 Task: Search one way flight ticket for 5 adults, 2 children, 1 infant in seat and 2 infants on lap in economy from Dayton: James M. Cox Dayton International Airport to Gillette: Gillette Campbell County Airport on 5-1-2023. Choice of flights is Sun country airlines. Number of bags: 1 carry on bag and 1 checked bag. Price is upto 87000. Outbound departure time preference is 15:15.
Action: Mouse moved to (303, 389)
Screenshot: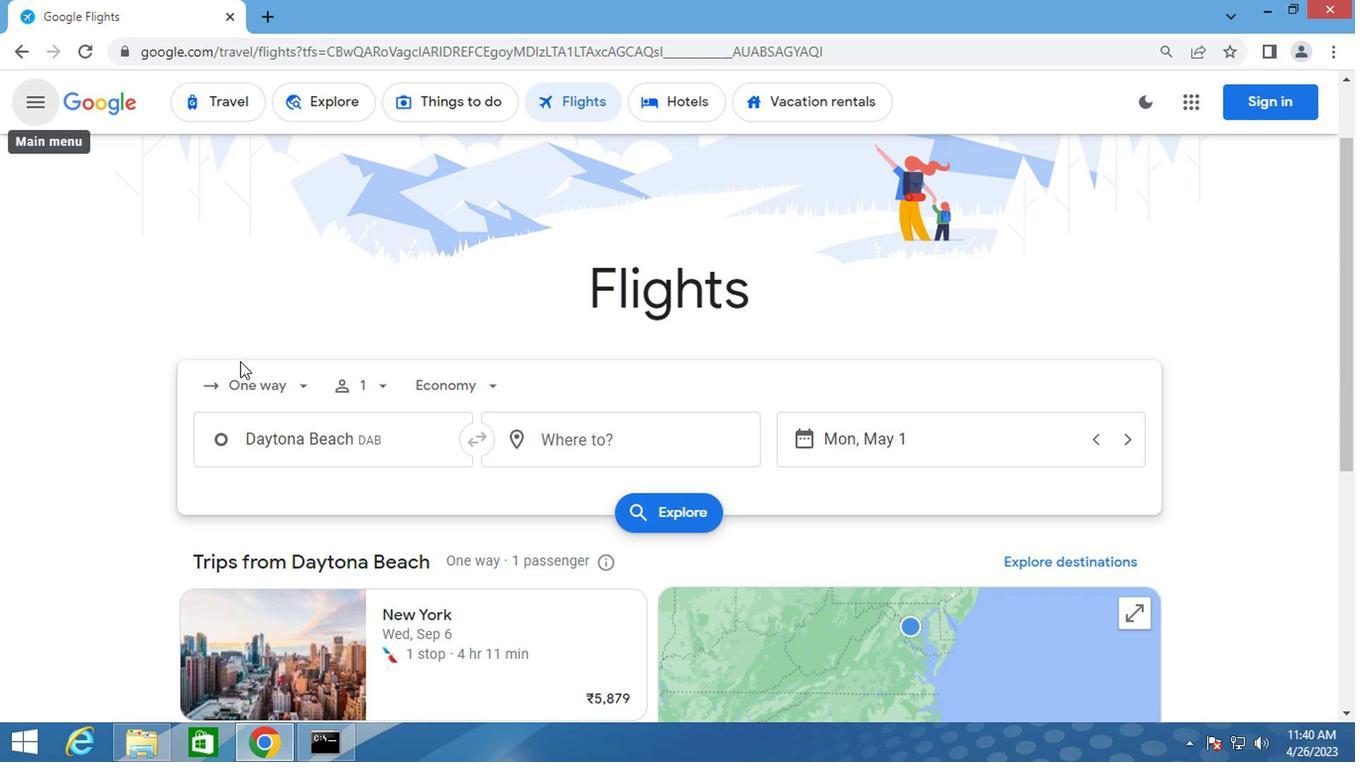 
Action: Mouse pressed left at (303, 389)
Screenshot: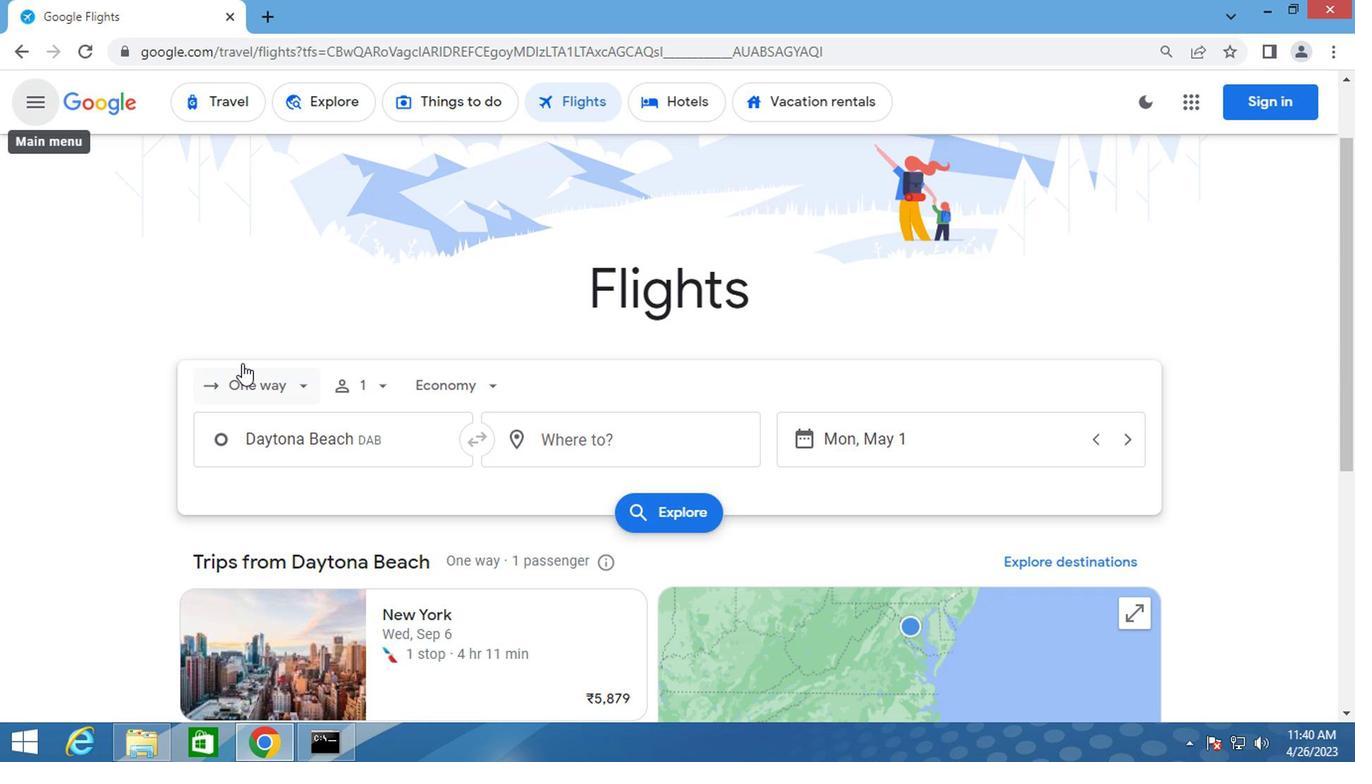 
Action: Mouse moved to (314, 459)
Screenshot: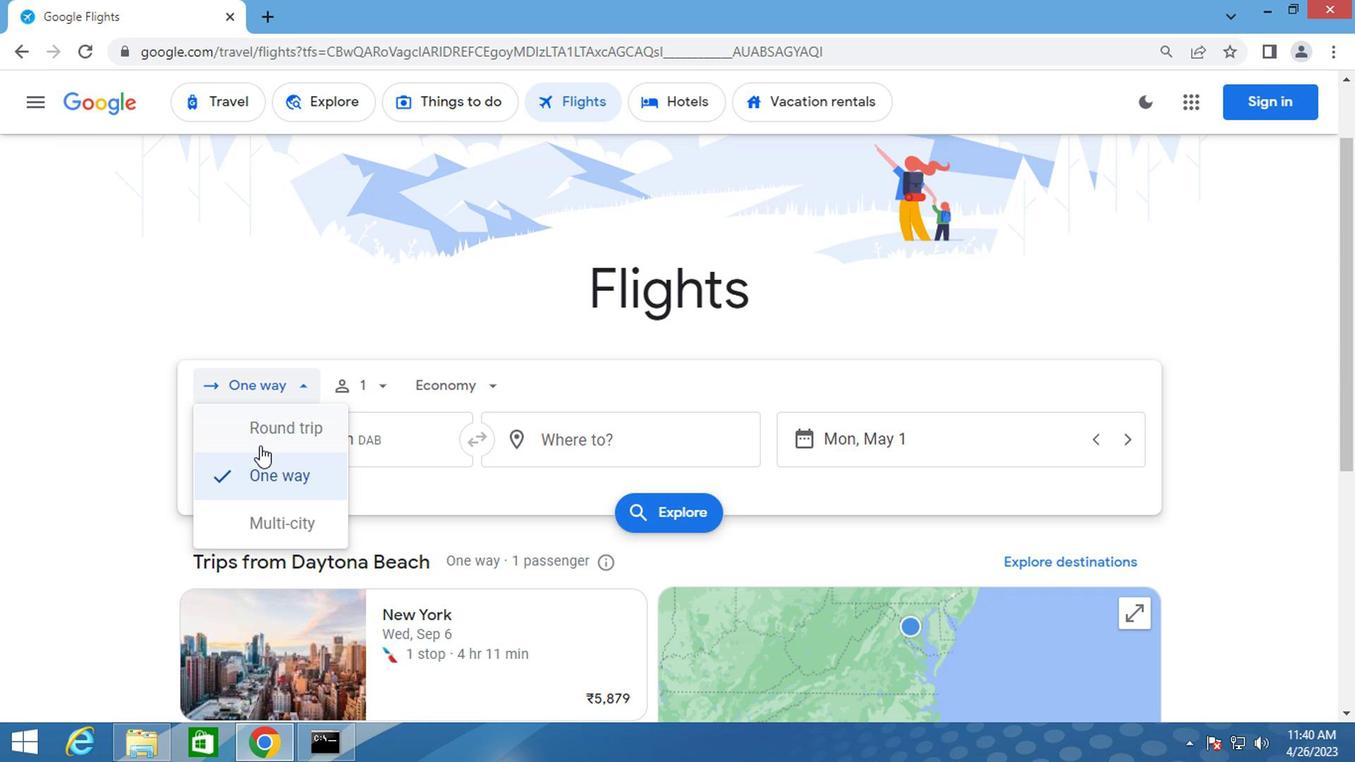 
Action: Mouse pressed left at (314, 459)
Screenshot: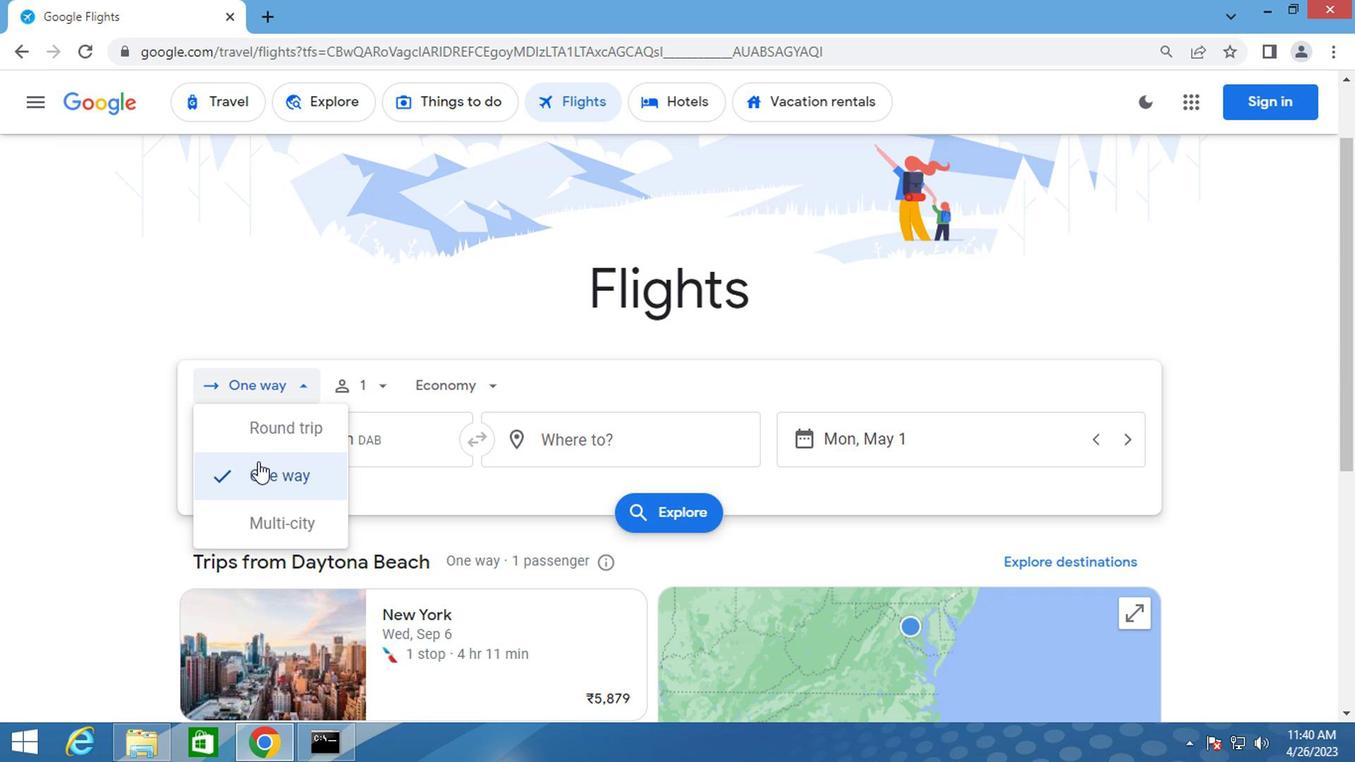 
Action: Mouse moved to (399, 406)
Screenshot: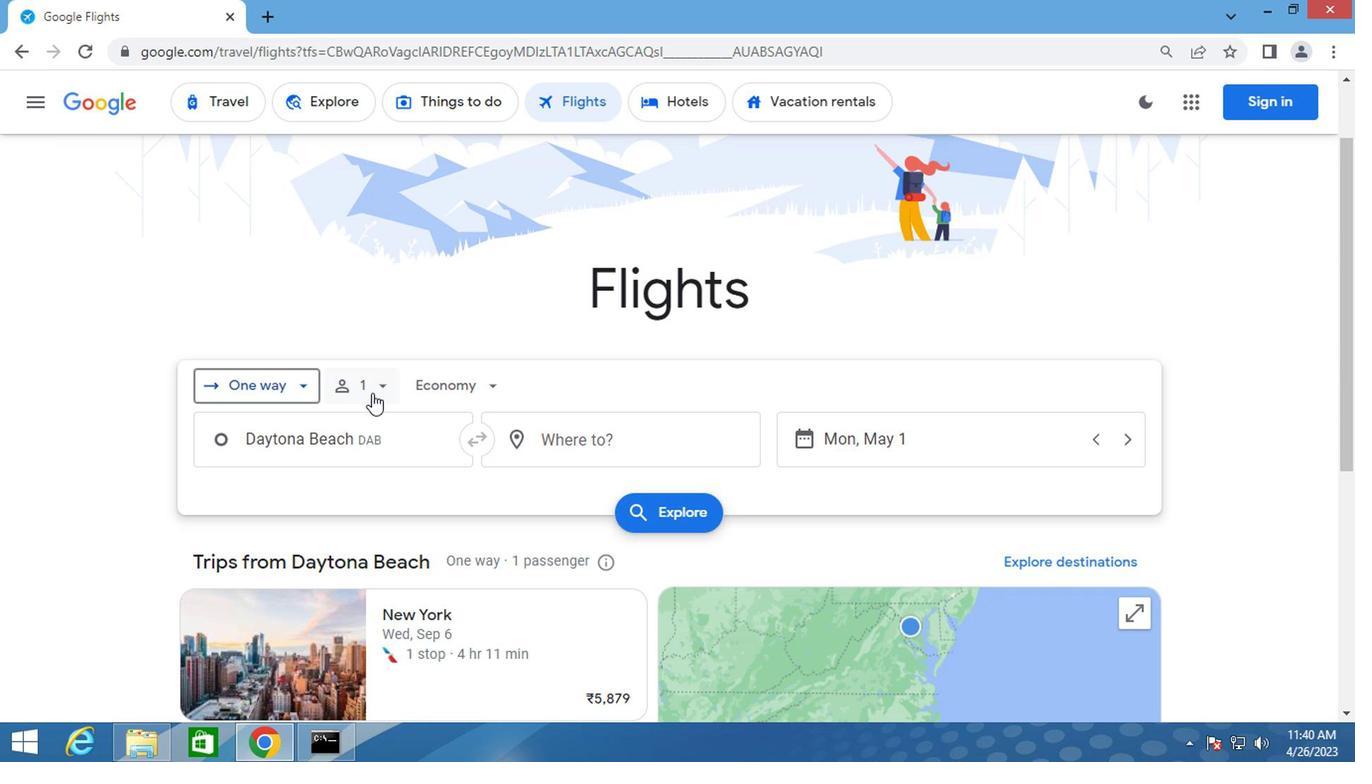
Action: Mouse pressed left at (399, 406)
Screenshot: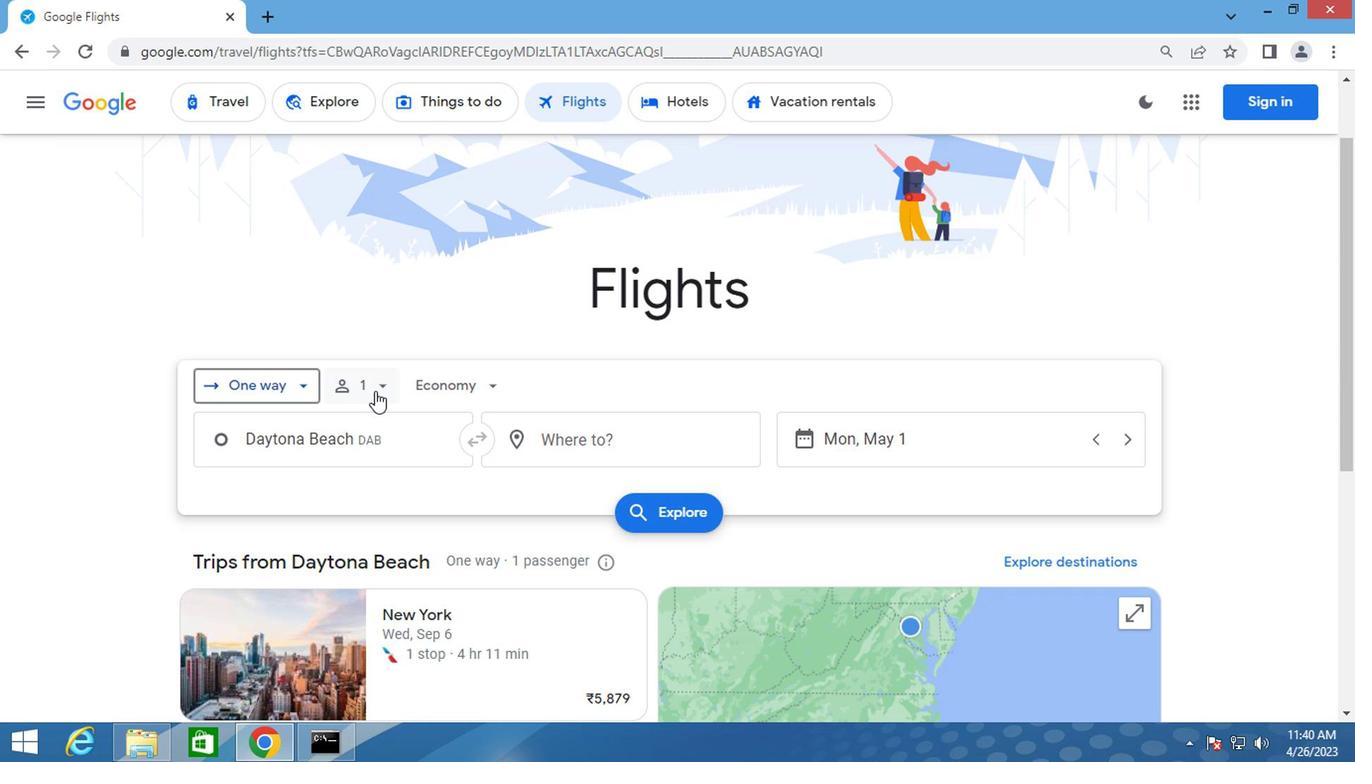 
Action: Mouse moved to (506, 437)
Screenshot: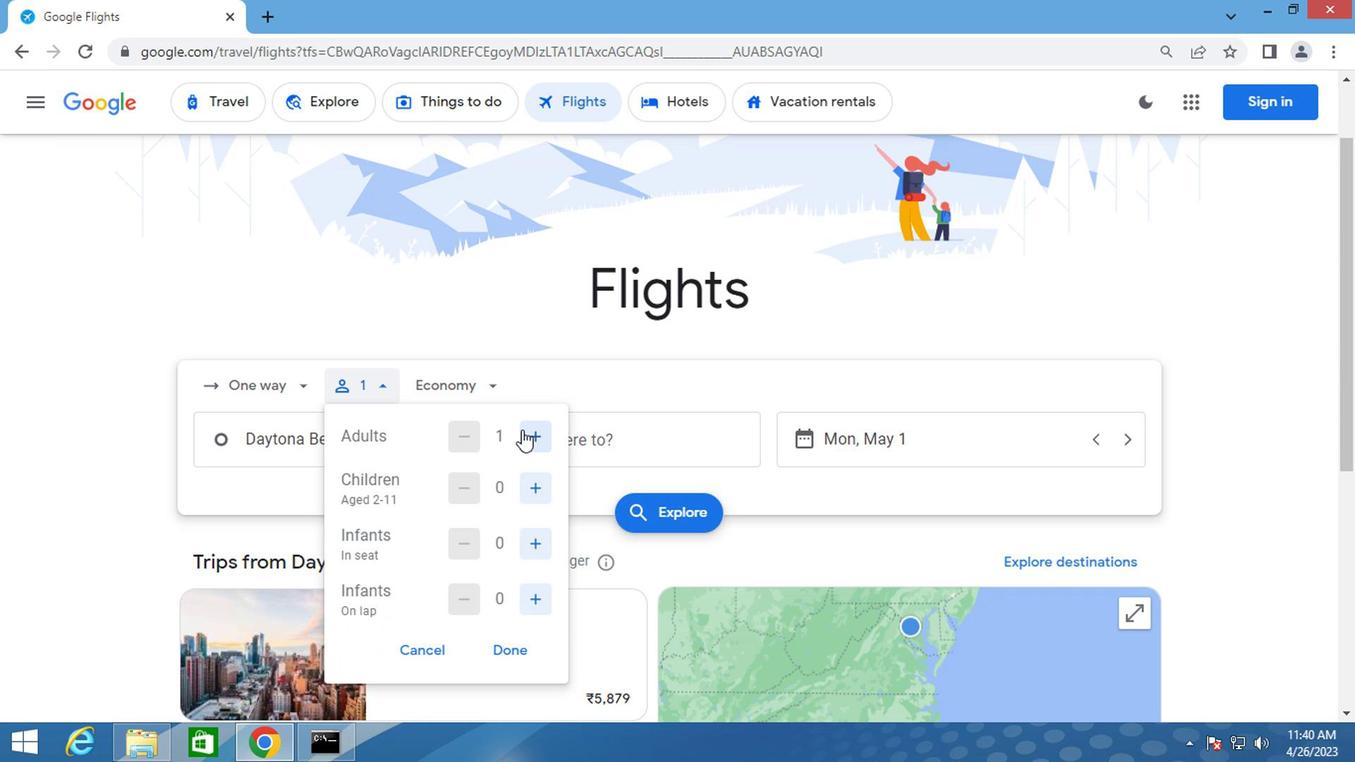 
Action: Mouse pressed left at (506, 437)
Screenshot: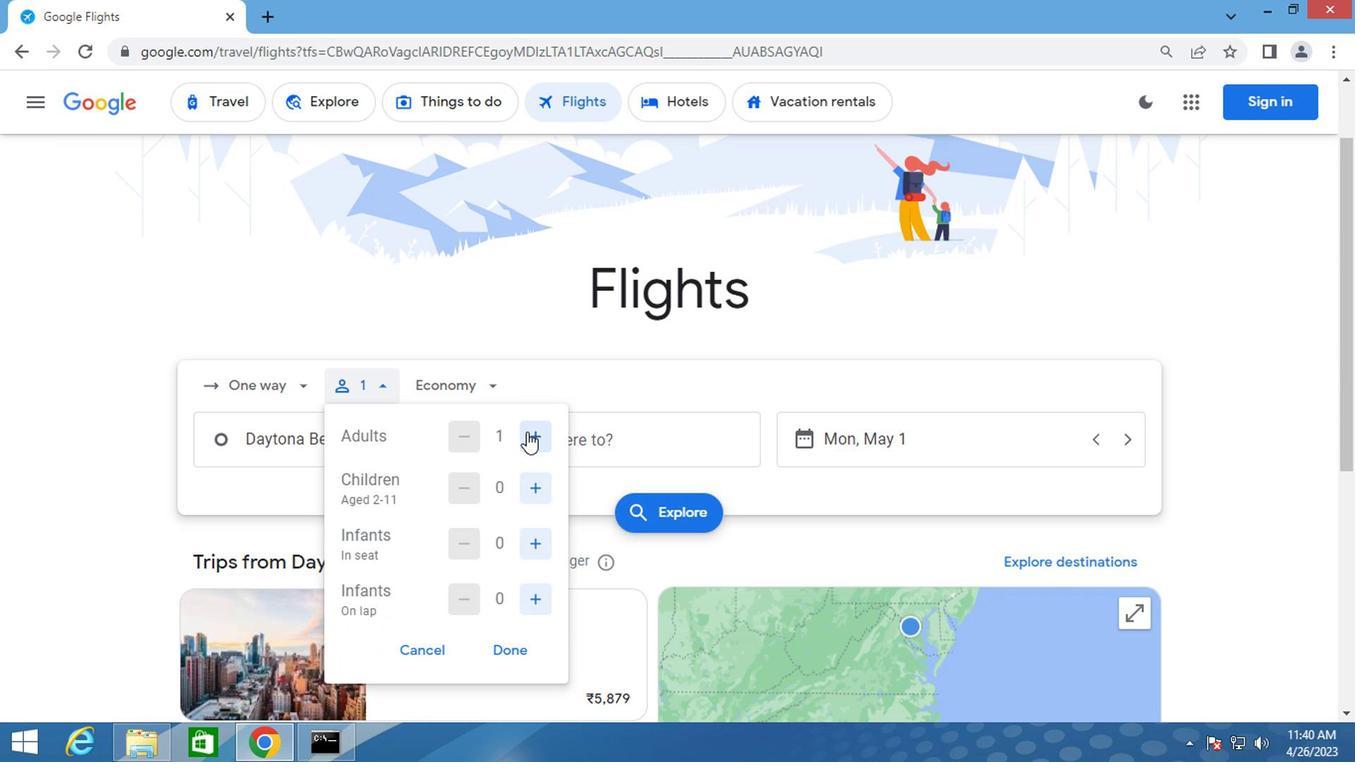
Action: Mouse moved to (507, 437)
Screenshot: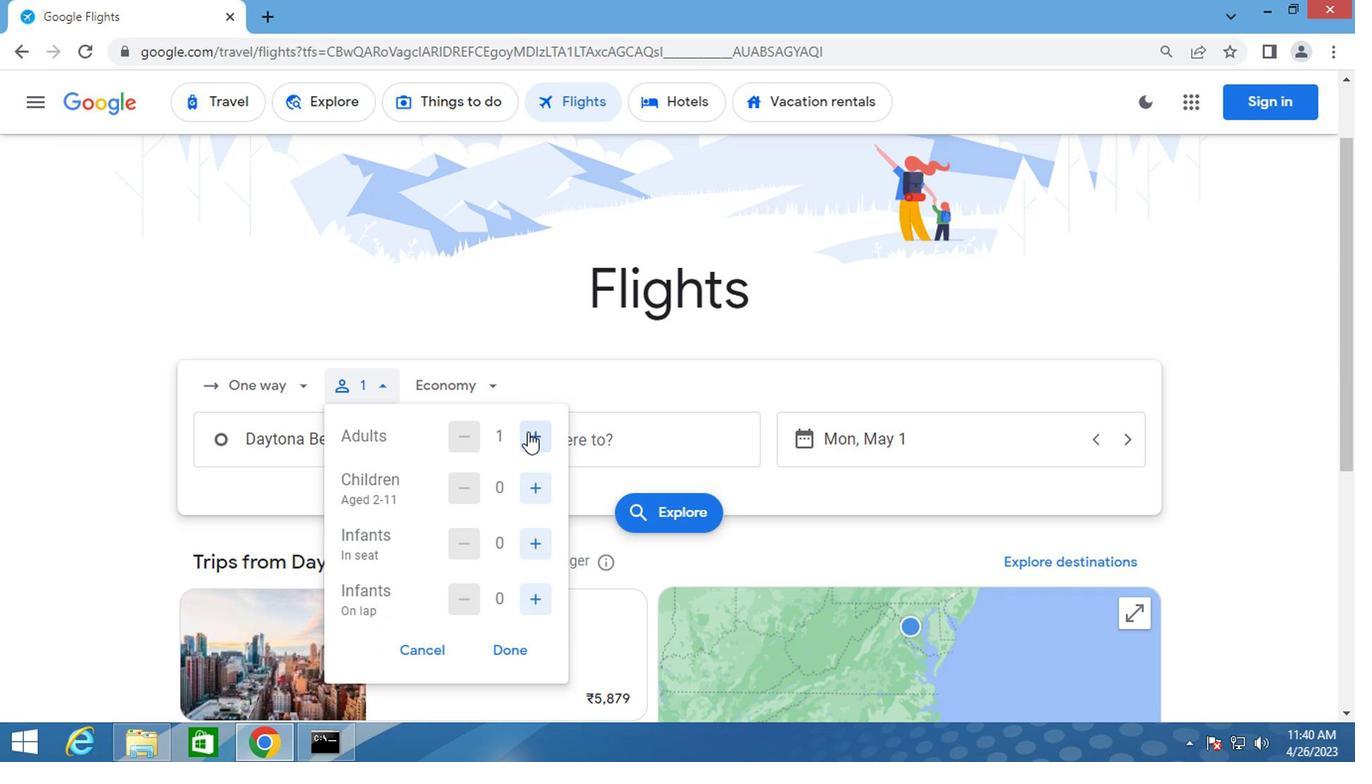 
Action: Mouse pressed left at (507, 437)
Screenshot: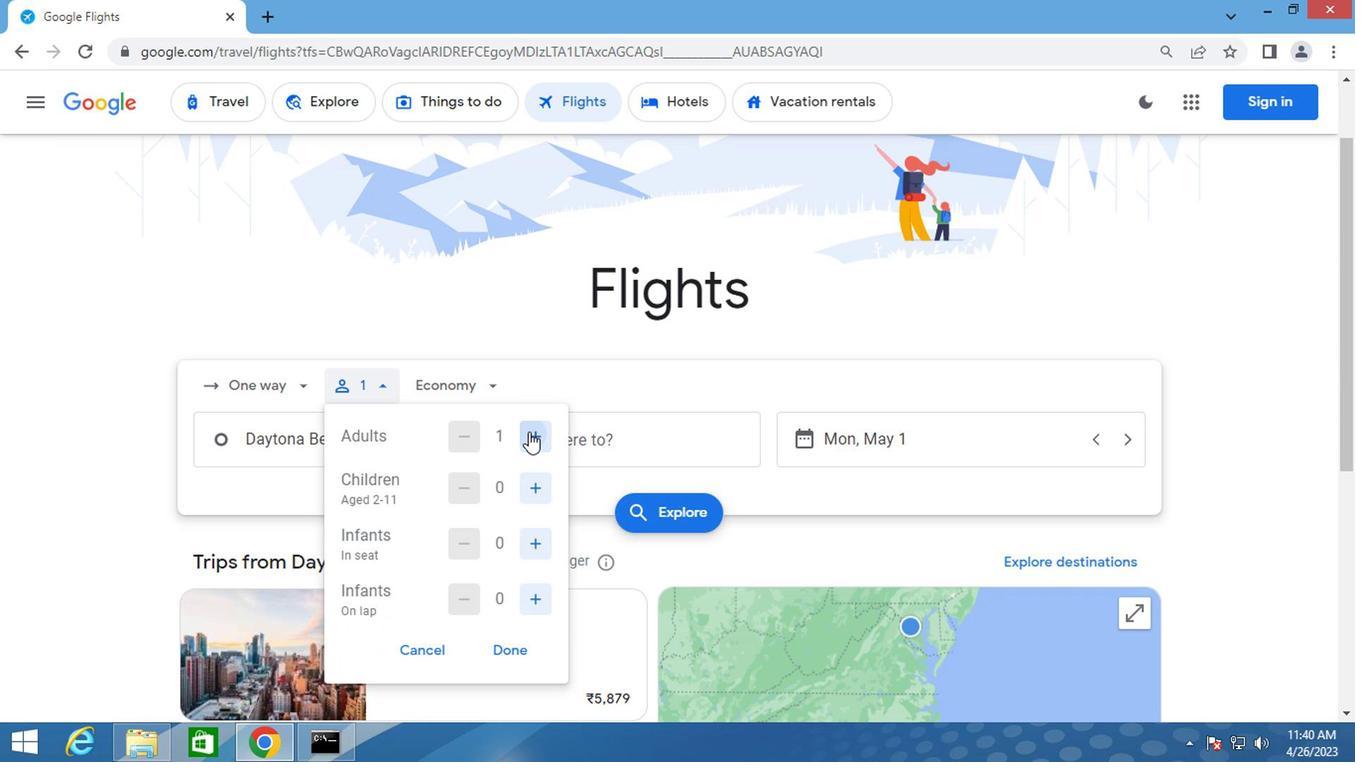 
Action: Mouse moved to (509, 437)
Screenshot: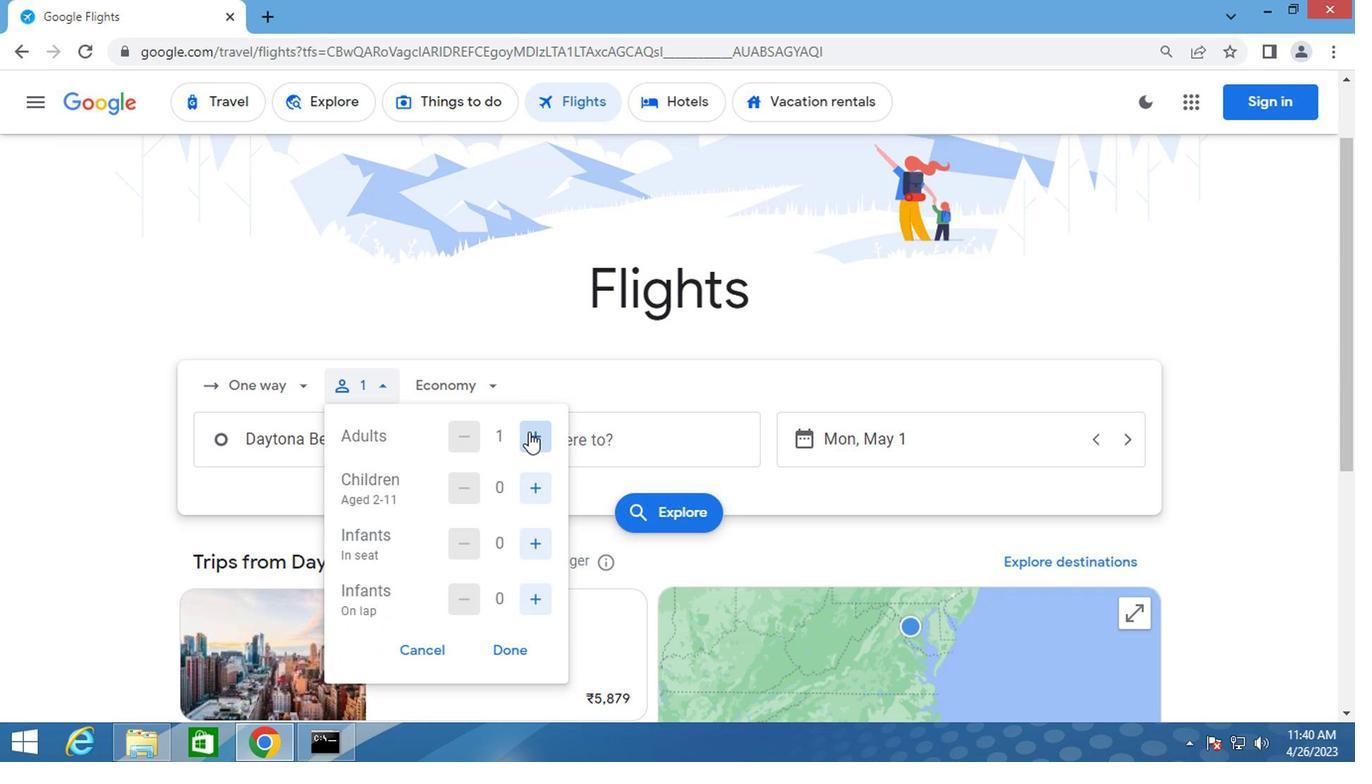 
Action: Mouse pressed left at (509, 437)
Screenshot: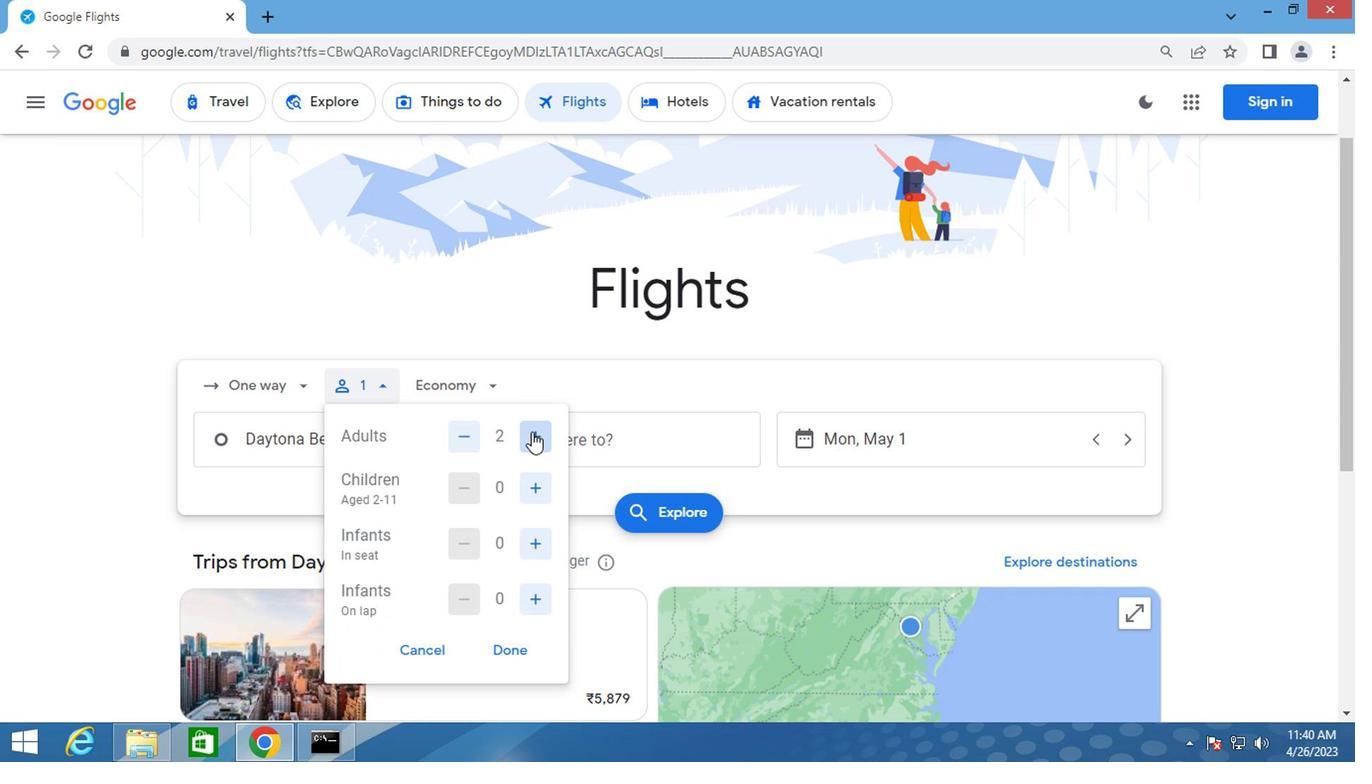 
Action: Mouse pressed left at (509, 437)
Screenshot: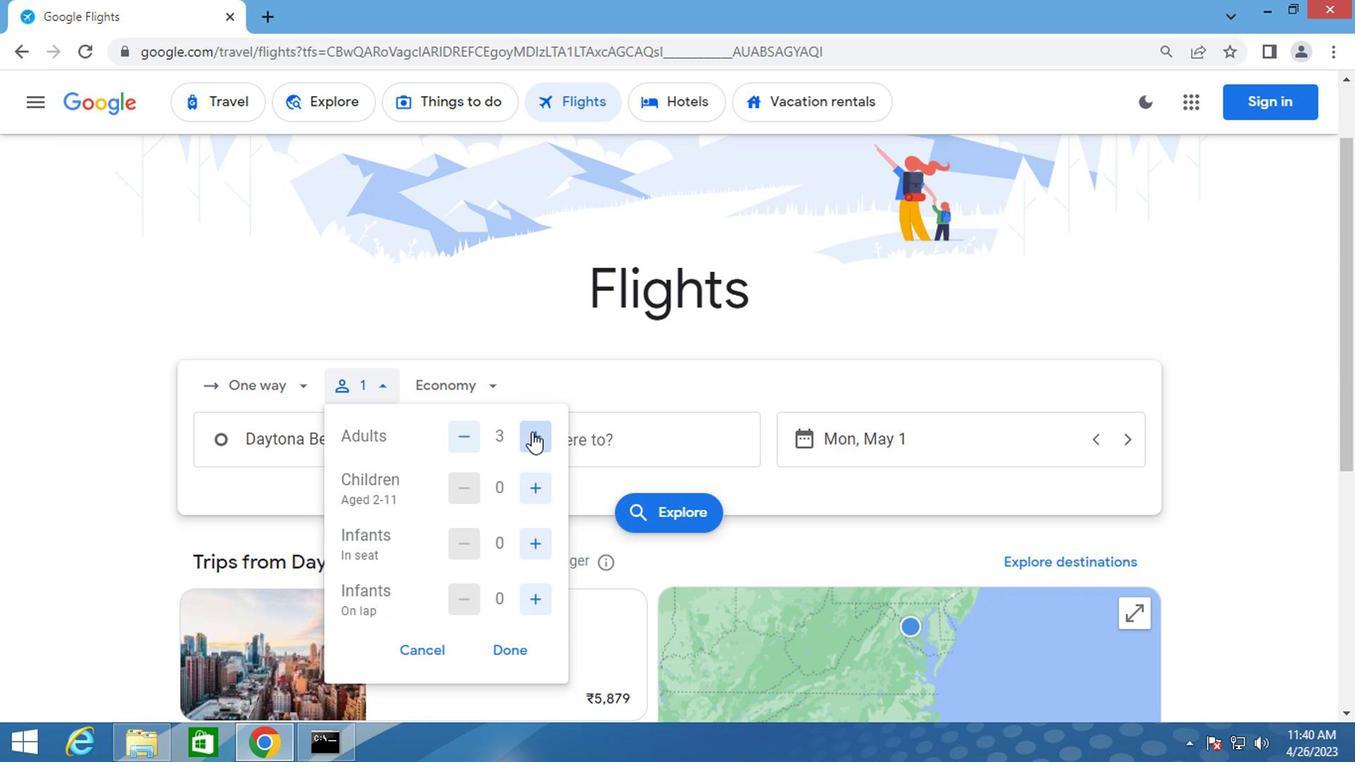 
Action: Mouse moved to (507, 468)
Screenshot: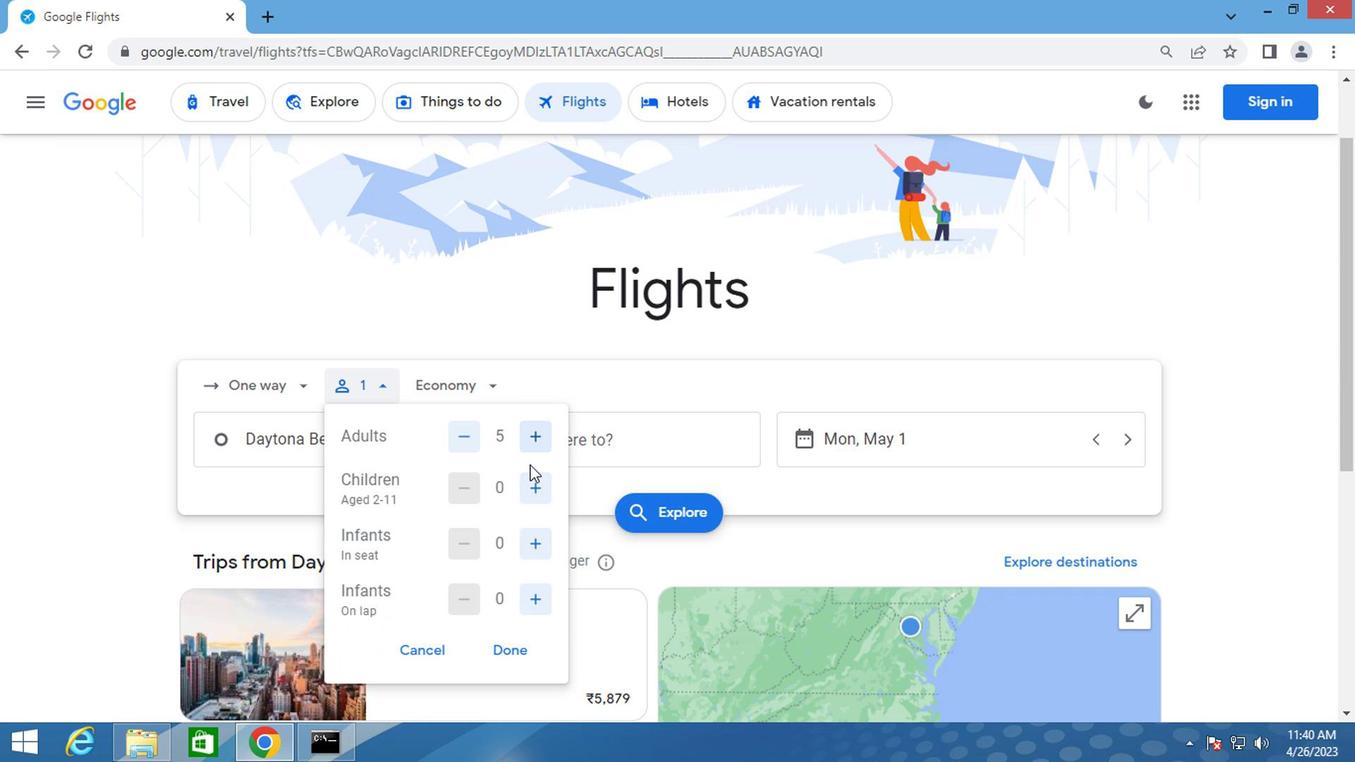 
Action: Mouse pressed left at (507, 468)
Screenshot: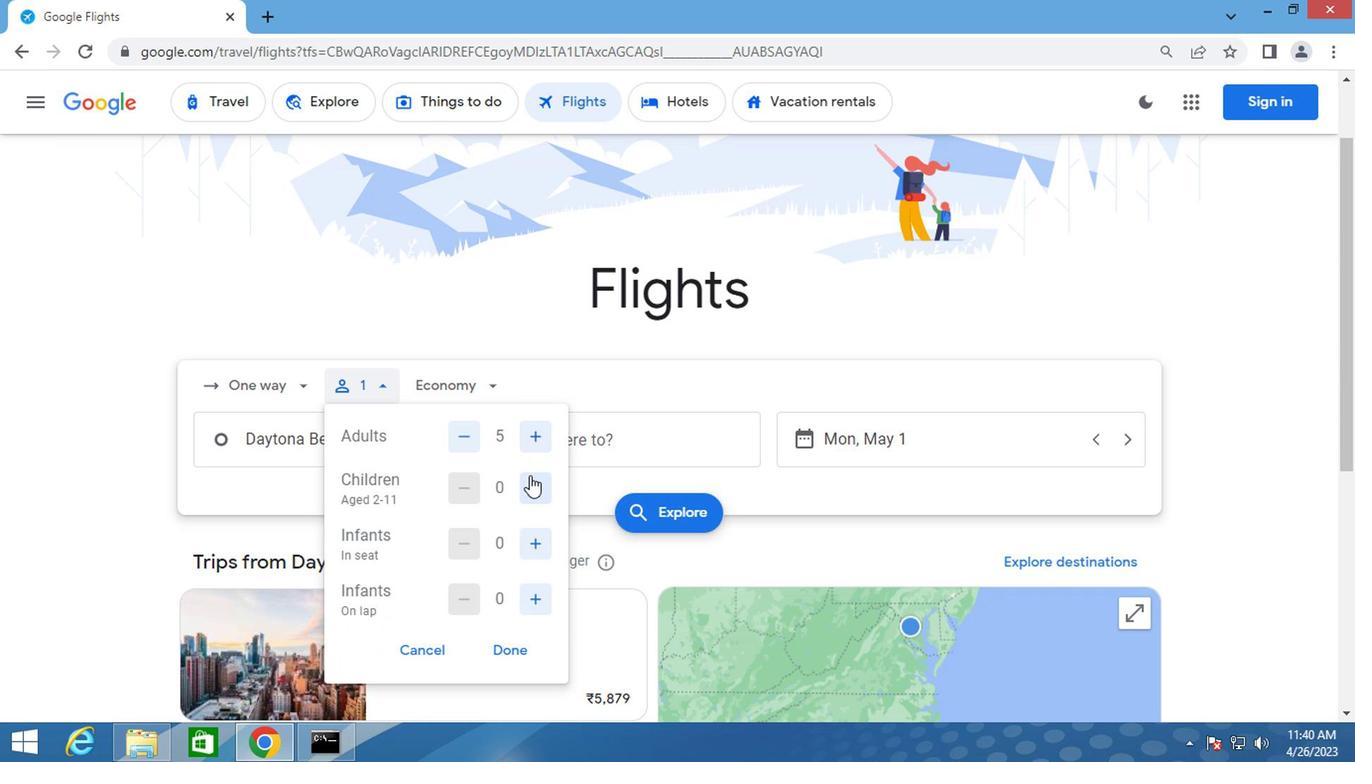 
Action: Mouse pressed left at (507, 468)
Screenshot: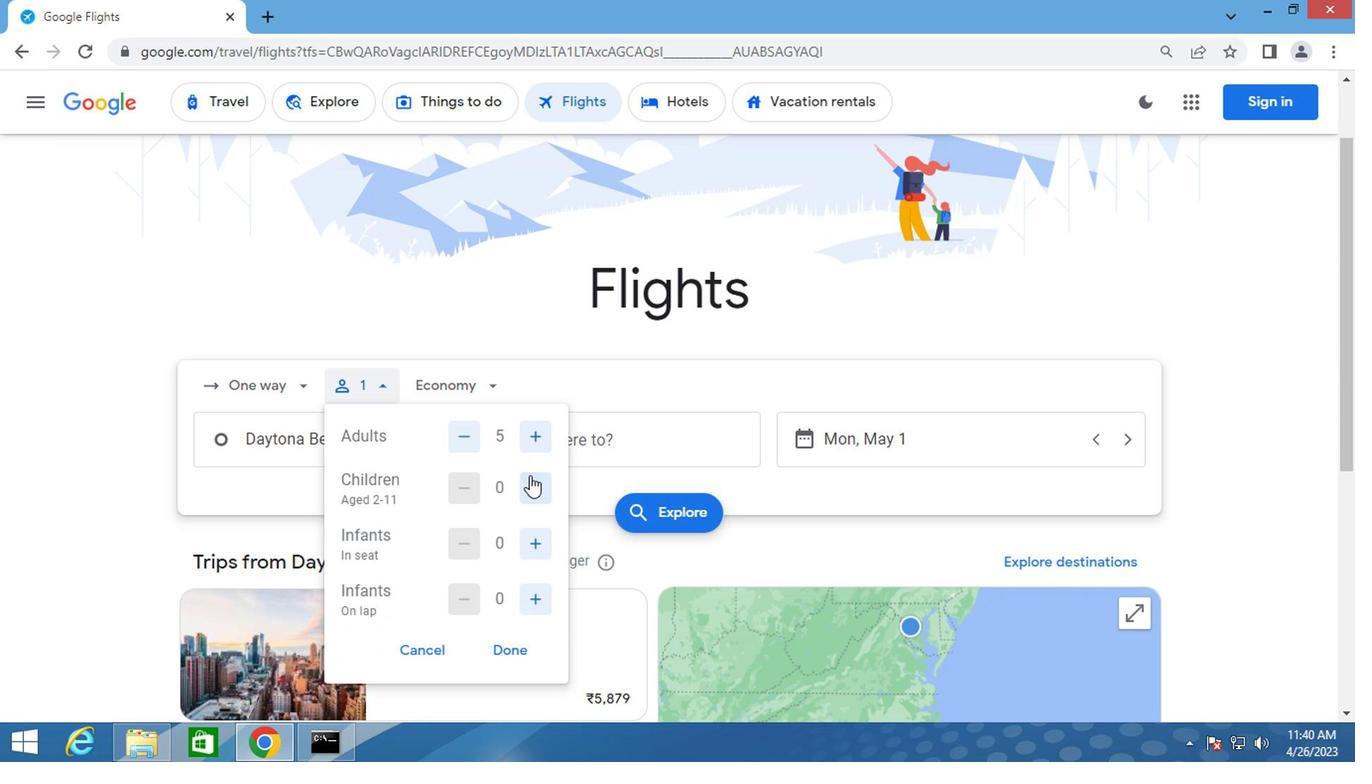 
Action: Mouse moved to (509, 514)
Screenshot: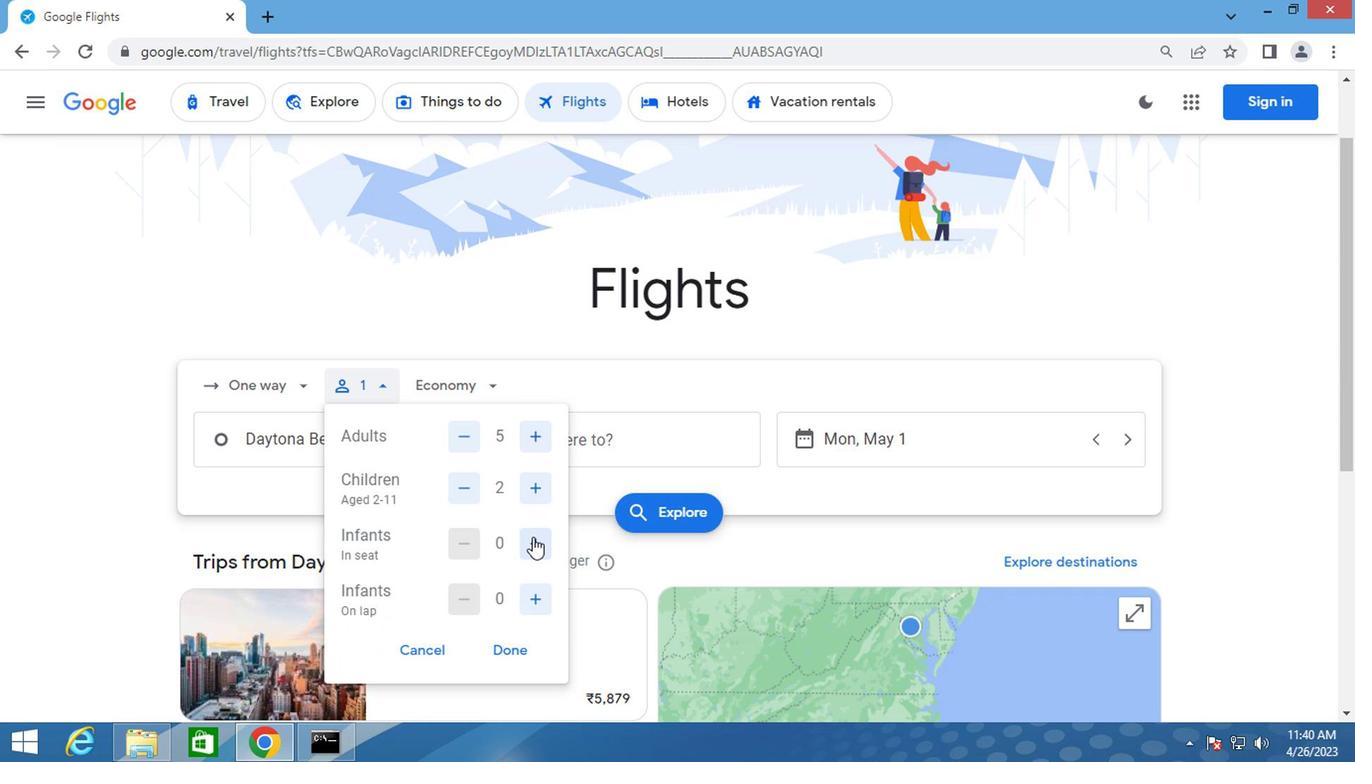 
Action: Mouse pressed left at (509, 514)
Screenshot: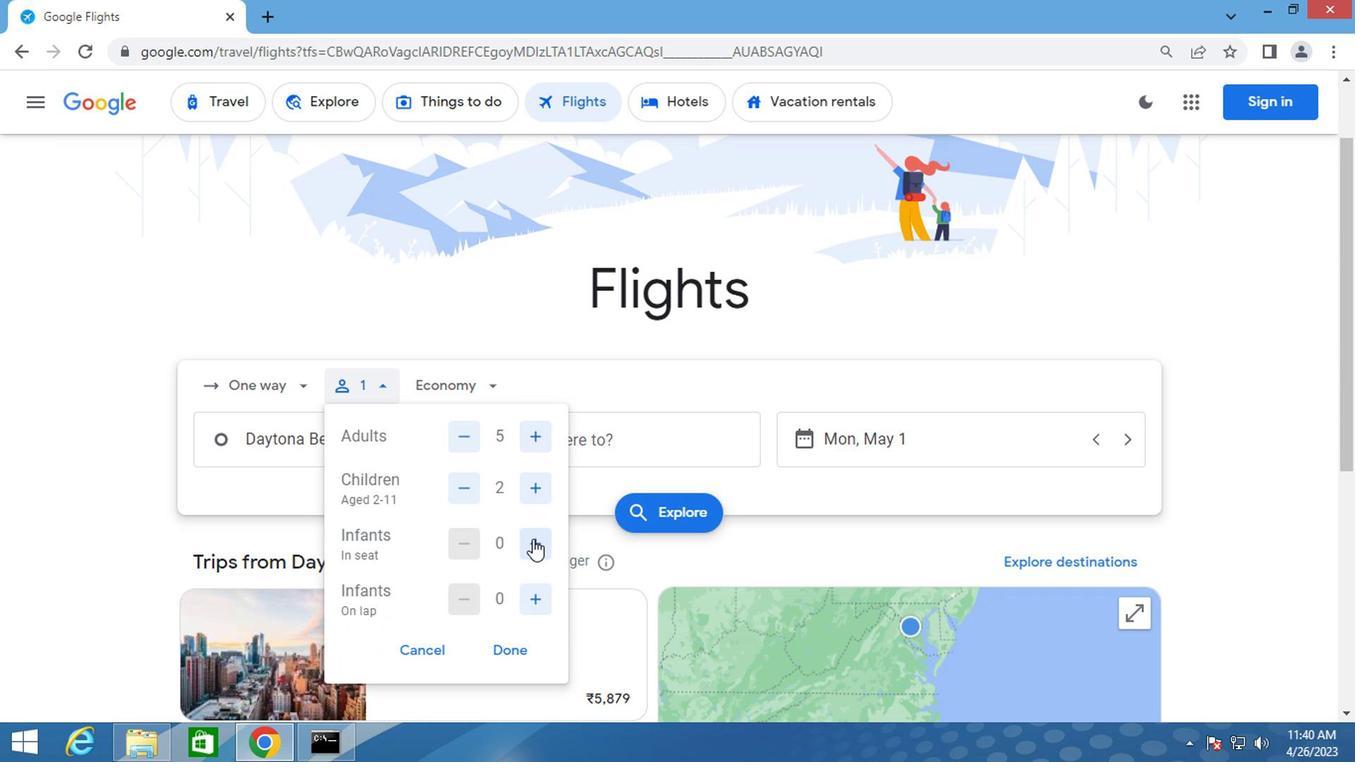 
Action: Mouse moved to (509, 549)
Screenshot: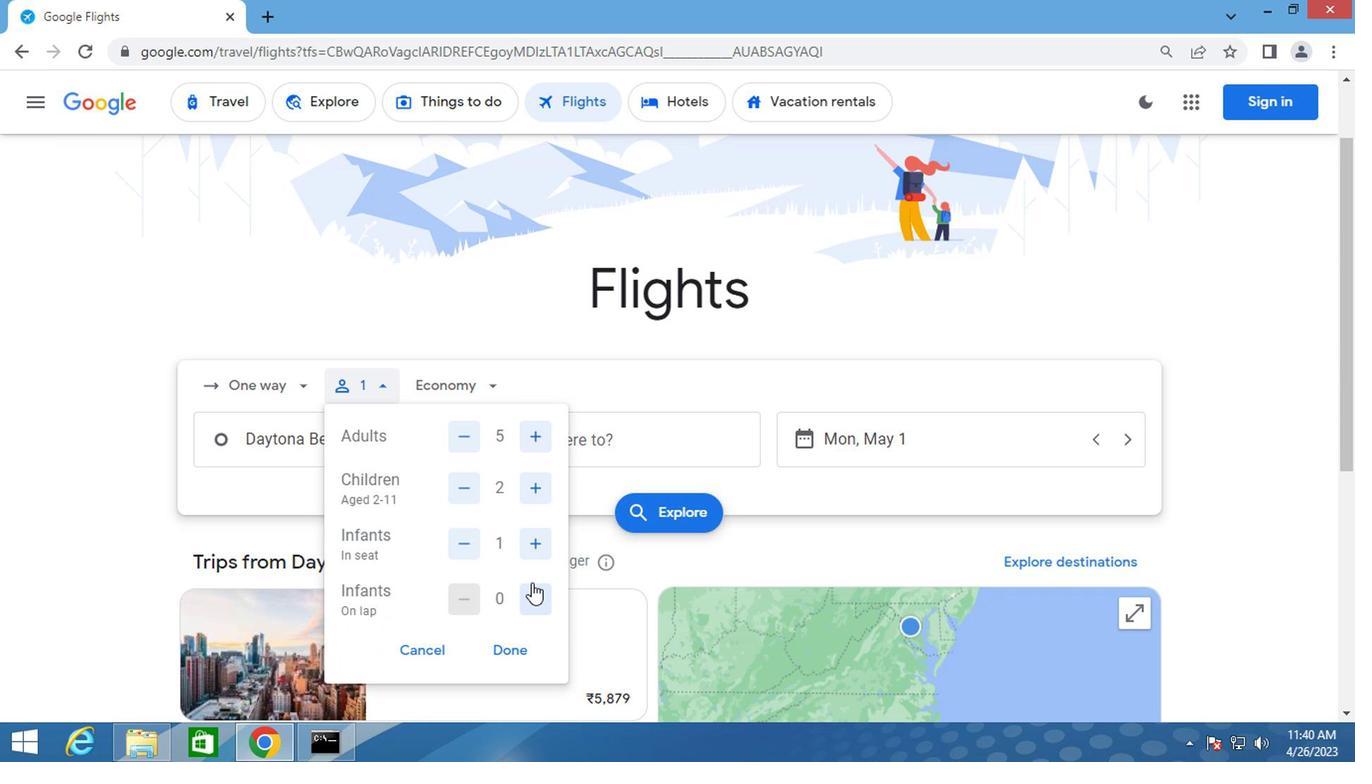 
Action: Mouse pressed left at (509, 549)
Screenshot: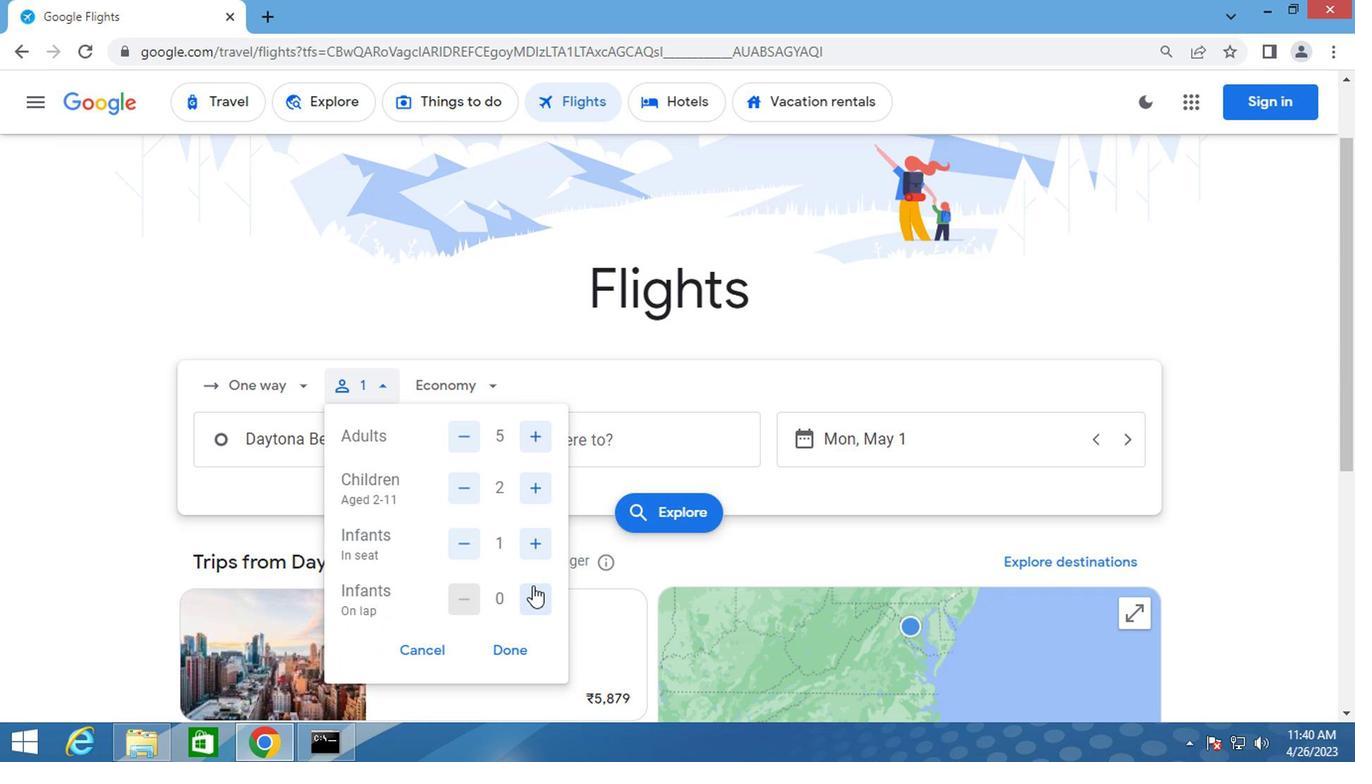
Action: Mouse pressed left at (509, 549)
Screenshot: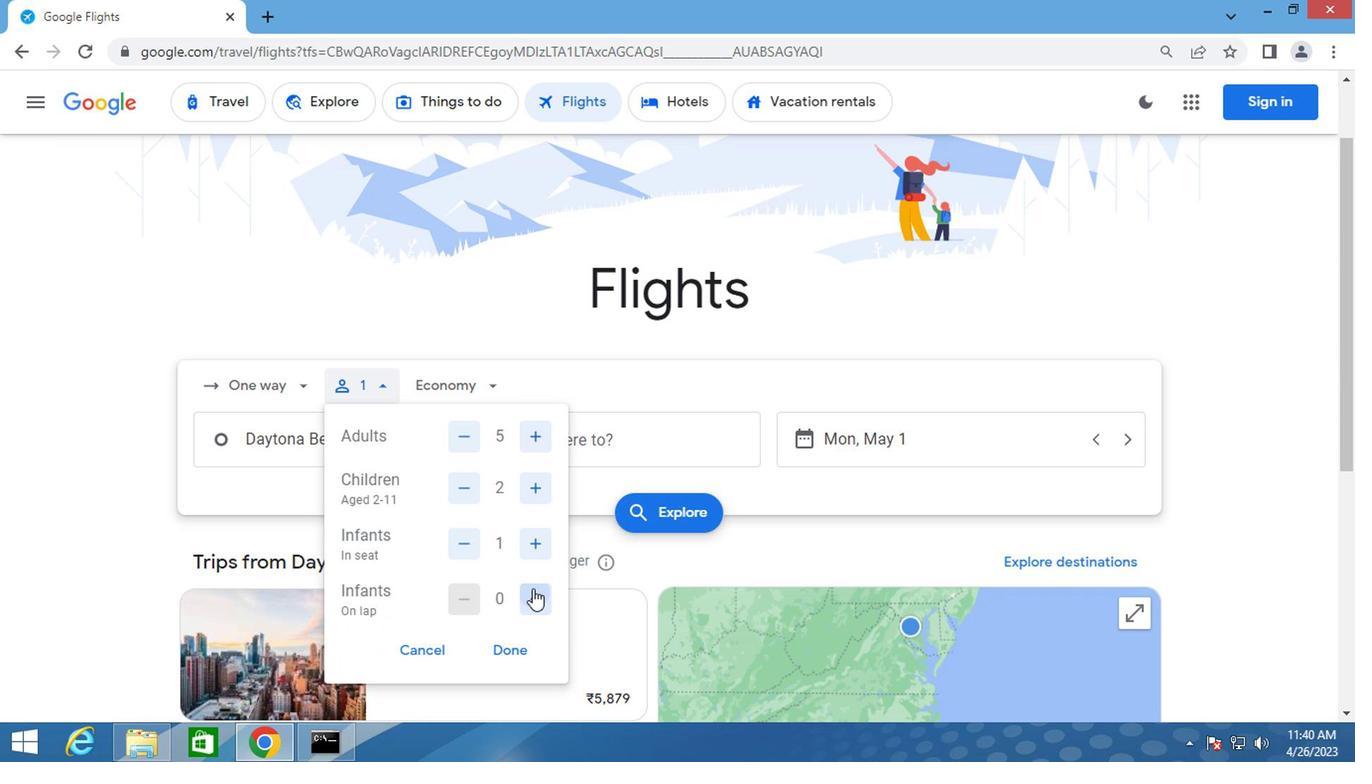 
Action: Mouse moved to (451, 409)
Screenshot: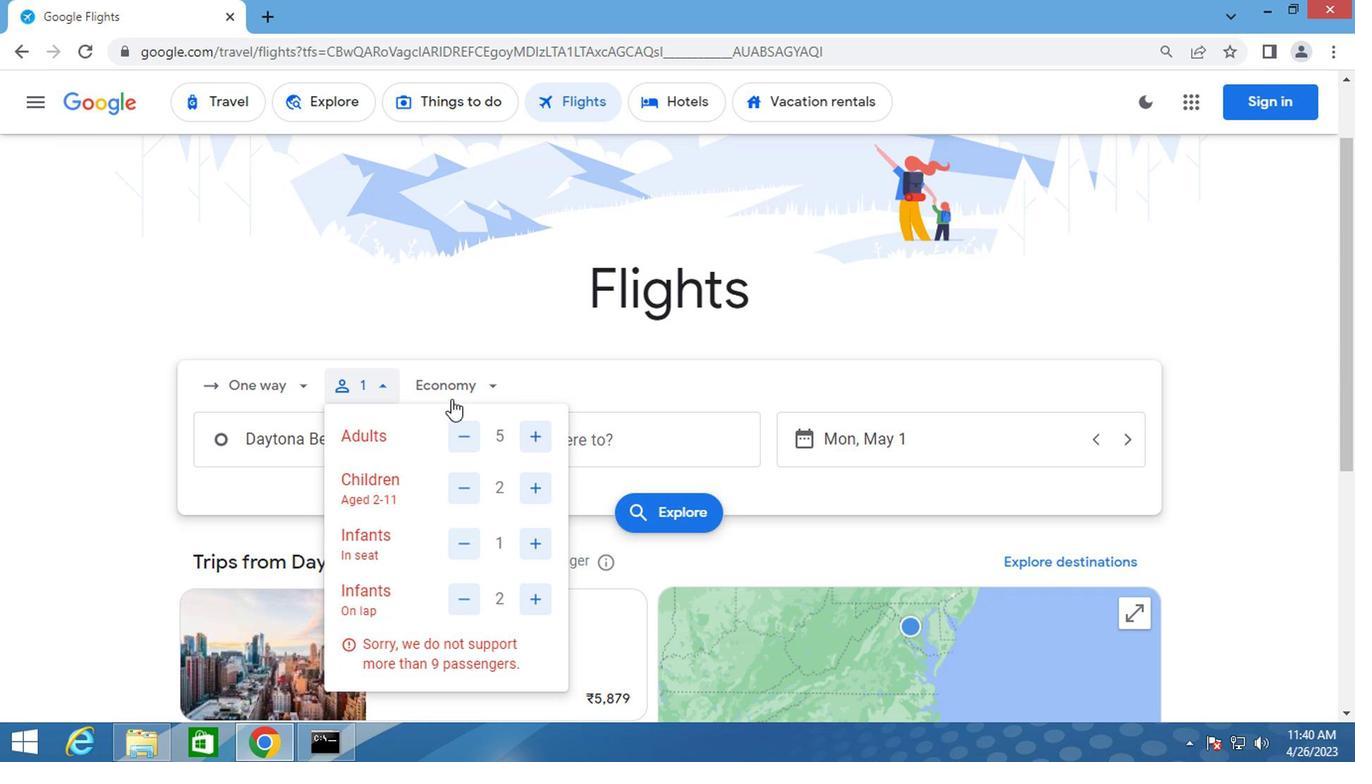 
Action: Mouse pressed left at (451, 409)
Screenshot: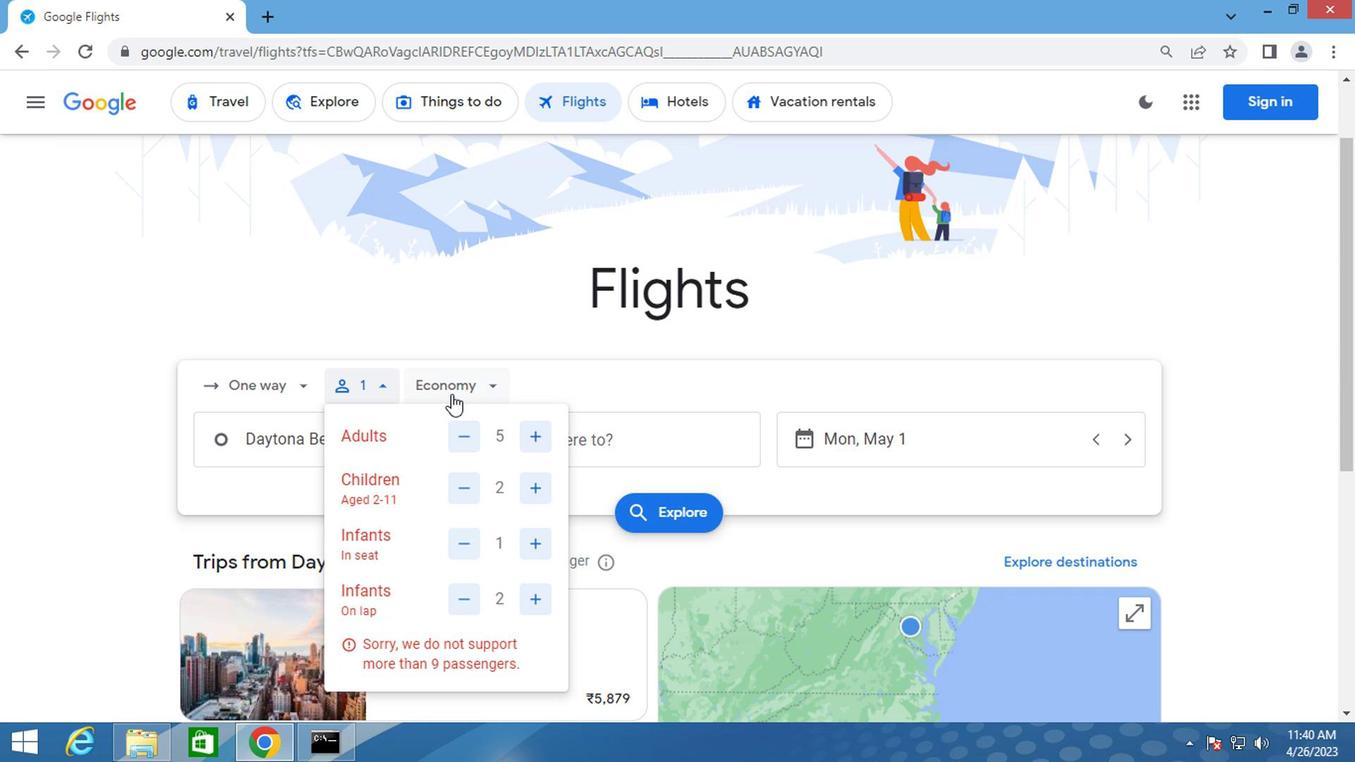 
Action: Mouse moved to (473, 447)
Screenshot: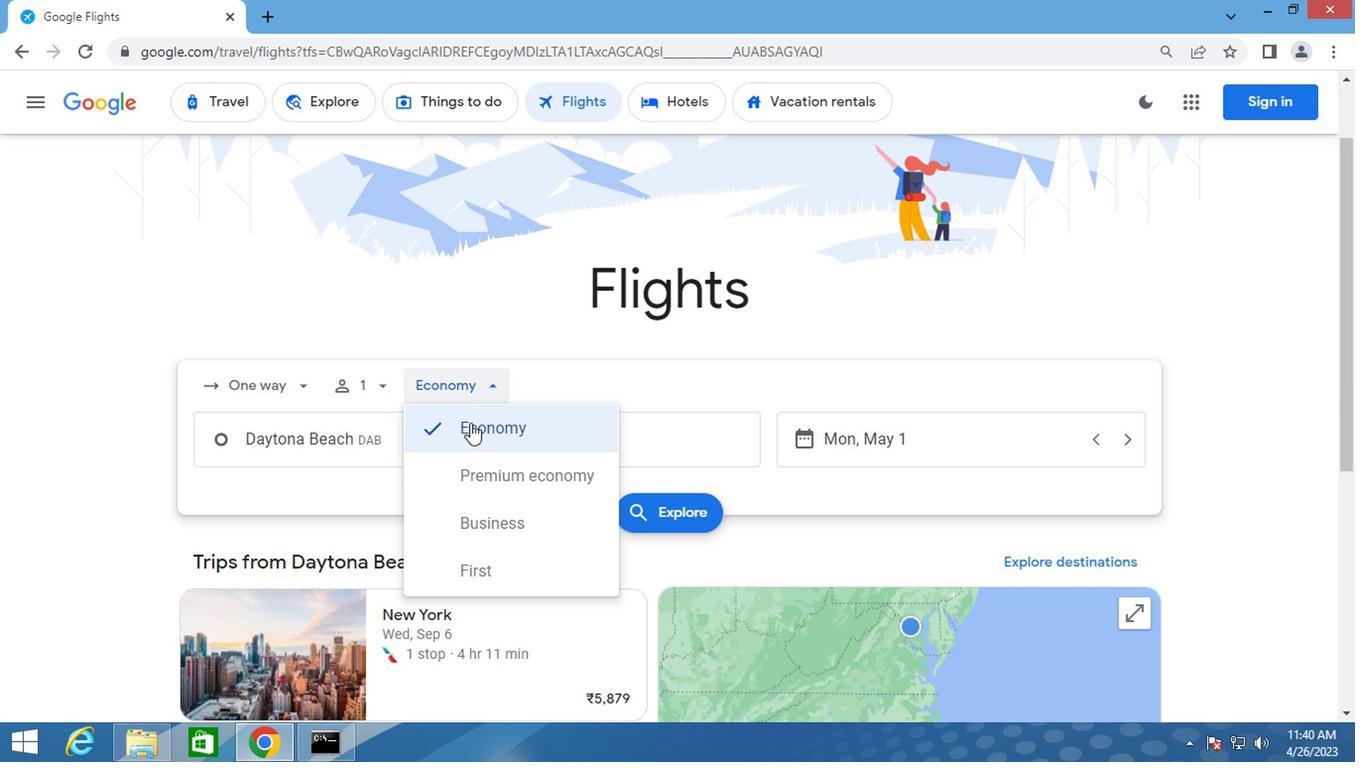 
Action: Mouse pressed left at (473, 447)
Screenshot: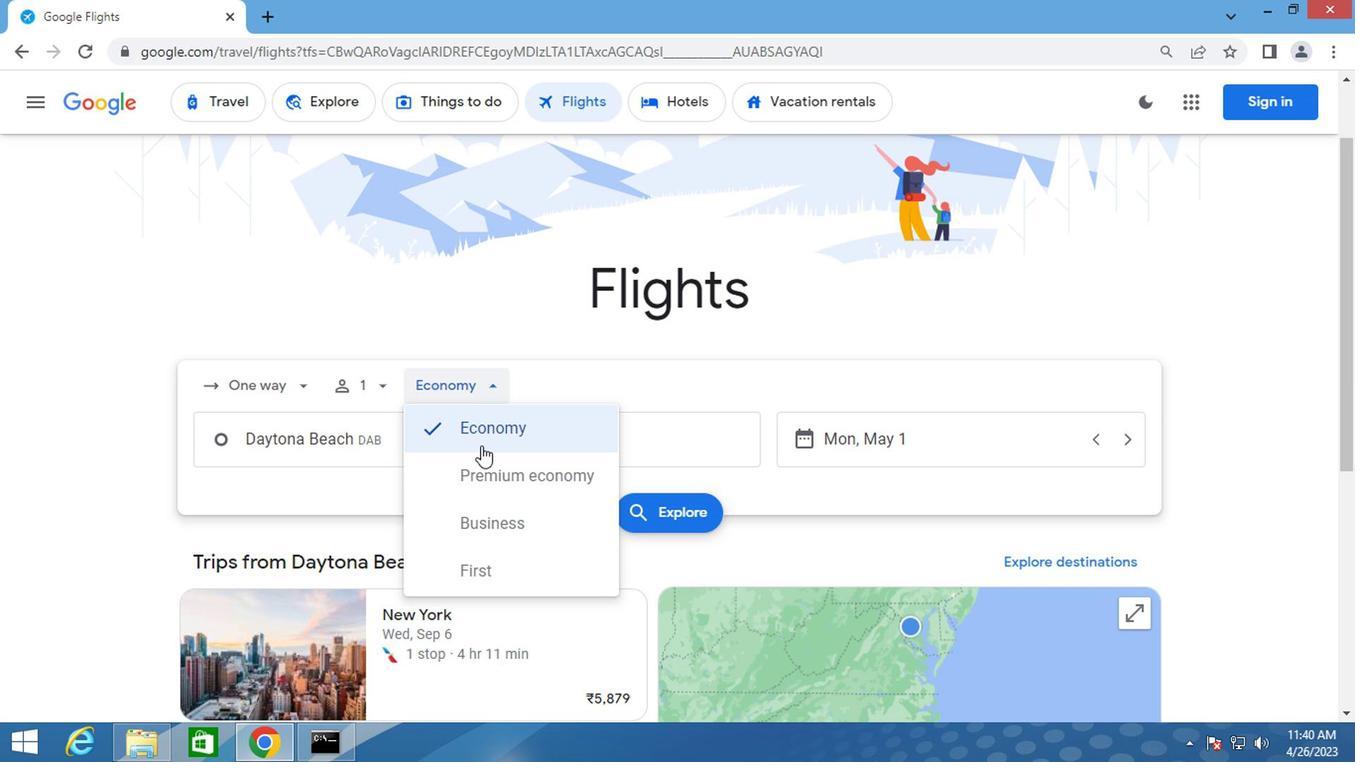 
Action: Mouse moved to (402, 454)
Screenshot: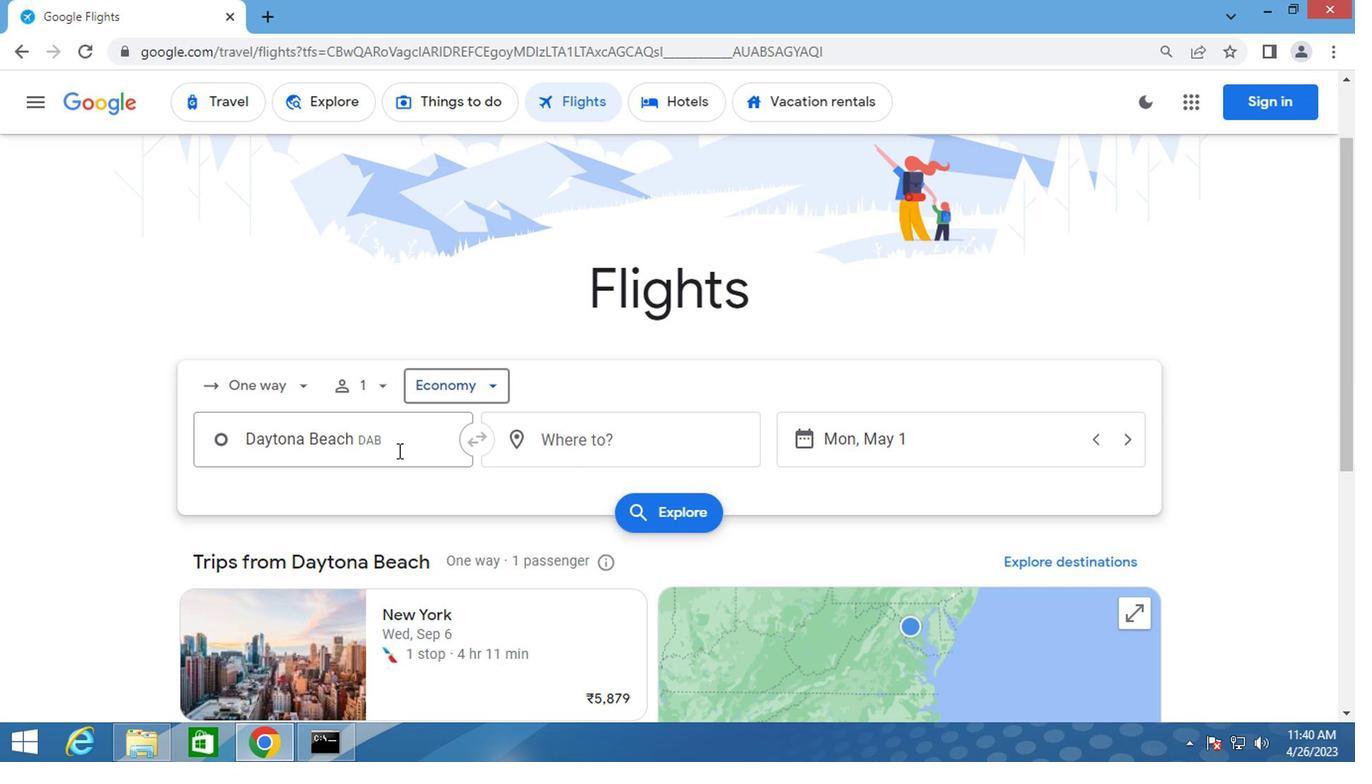 
Action: Mouse pressed left at (402, 454)
Screenshot: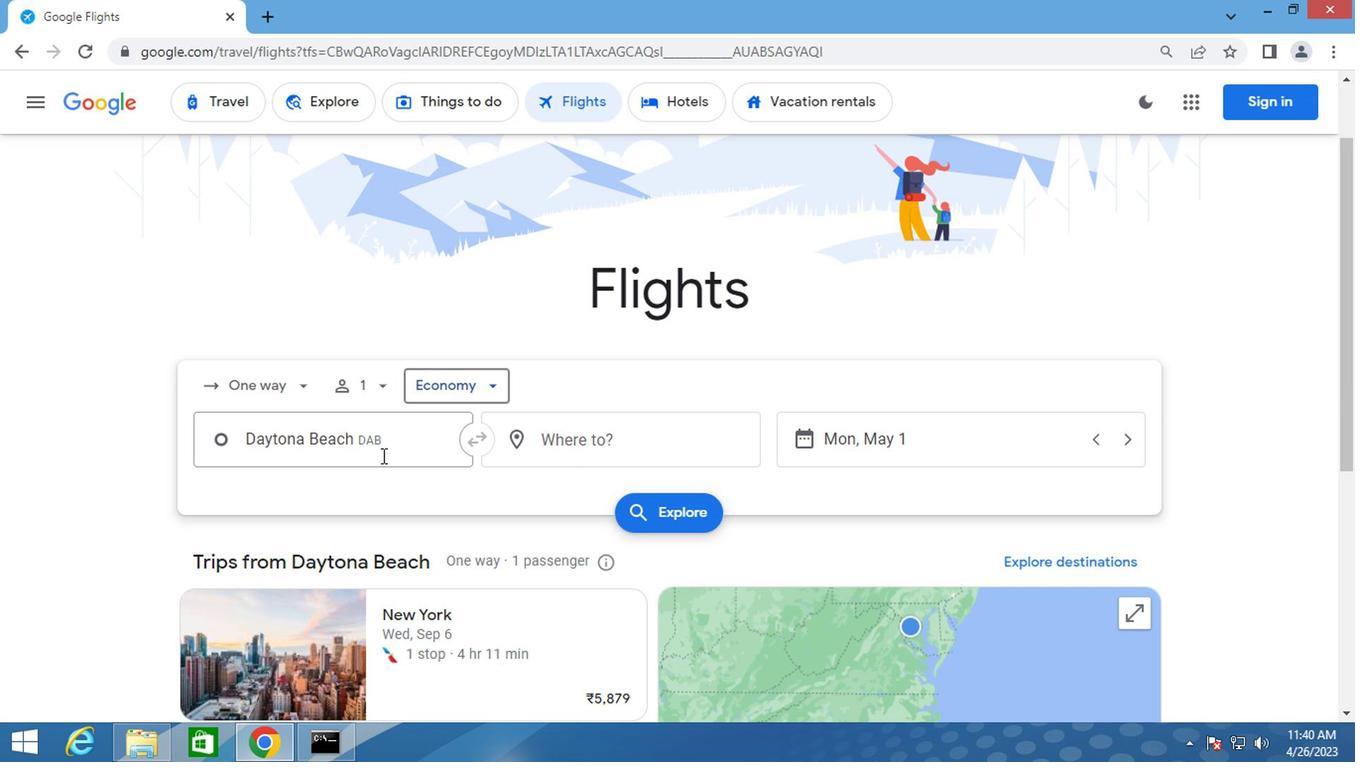 
Action: Key pressed dayton
Screenshot: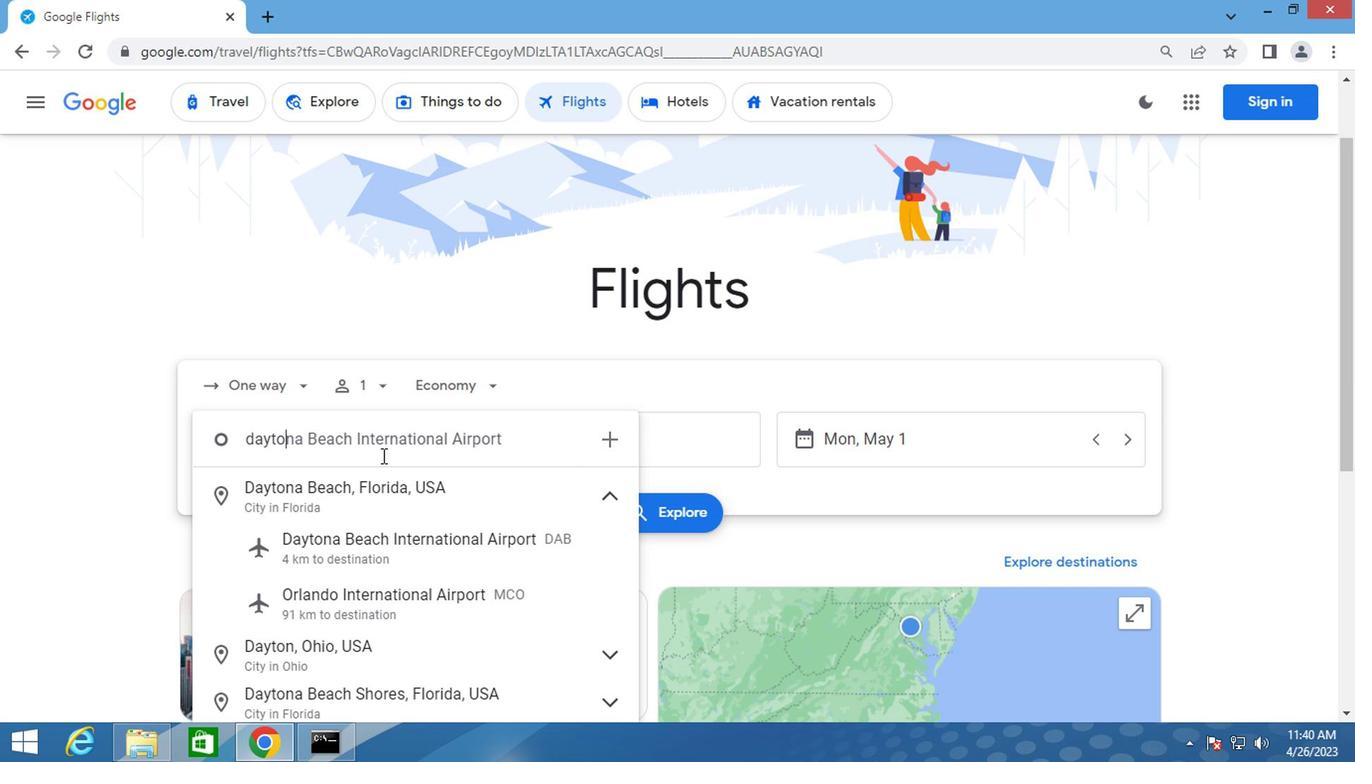 
Action: Mouse moved to (377, 522)
Screenshot: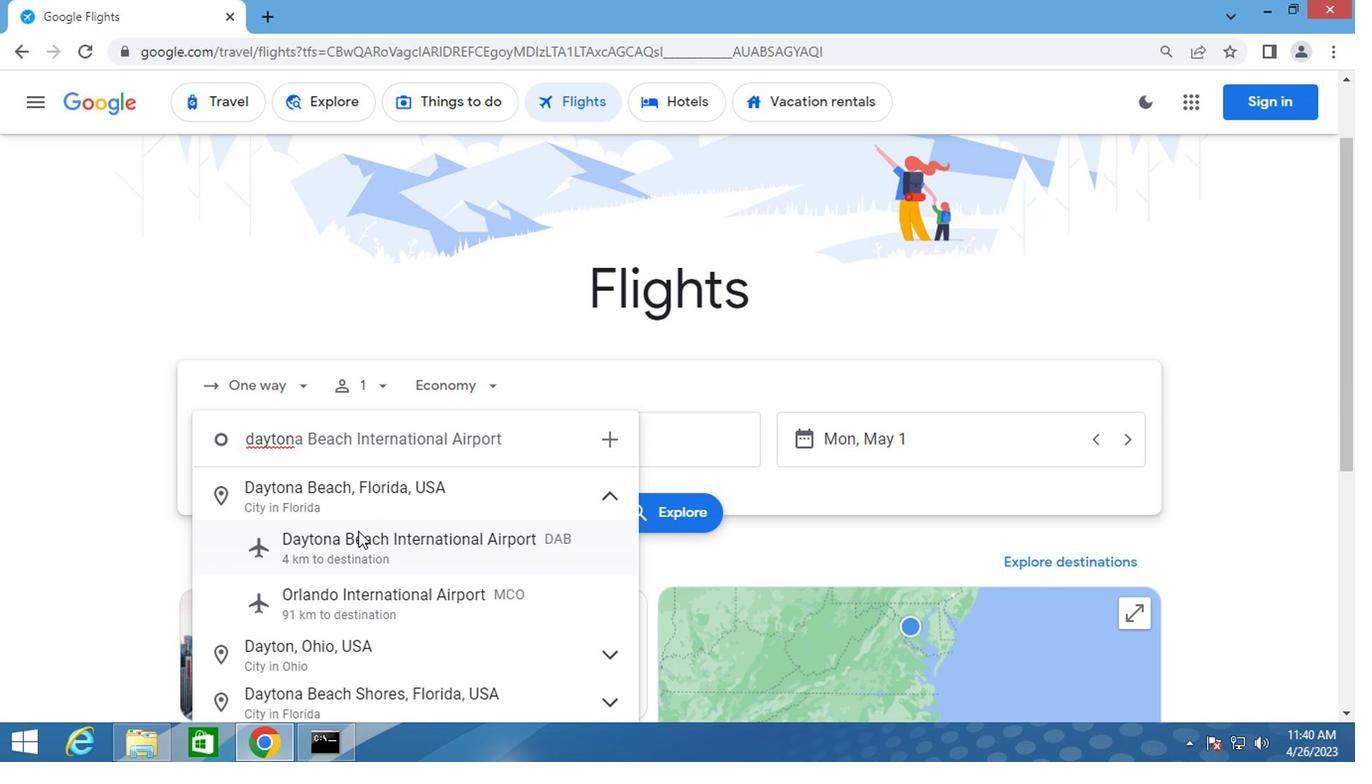 
Action: Mouse pressed left at (377, 522)
Screenshot: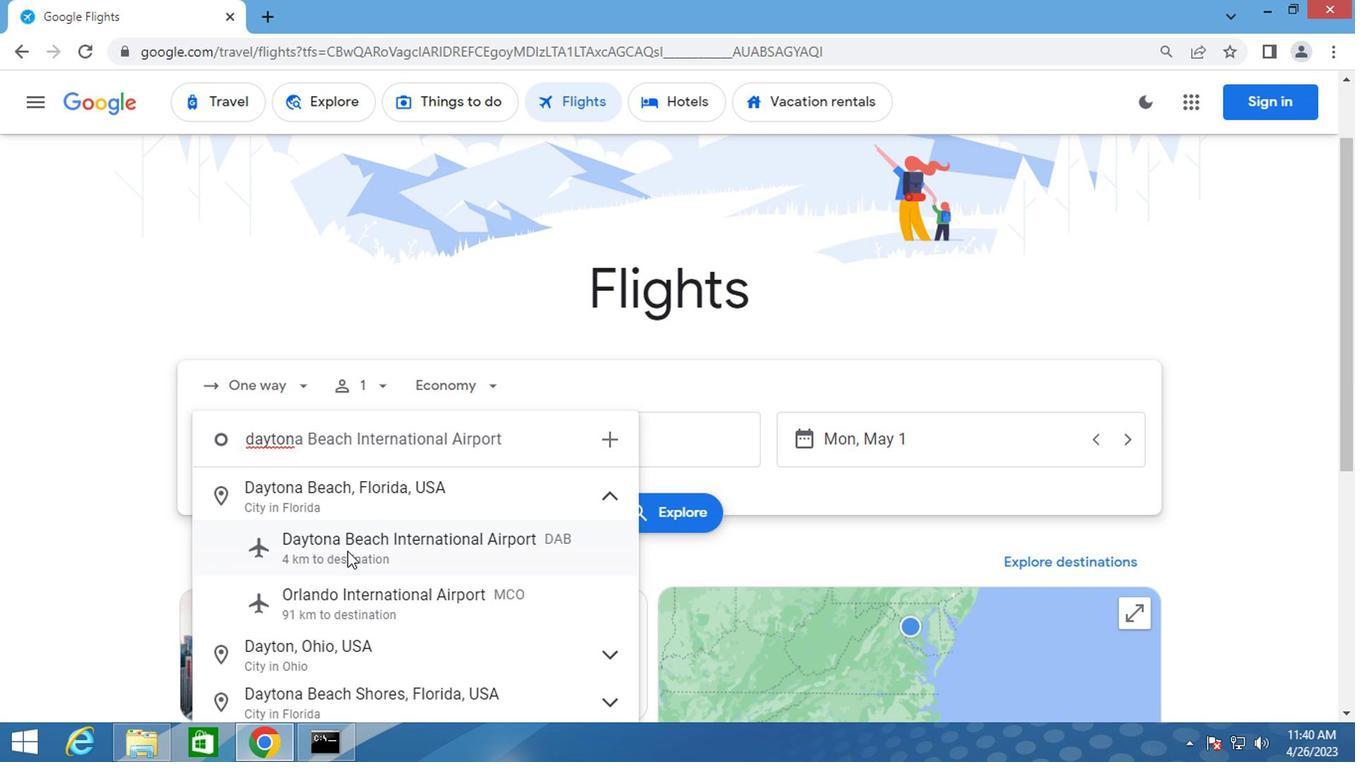 
Action: Mouse moved to (536, 447)
Screenshot: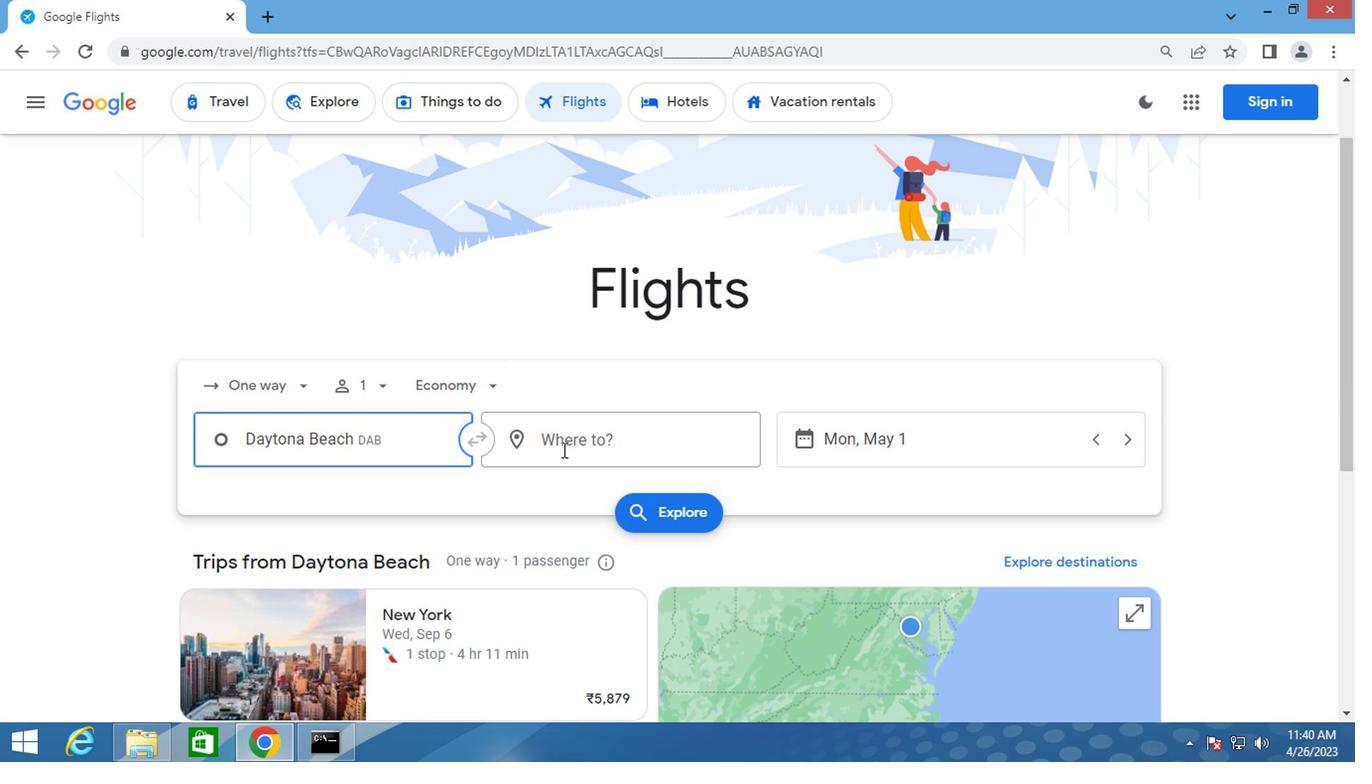 
Action: Mouse pressed left at (536, 447)
Screenshot: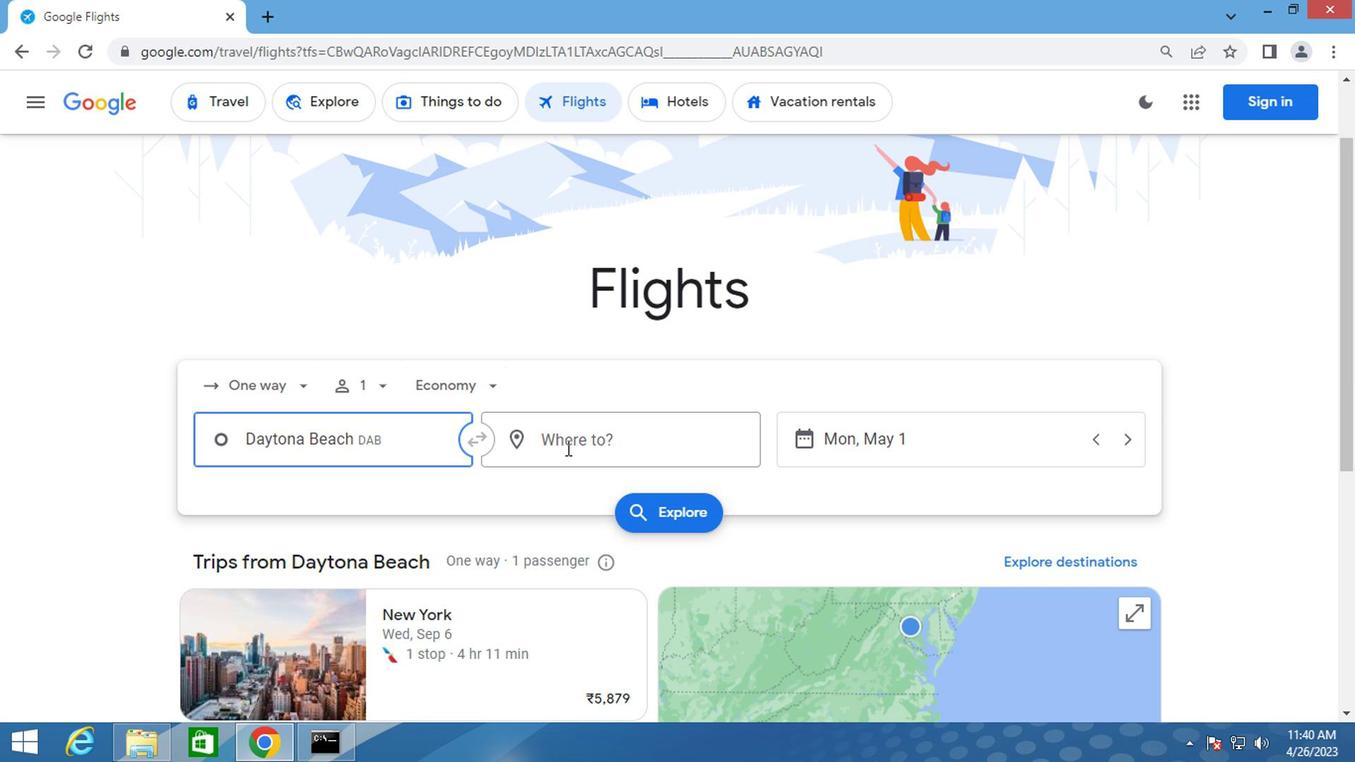
Action: Mouse moved to (536, 447)
Screenshot: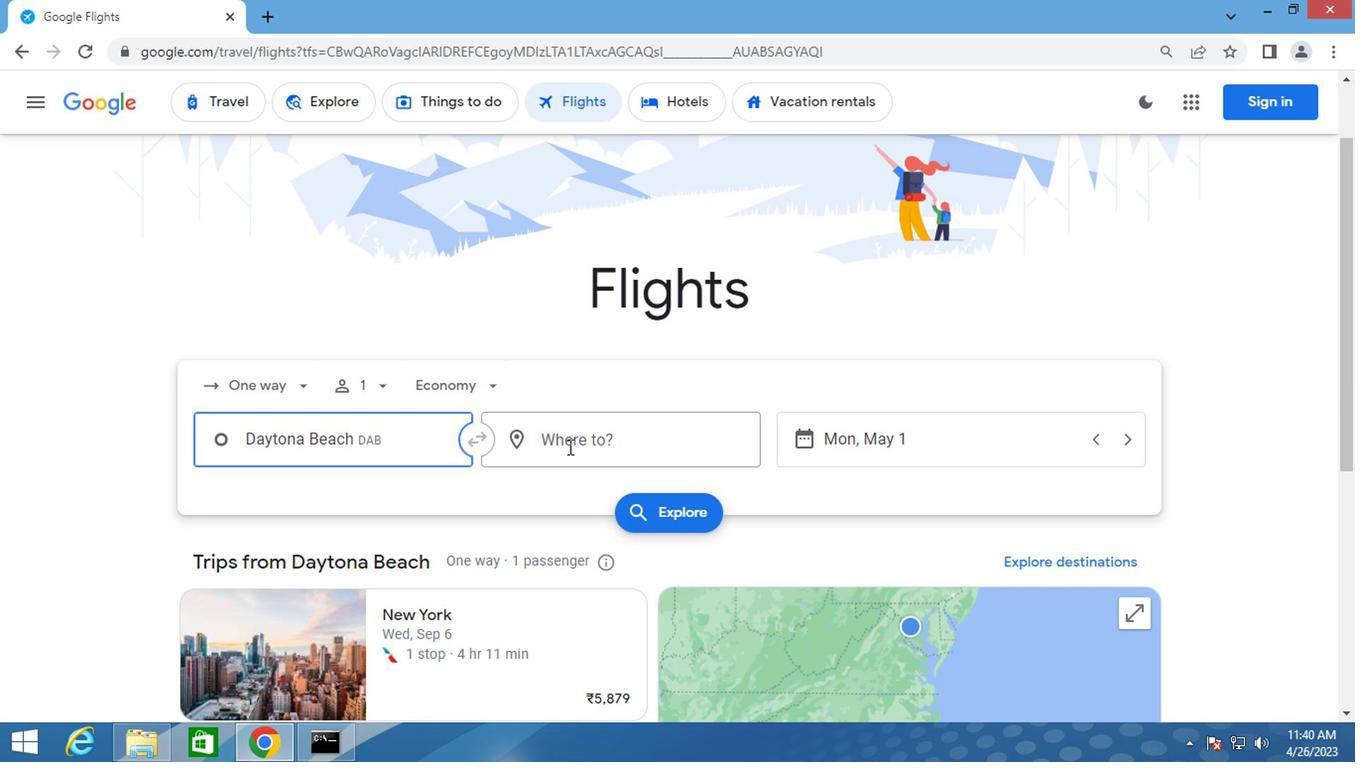 
Action: Key pressed gillette
Screenshot: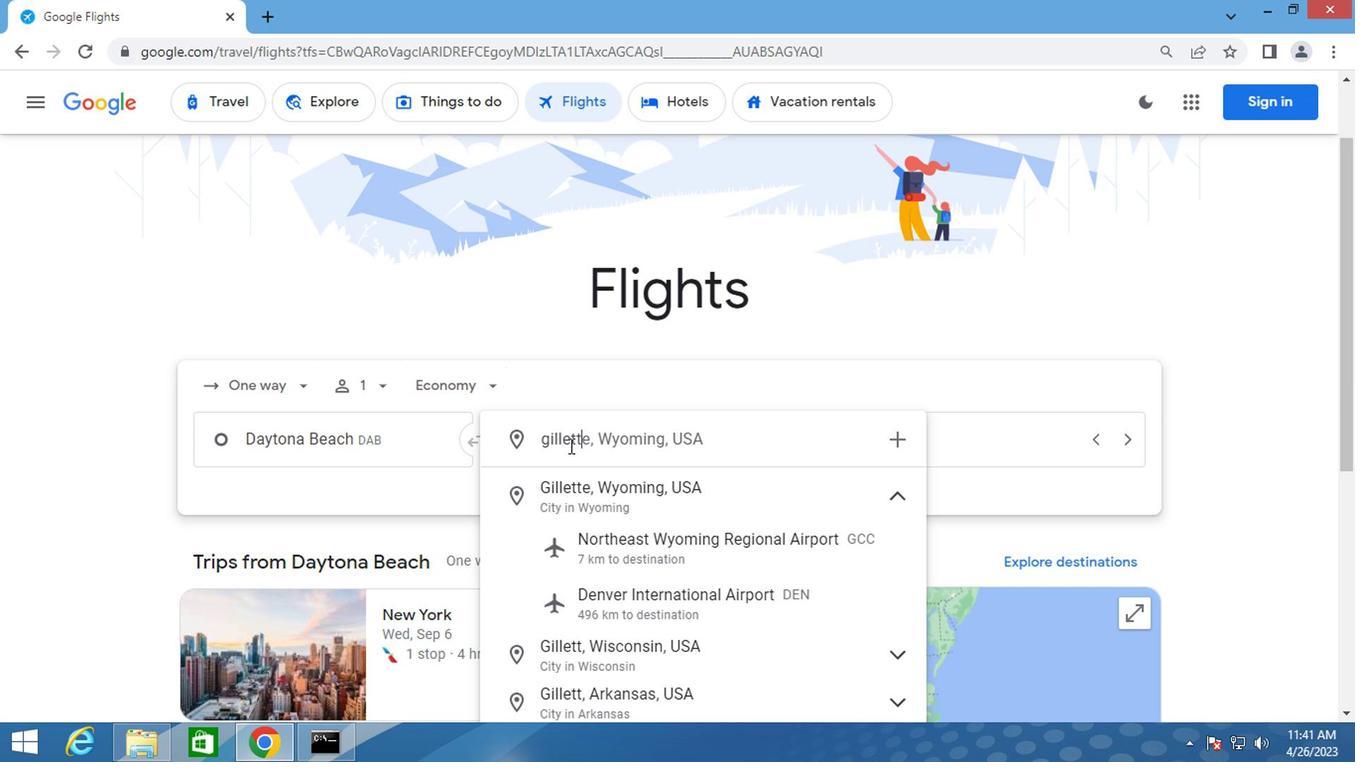 
Action: Mouse moved to (571, 520)
Screenshot: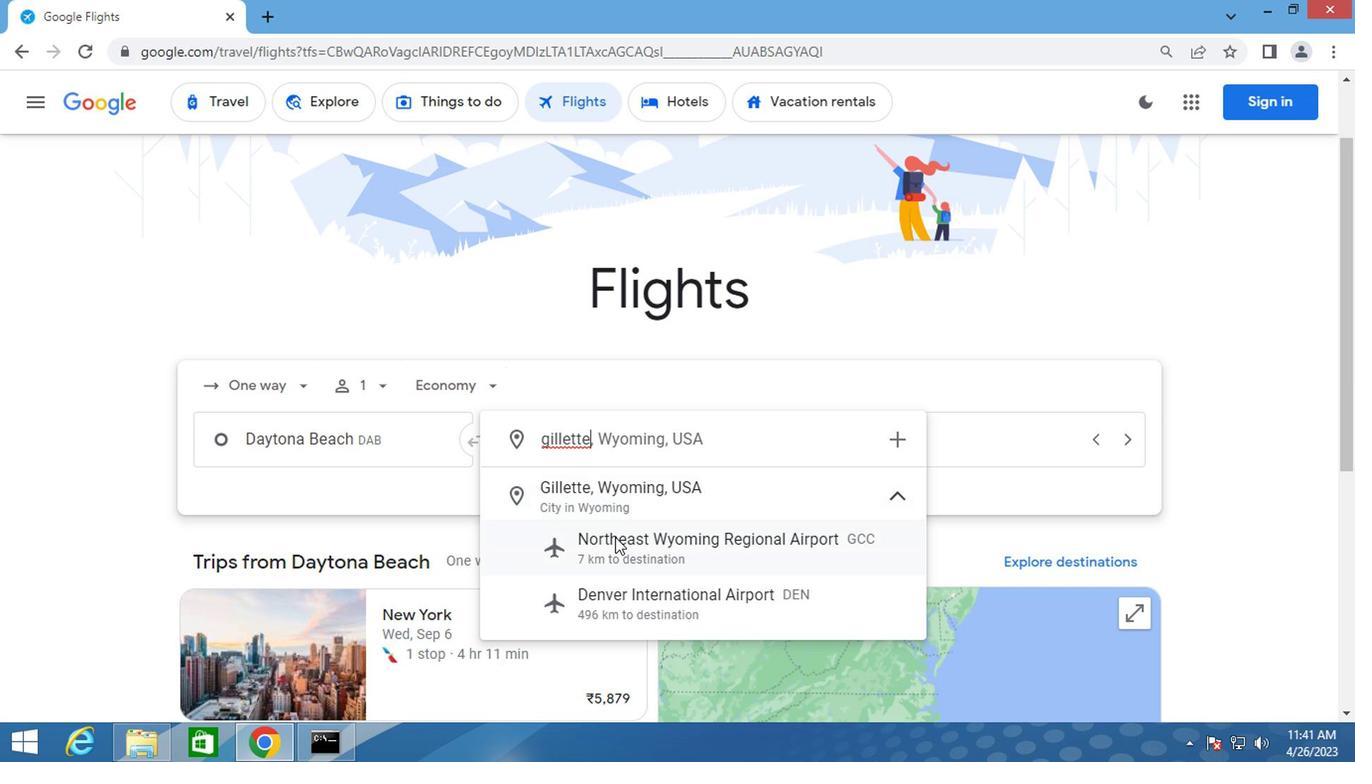
Action: Mouse pressed left at (571, 520)
Screenshot: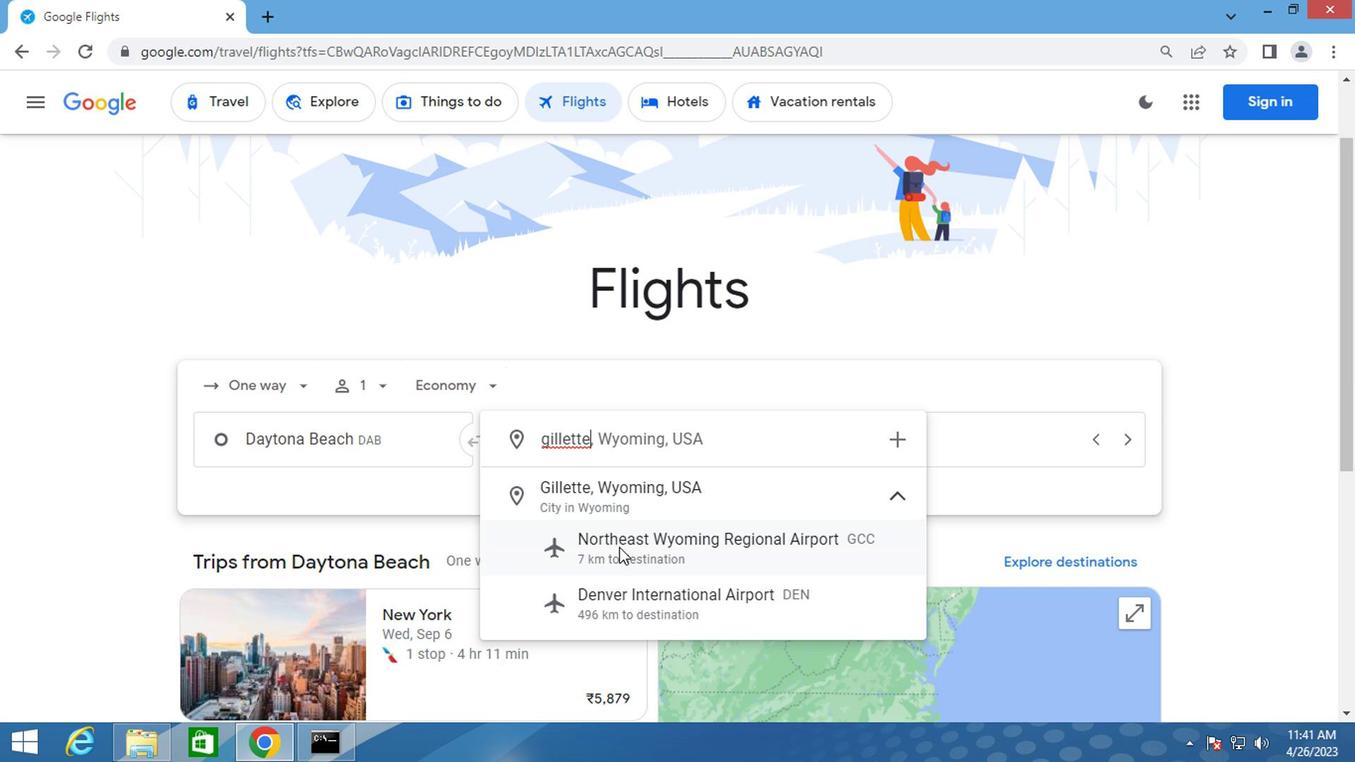 
Action: Mouse moved to (790, 439)
Screenshot: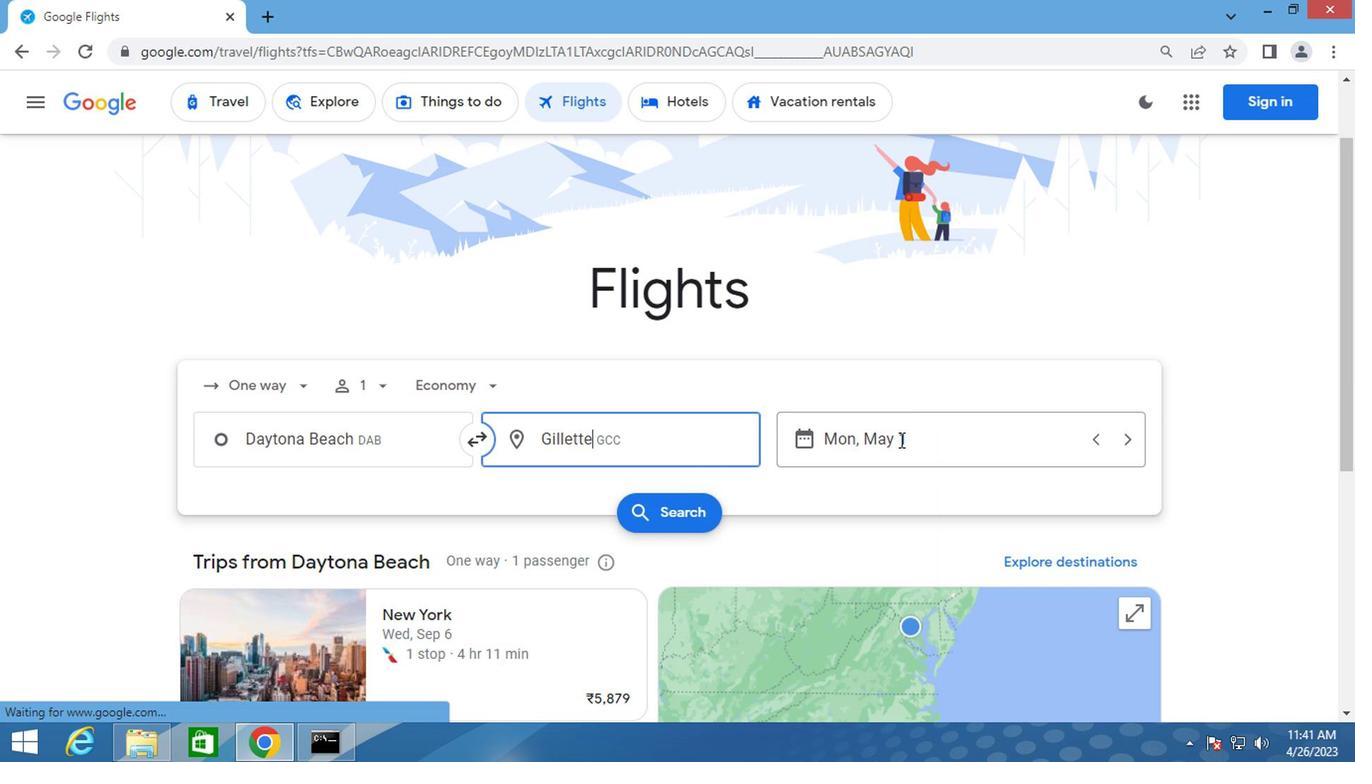 
Action: Mouse pressed left at (790, 439)
Screenshot: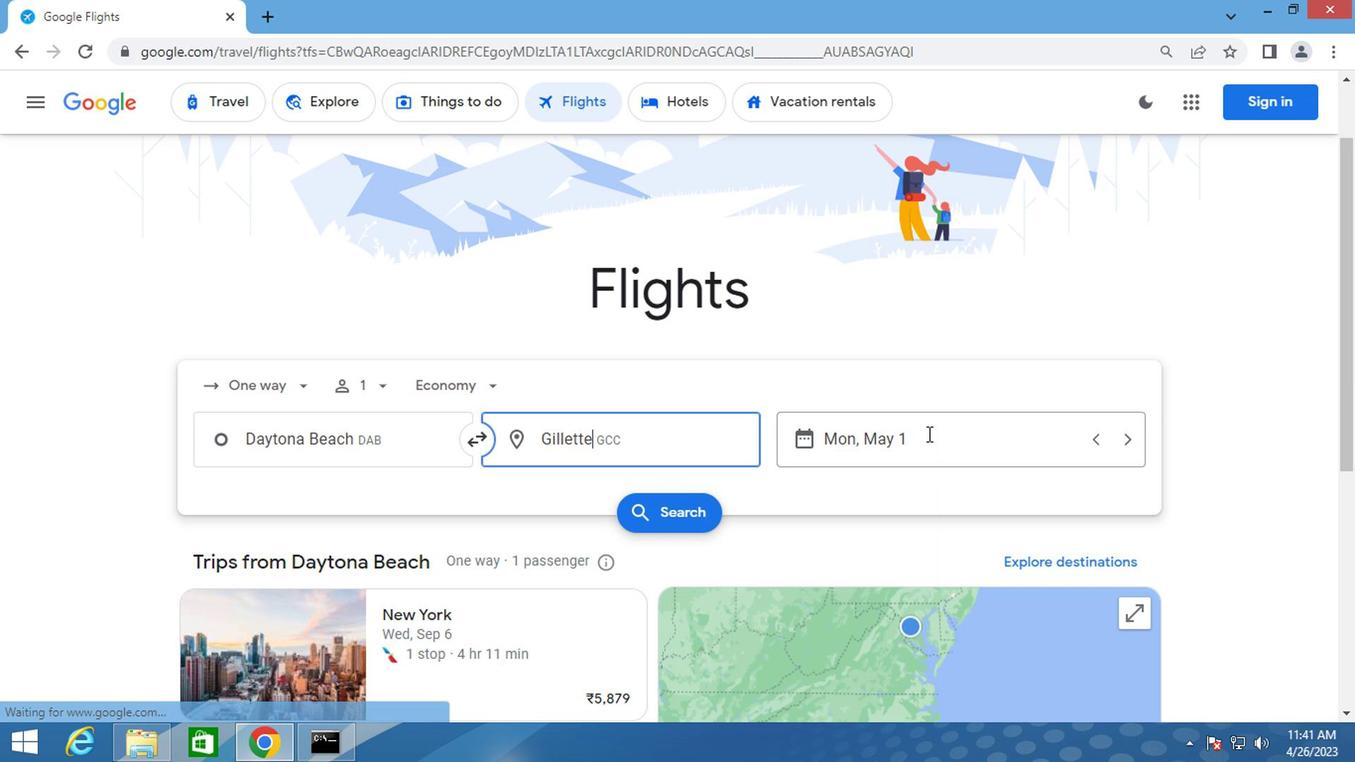 
Action: Mouse moved to (749, 381)
Screenshot: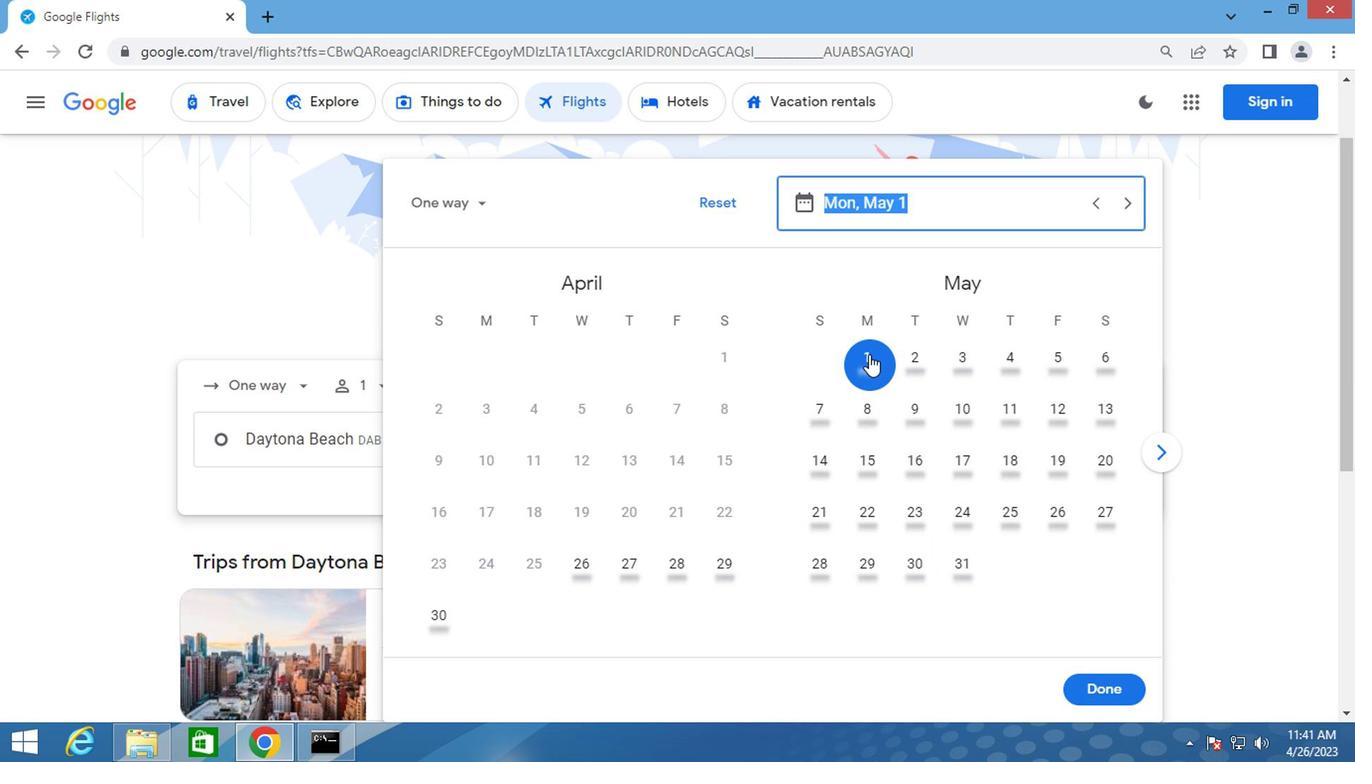 
Action: Mouse pressed left at (749, 381)
Screenshot: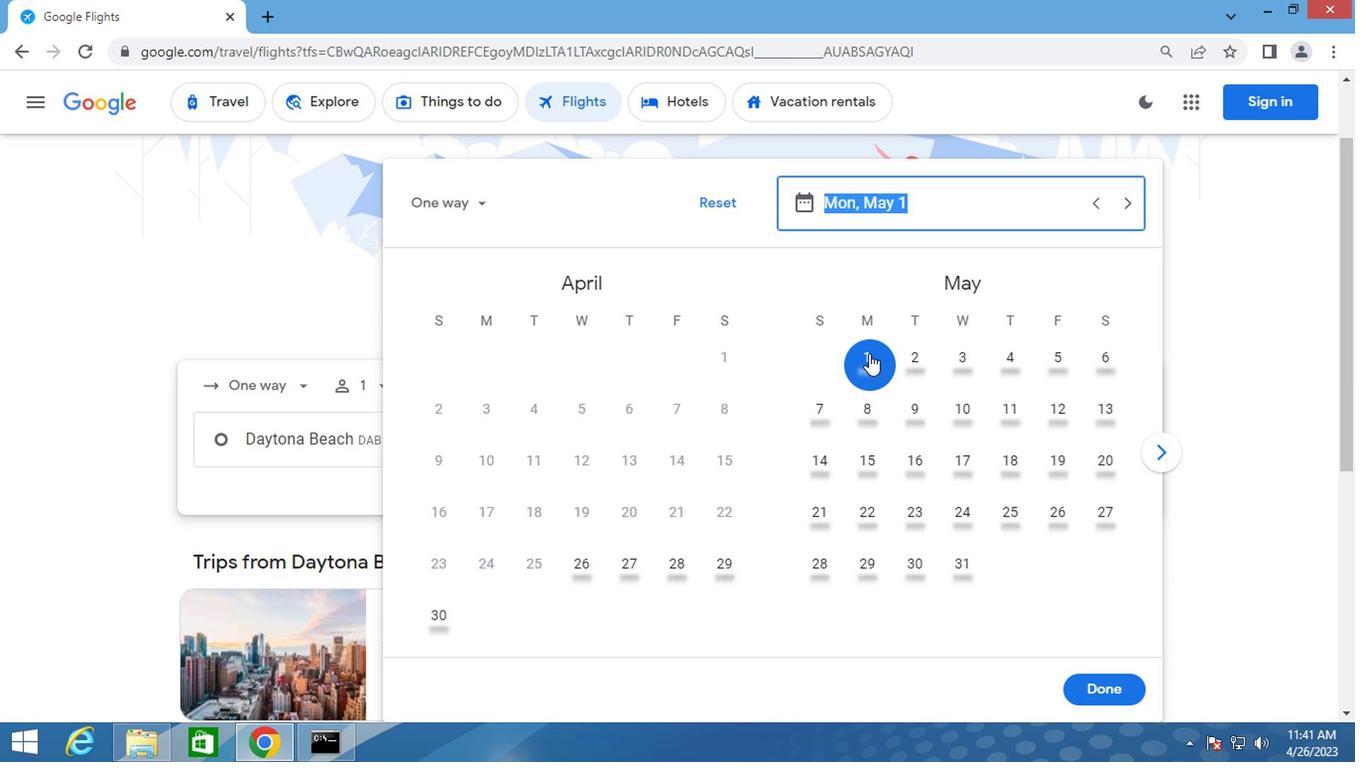 
Action: Mouse moved to (915, 615)
Screenshot: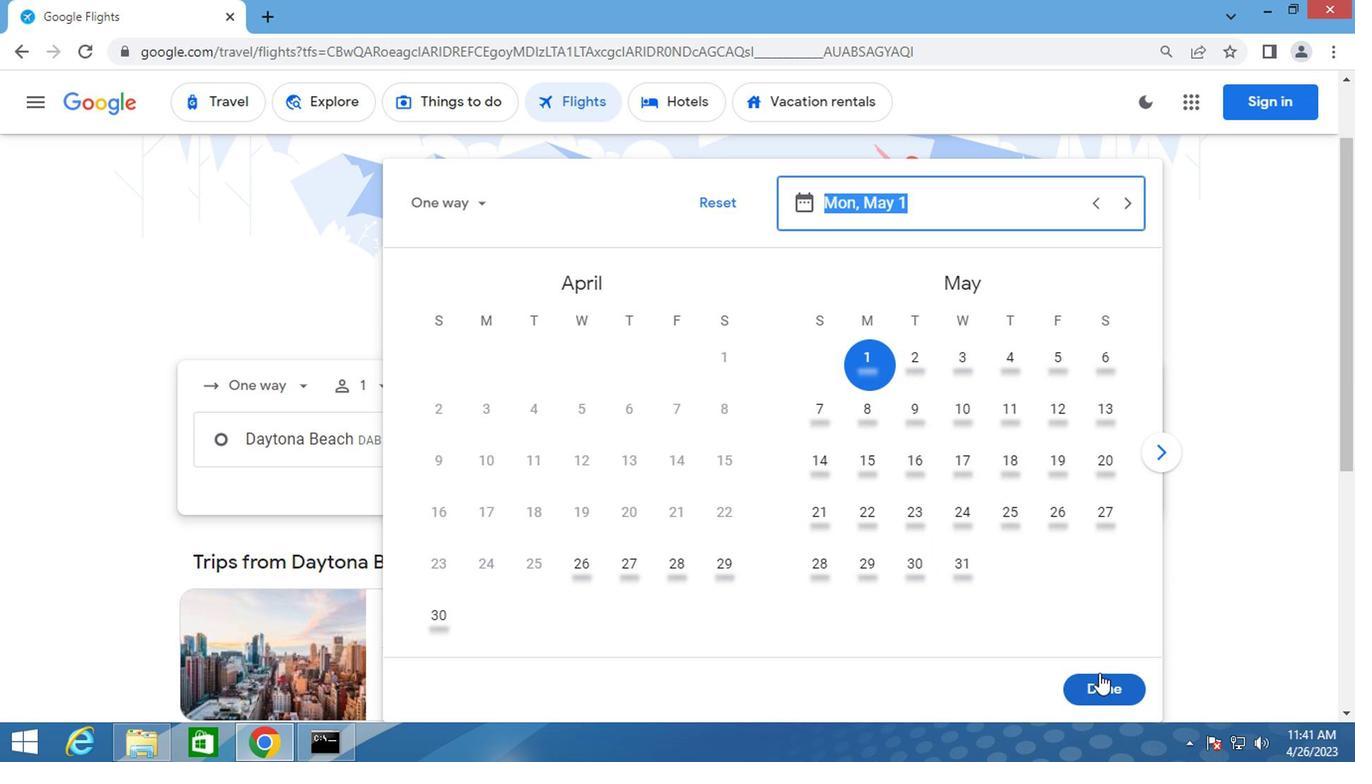 
Action: Mouse pressed left at (915, 615)
Screenshot: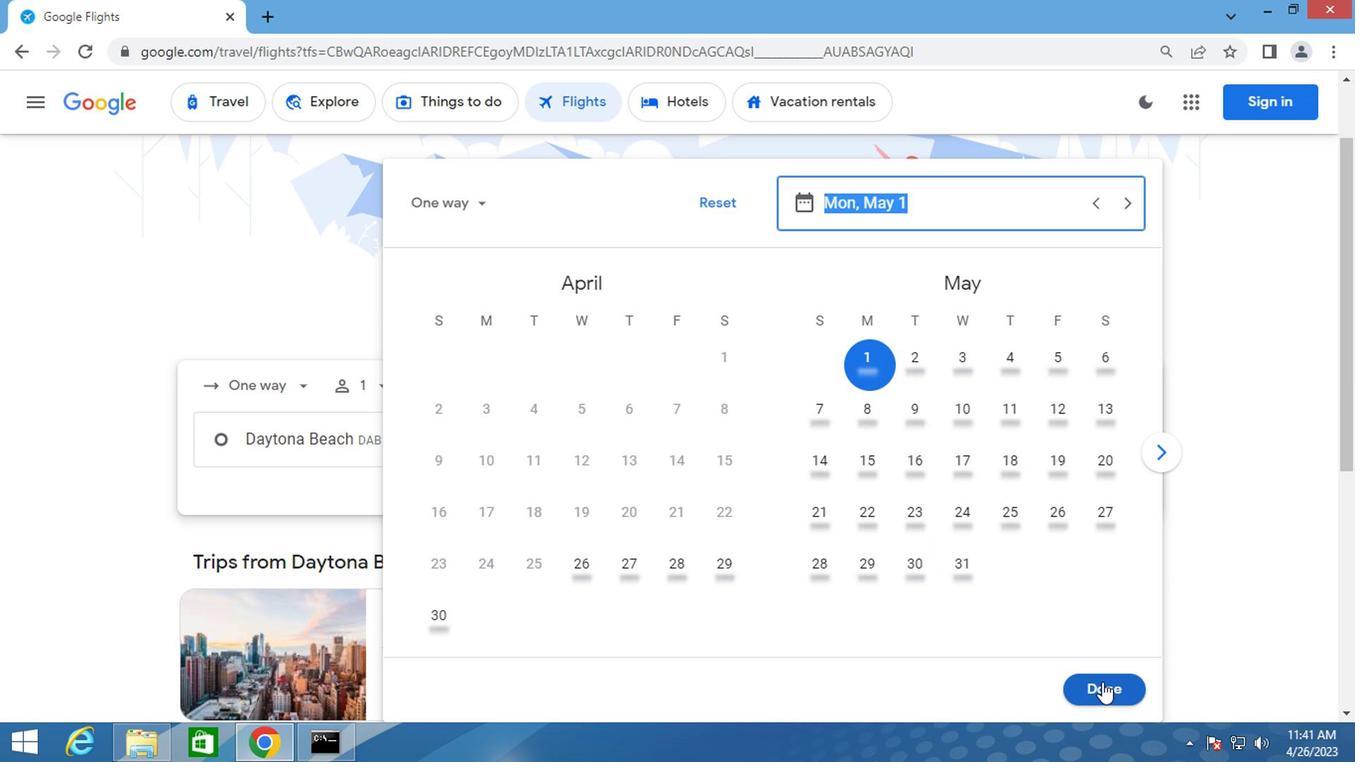
Action: Mouse moved to (622, 491)
Screenshot: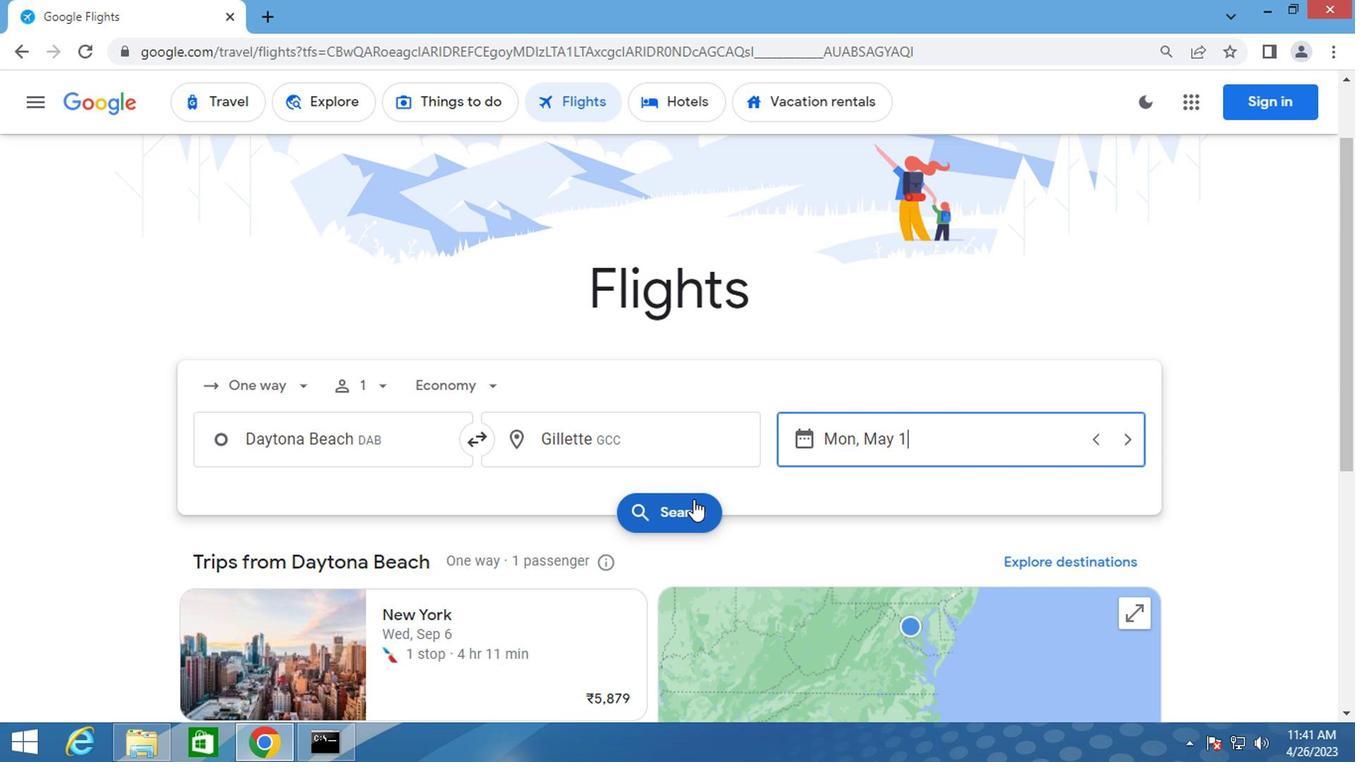 
Action: Mouse pressed left at (622, 491)
Screenshot: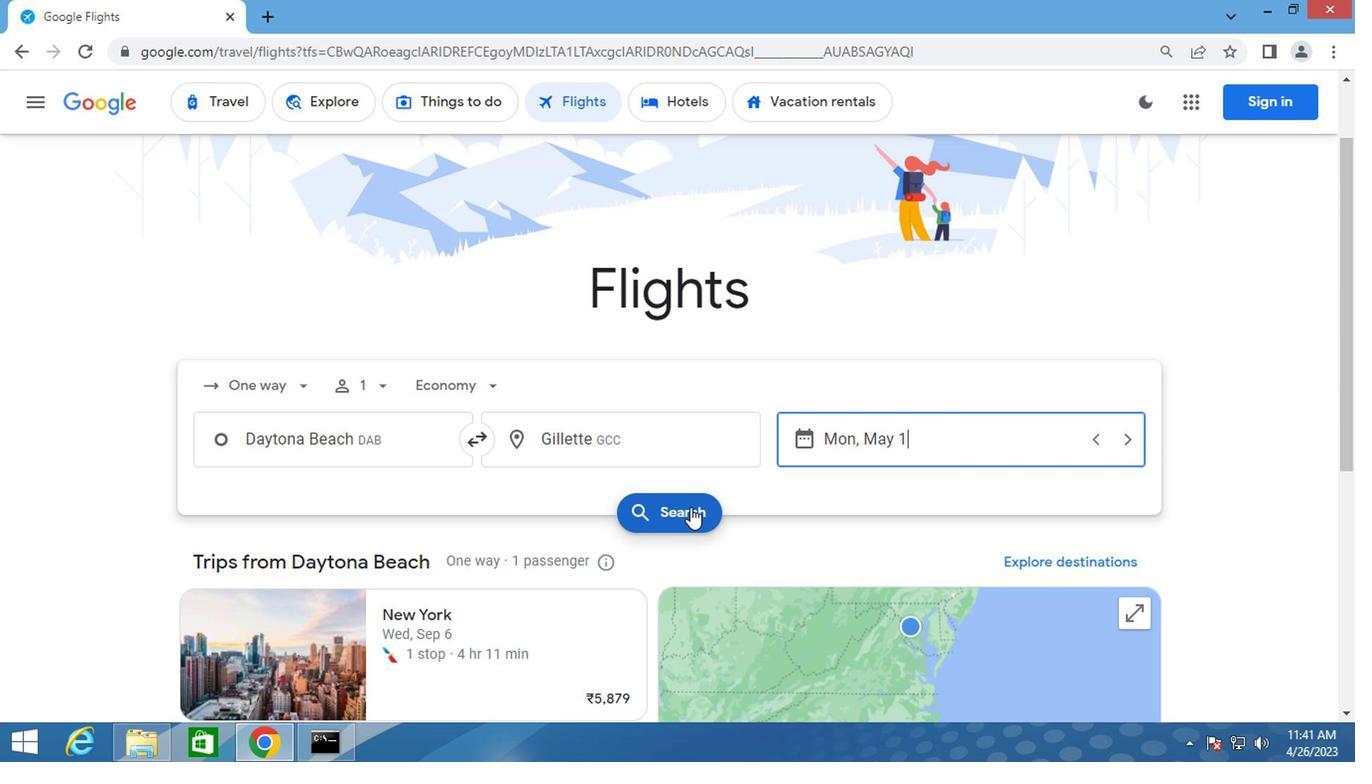 
Action: Mouse moved to (303, 330)
Screenshot: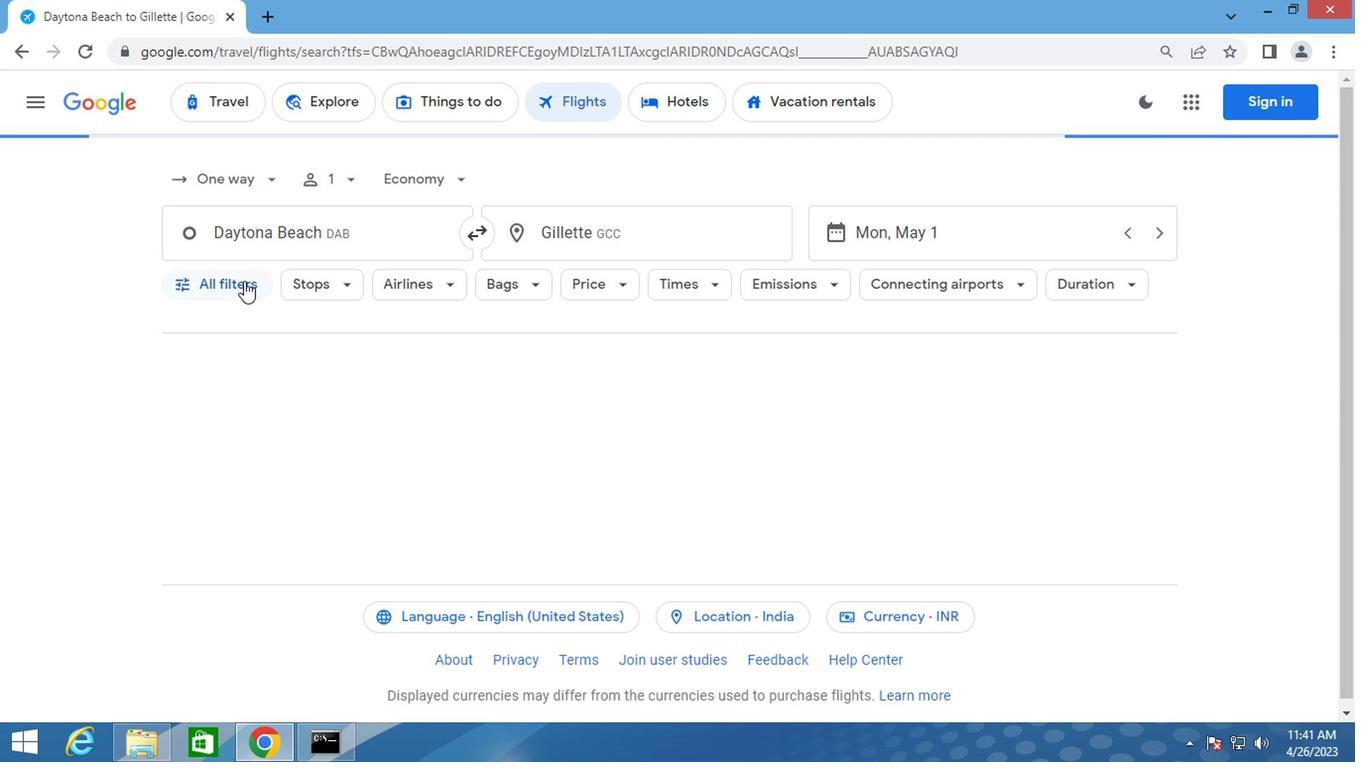 
Action: Mouse pressed left at (303, 330)
Screenshot: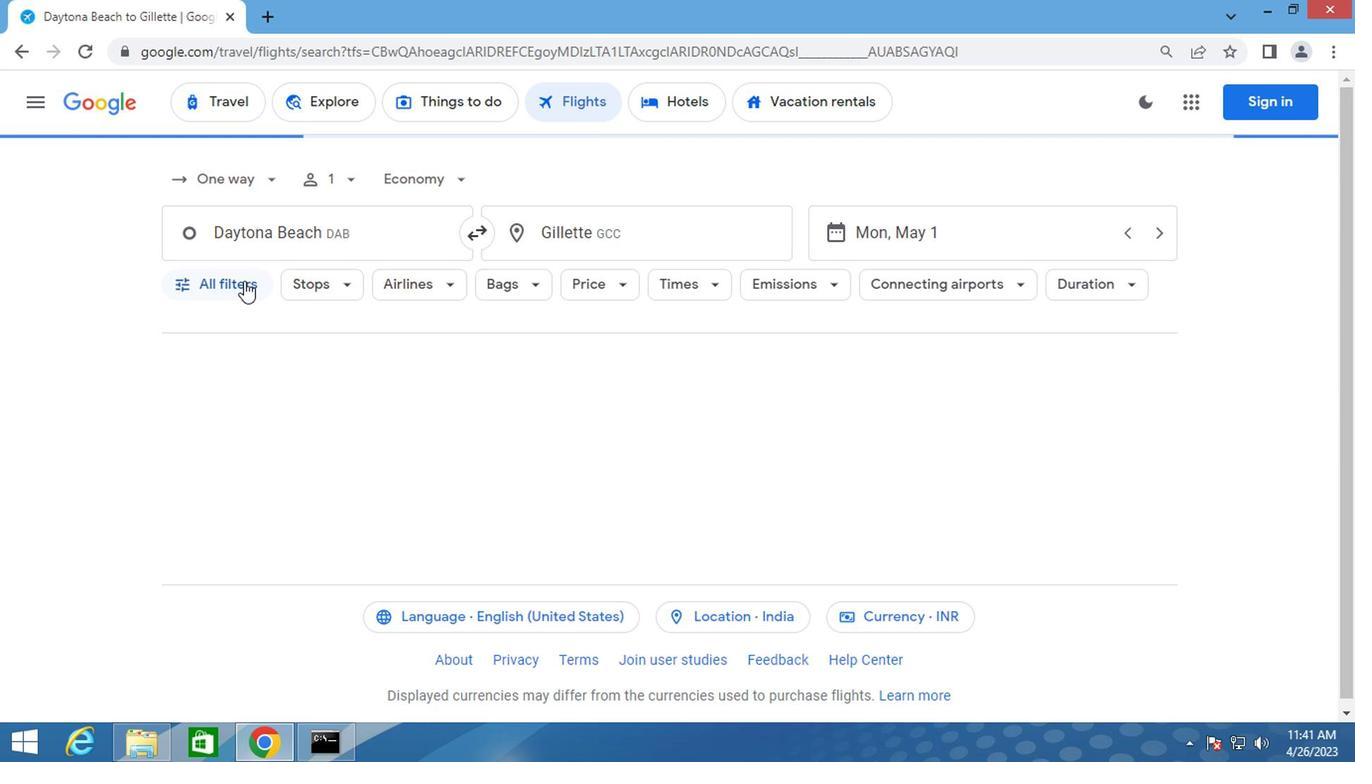 
Action: Mouse moved to (328, 449)
Screenshot: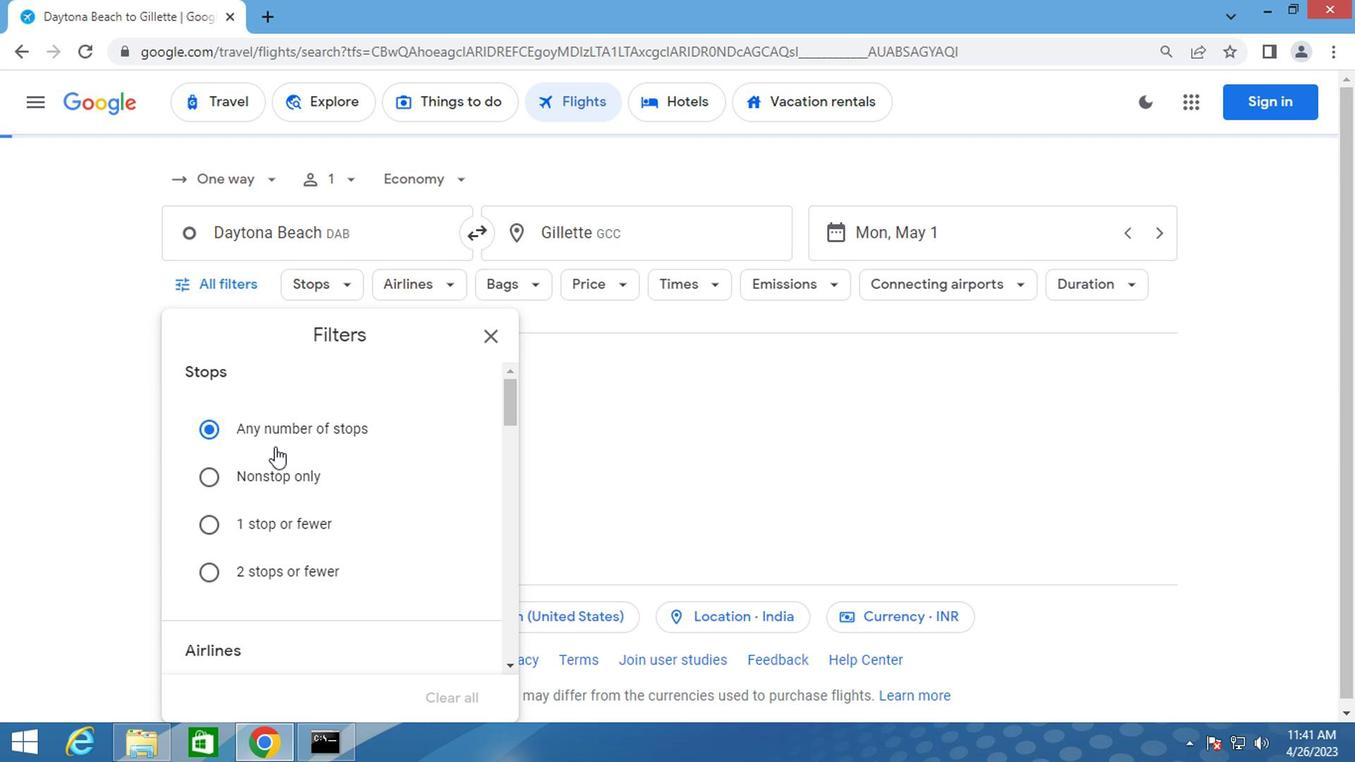 
Action: Mouse scrolled (328, 448) with delta (0, 0)
Screenshot: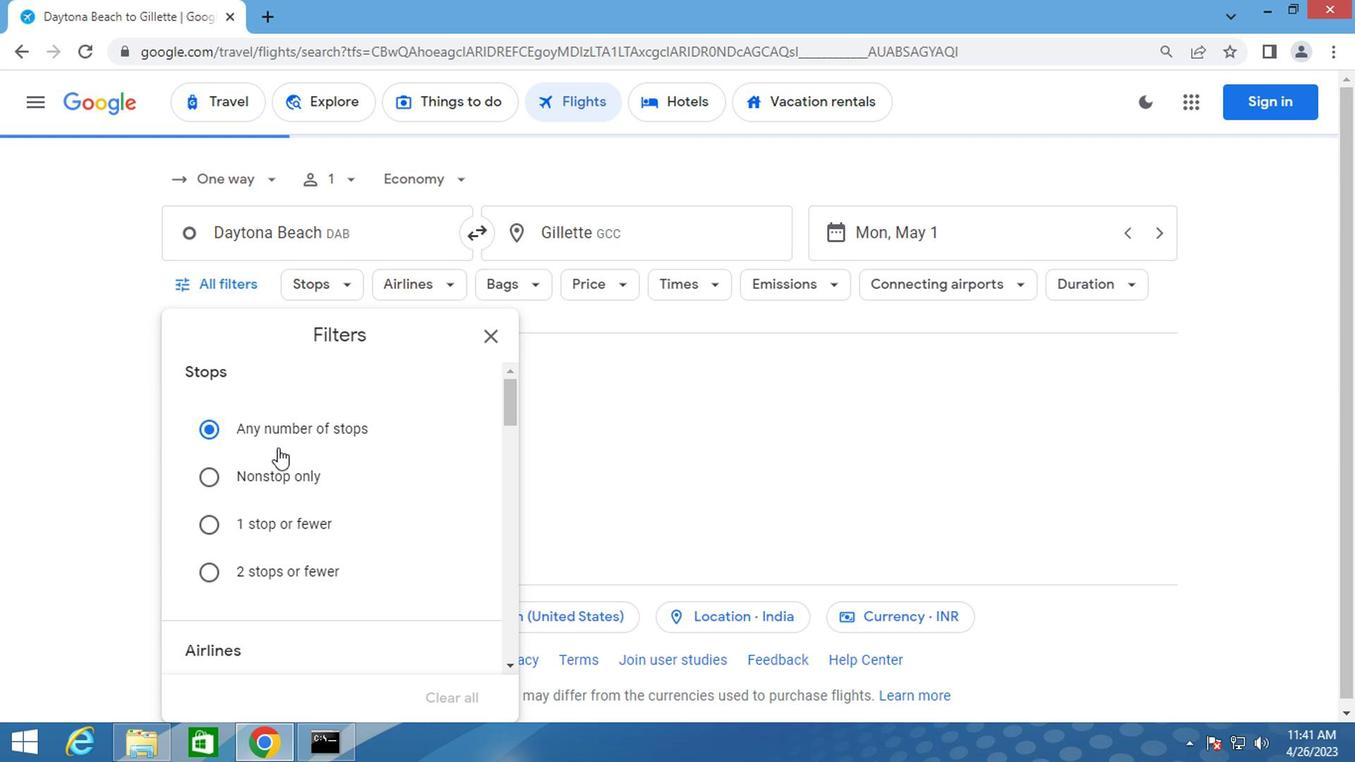 
Action: Mouse scrolled (328, 448) with delta (0, 0)
Screenshot: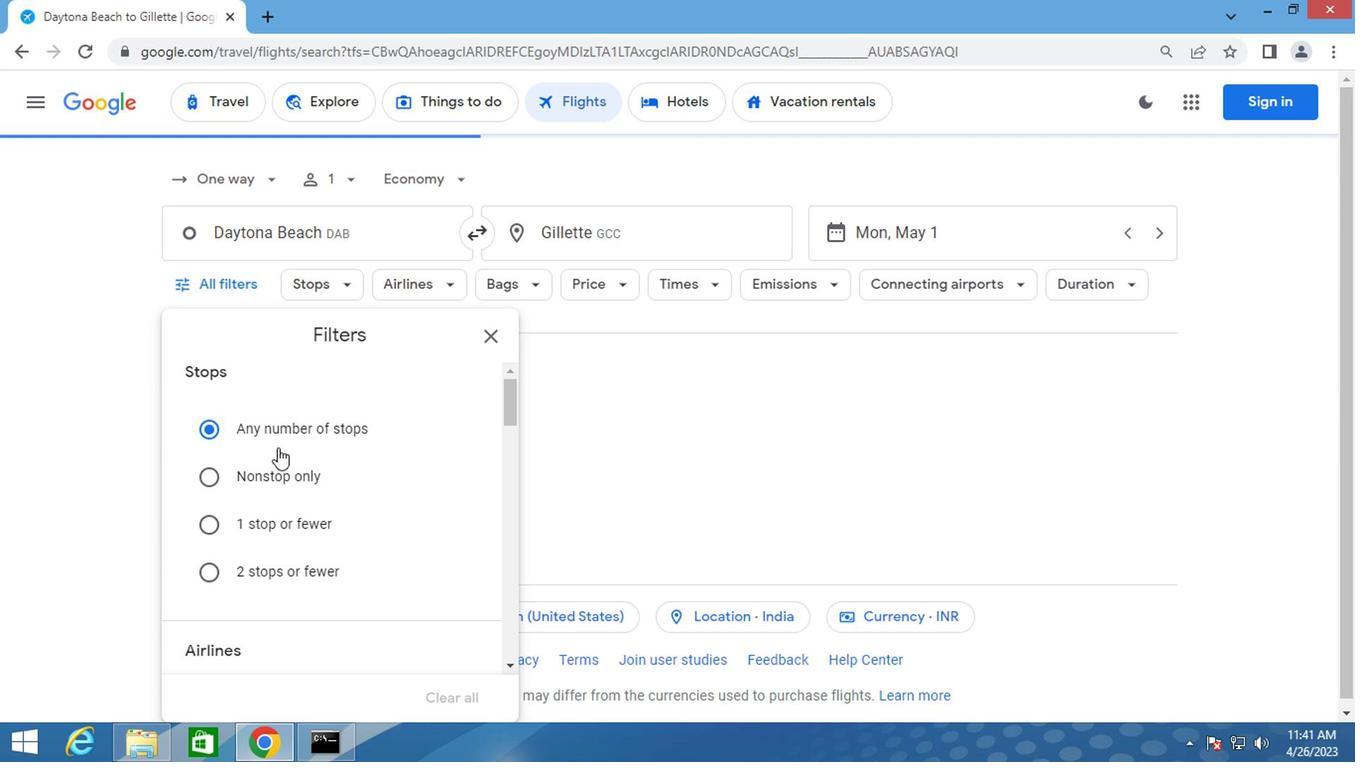 
Action: Mouse moved to (329, 449)
Screenshot: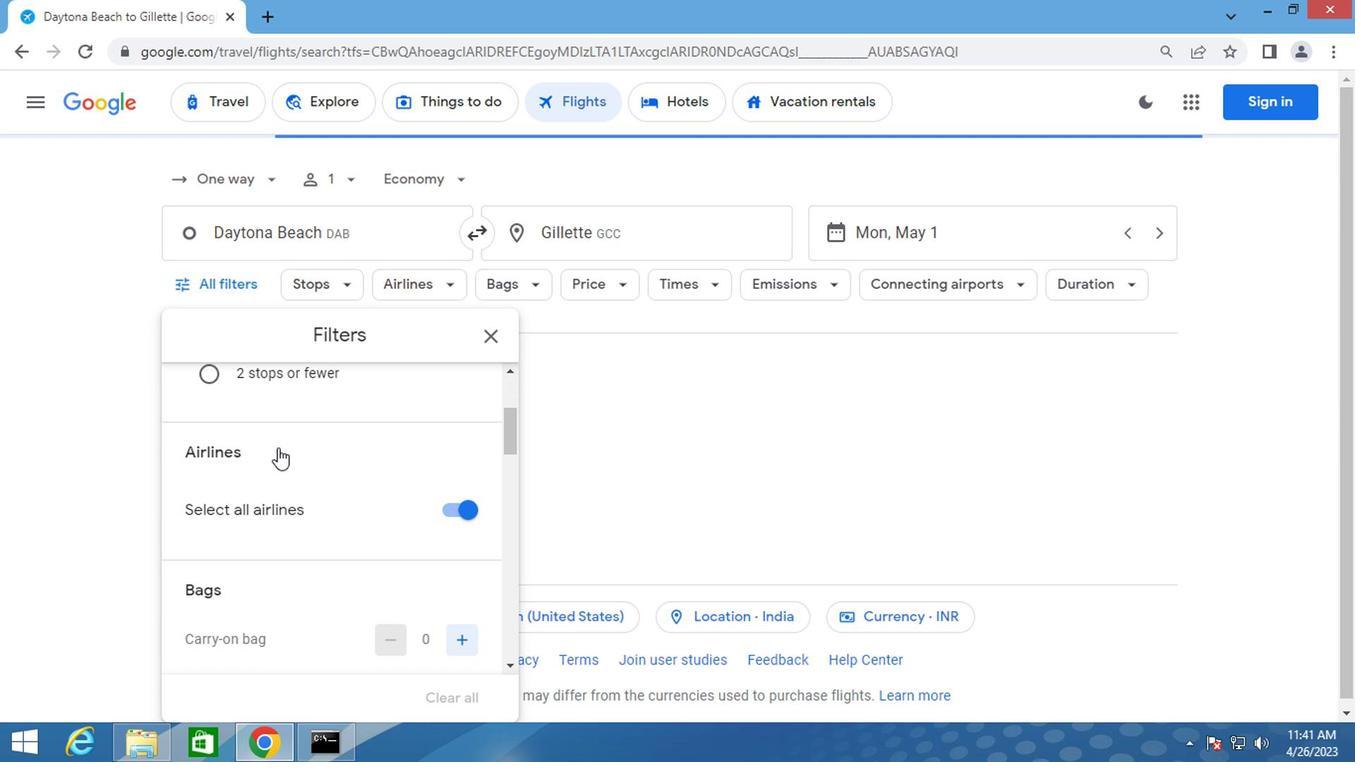 
Action: Mouse scrolled (329, 448) with delta (0, 0)
Screenshot: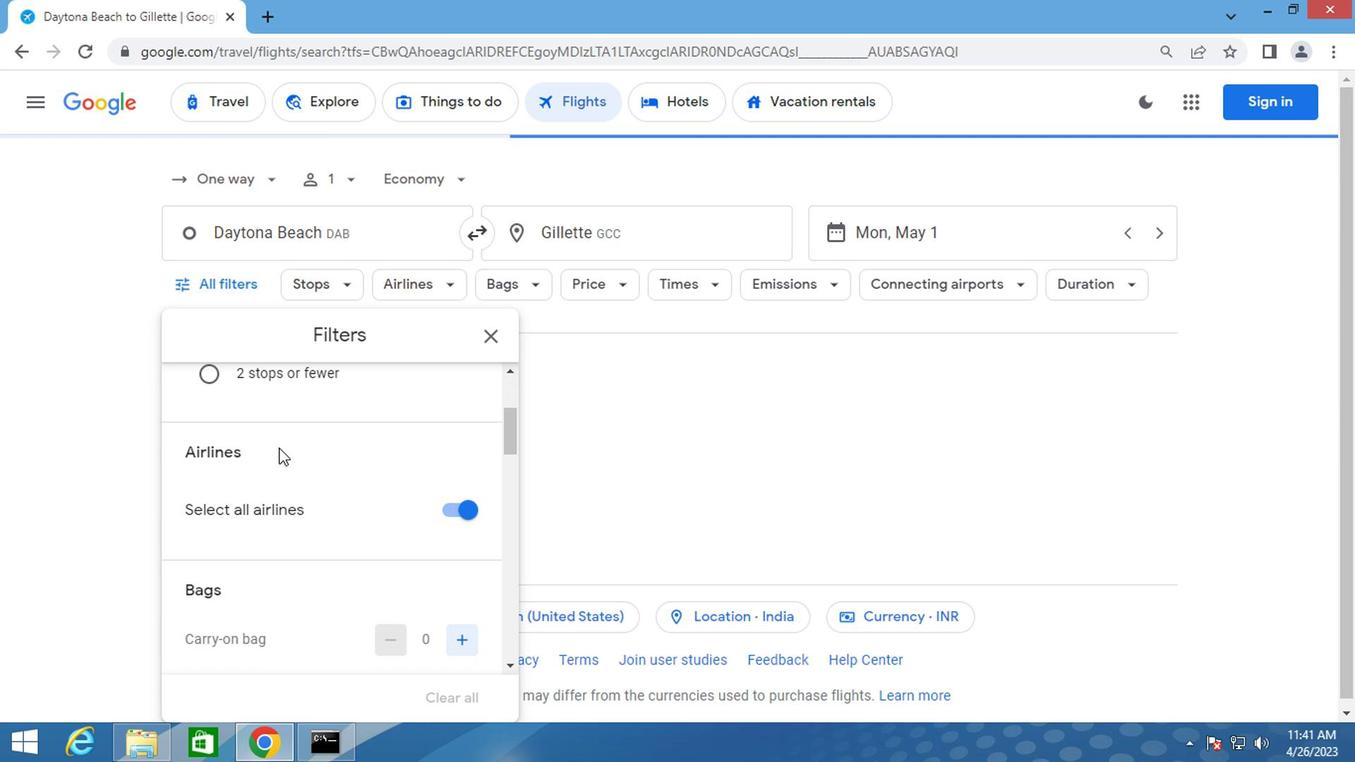 
Action: Mouse scrolled (329, 448) with delta (0, 0)
Screenshot: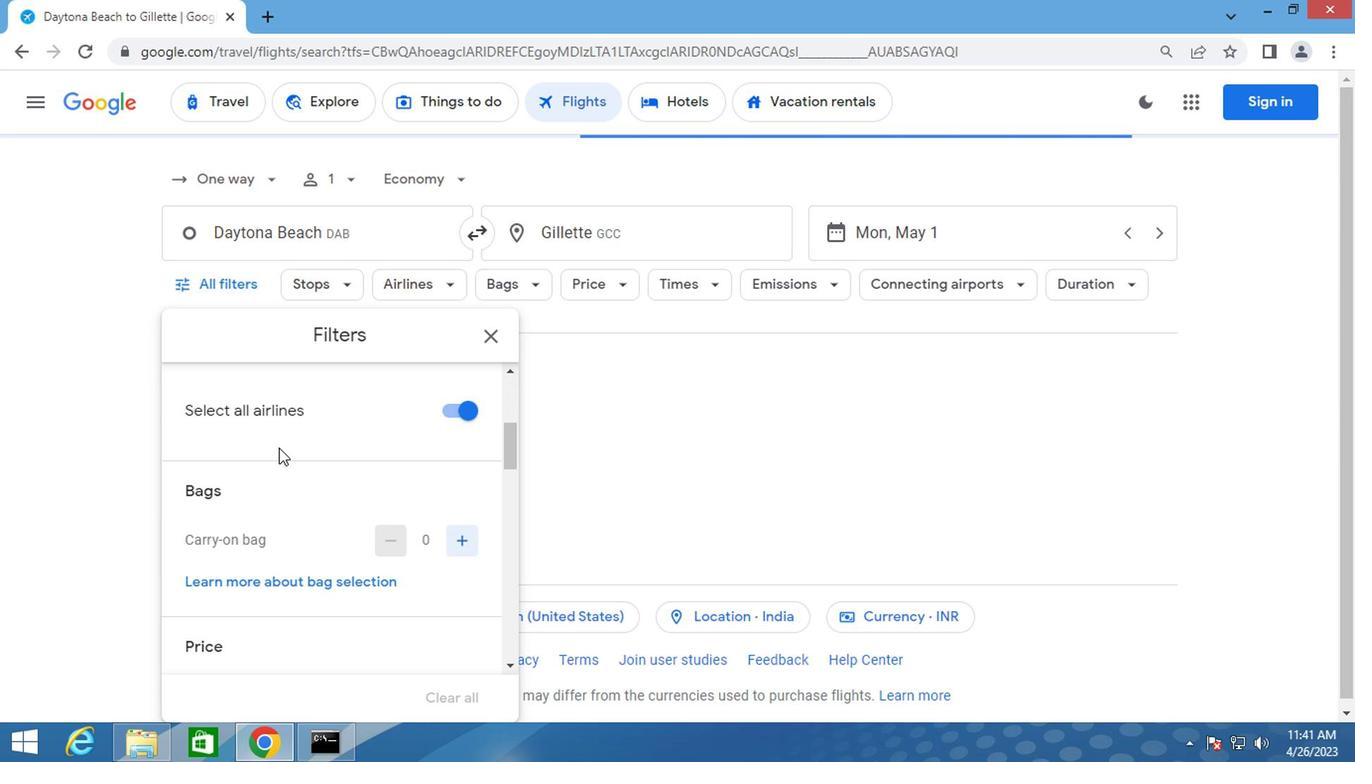 
Action: Mouse moved to (464, 442)
Screenshot: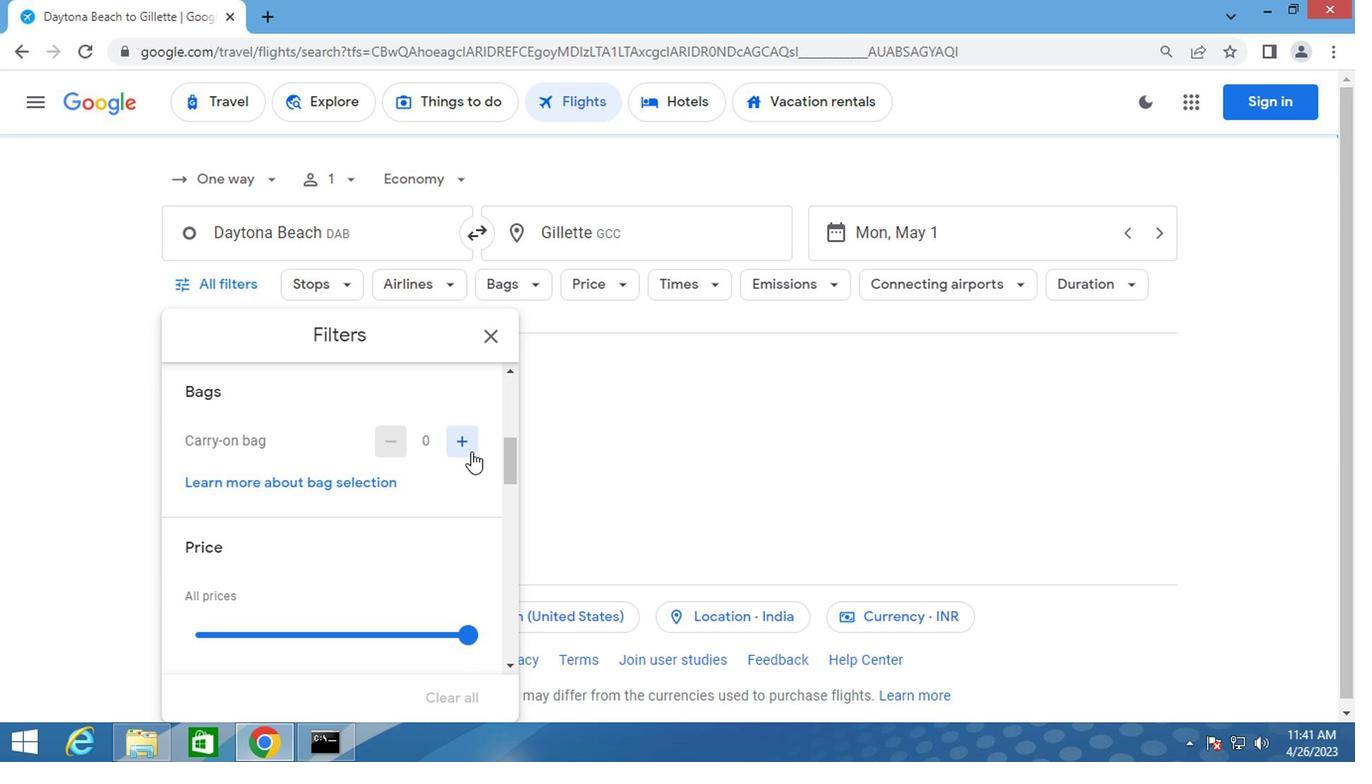 
Action: Mouse pressed left at (464, 442)
Screenshot: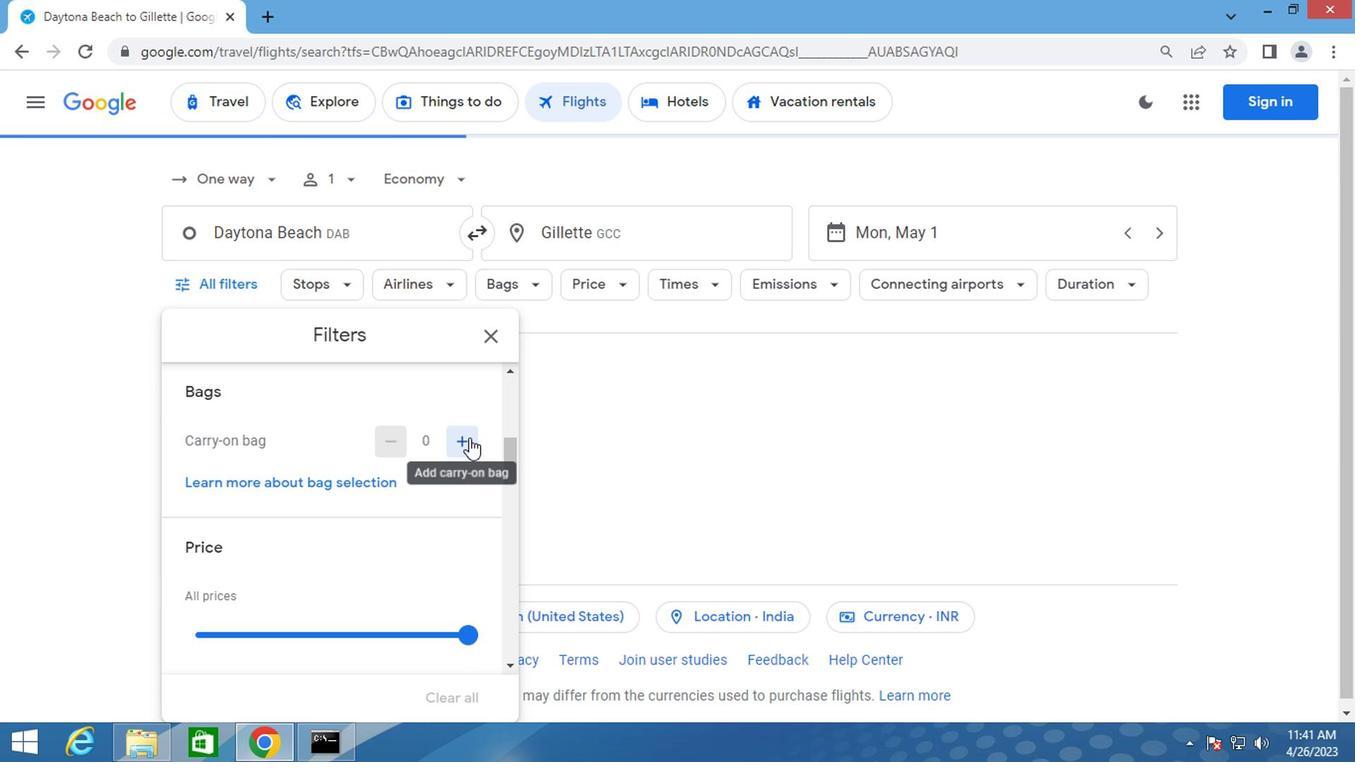 
Action: Mouse moved to (370, 449)
Screenshot: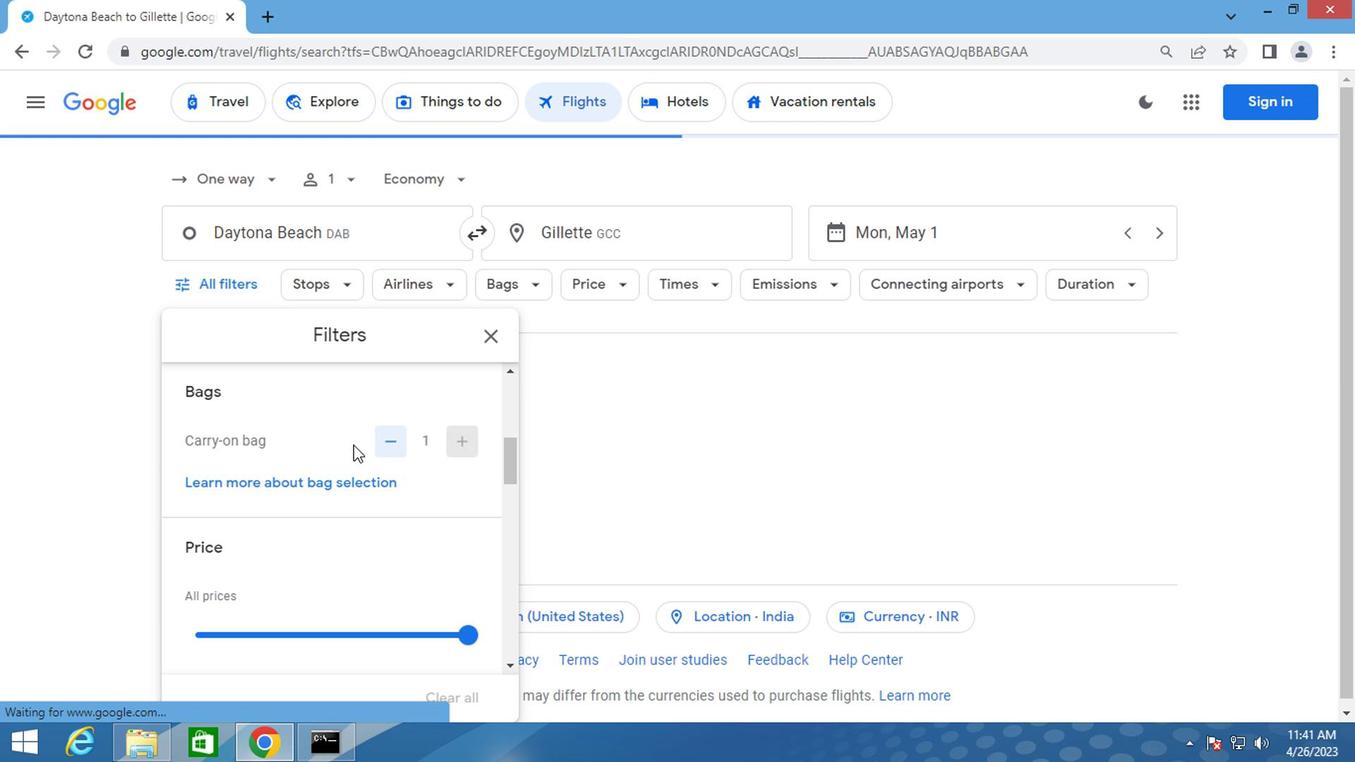 
Action: Mouse scrolled (370, 448) with delta (0, 0)
Screenshot: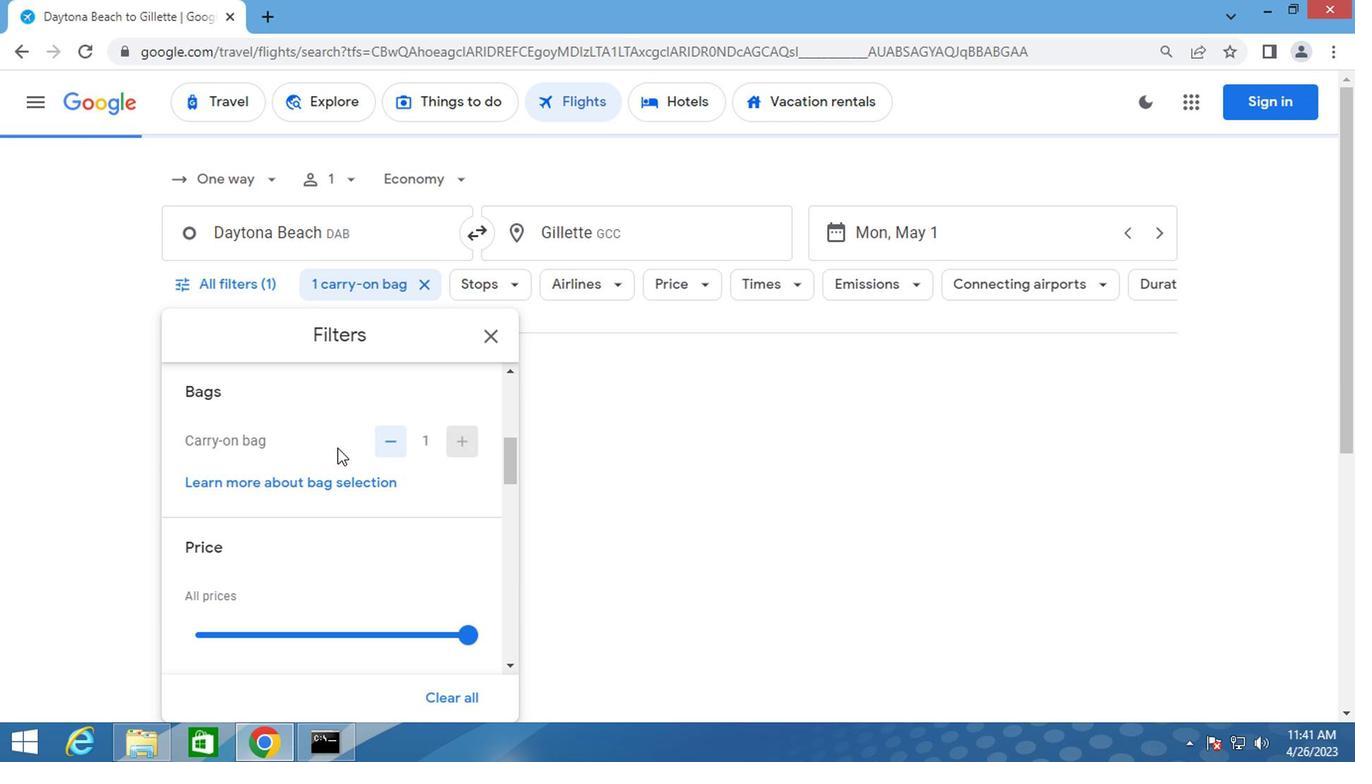 
Action: Mouse moved to (465, 551)
Screenshot: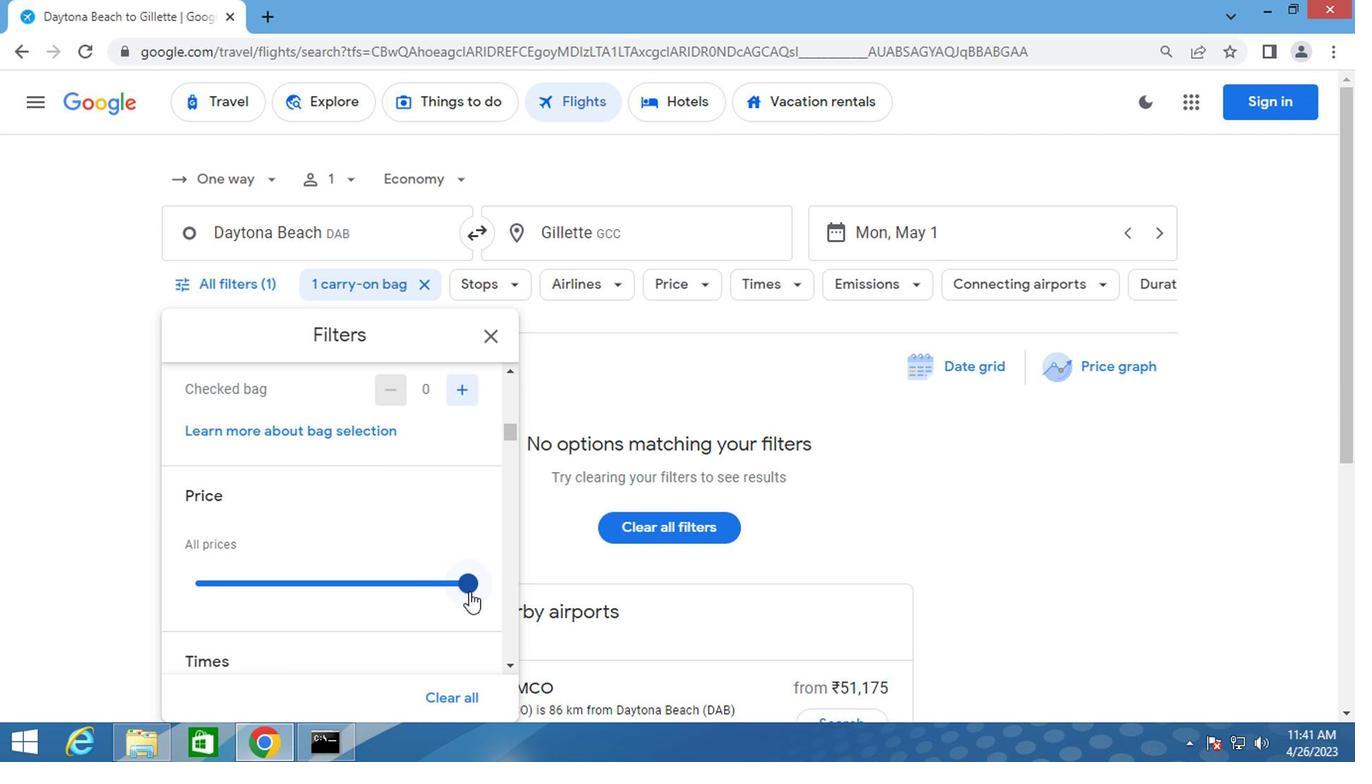 
Action: Mouse pressed left at (465, 551)
Screenshot: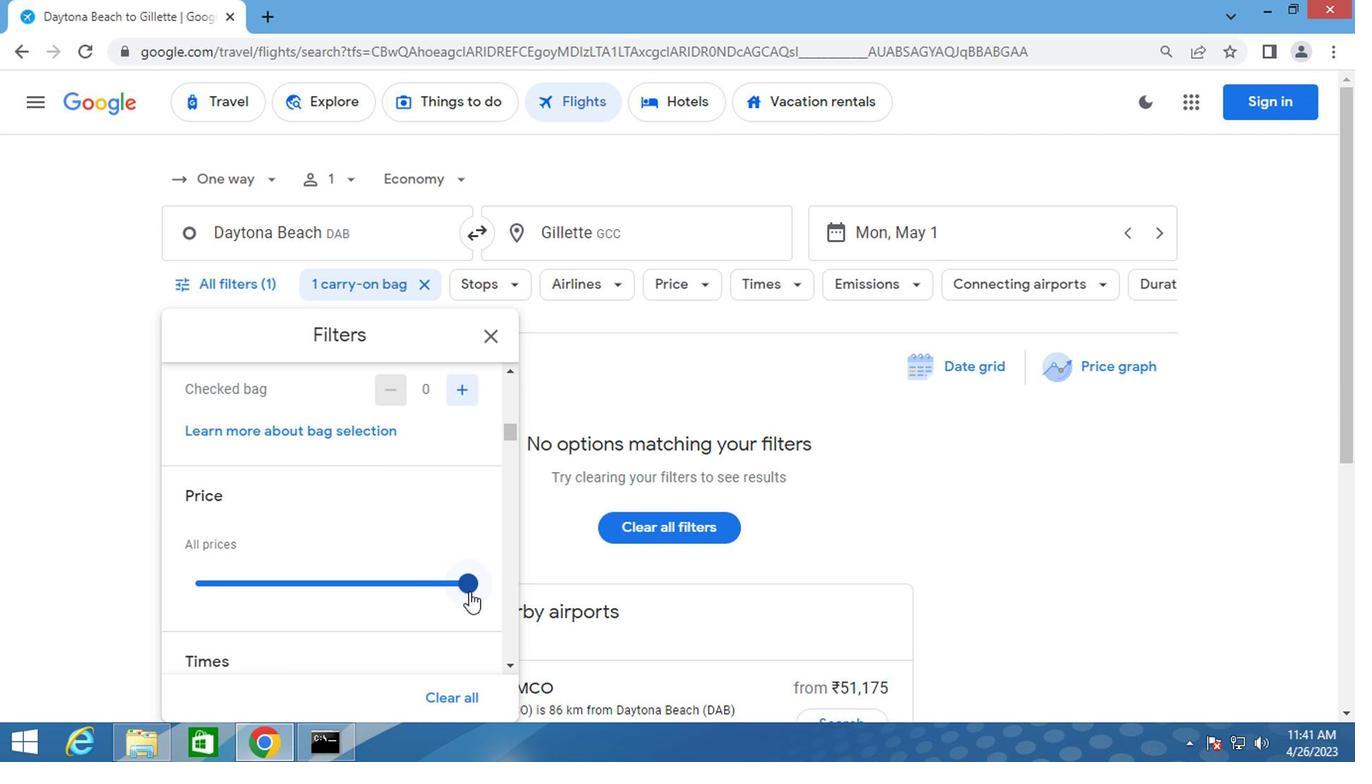 
Action: Mouse moved to (385, 497)
Screenshot: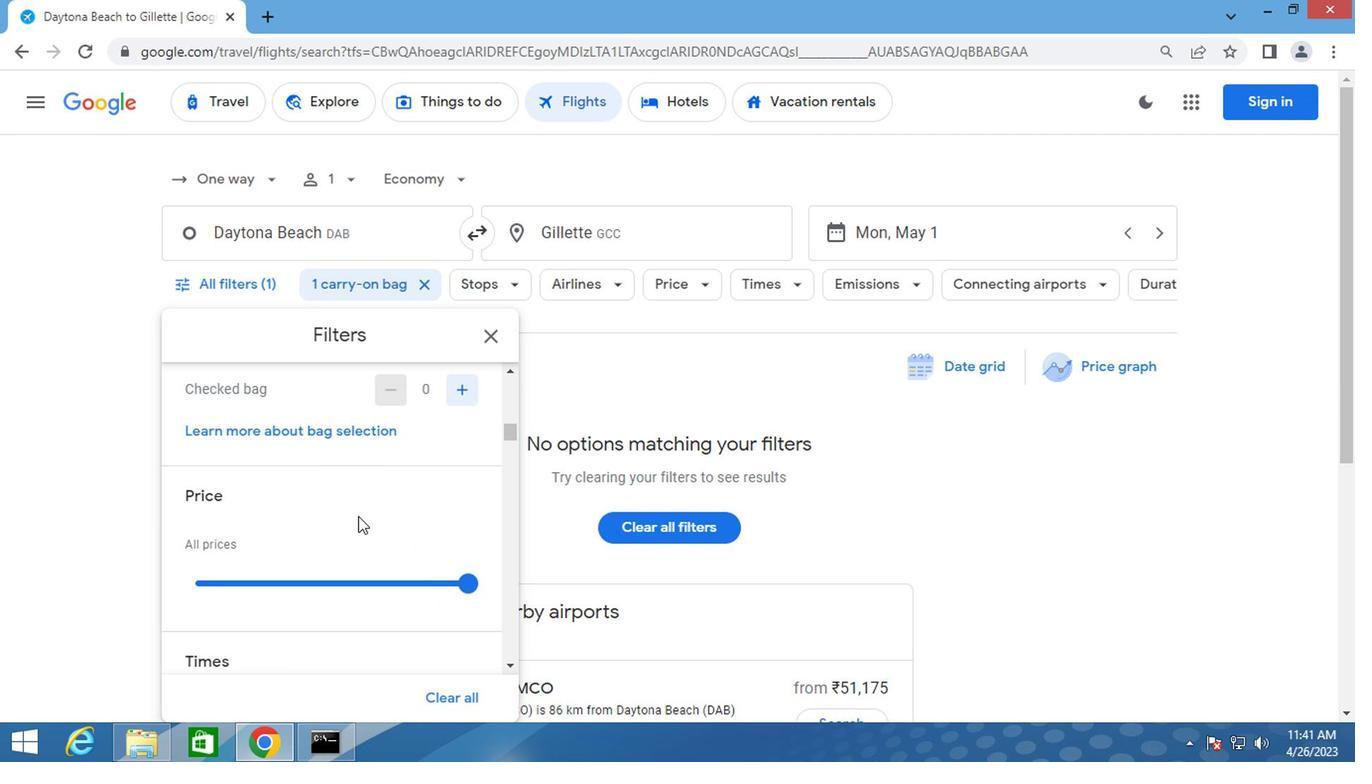 
Action: Mouse scrolled (385, 496) with delta (0, 0)
Screenshot: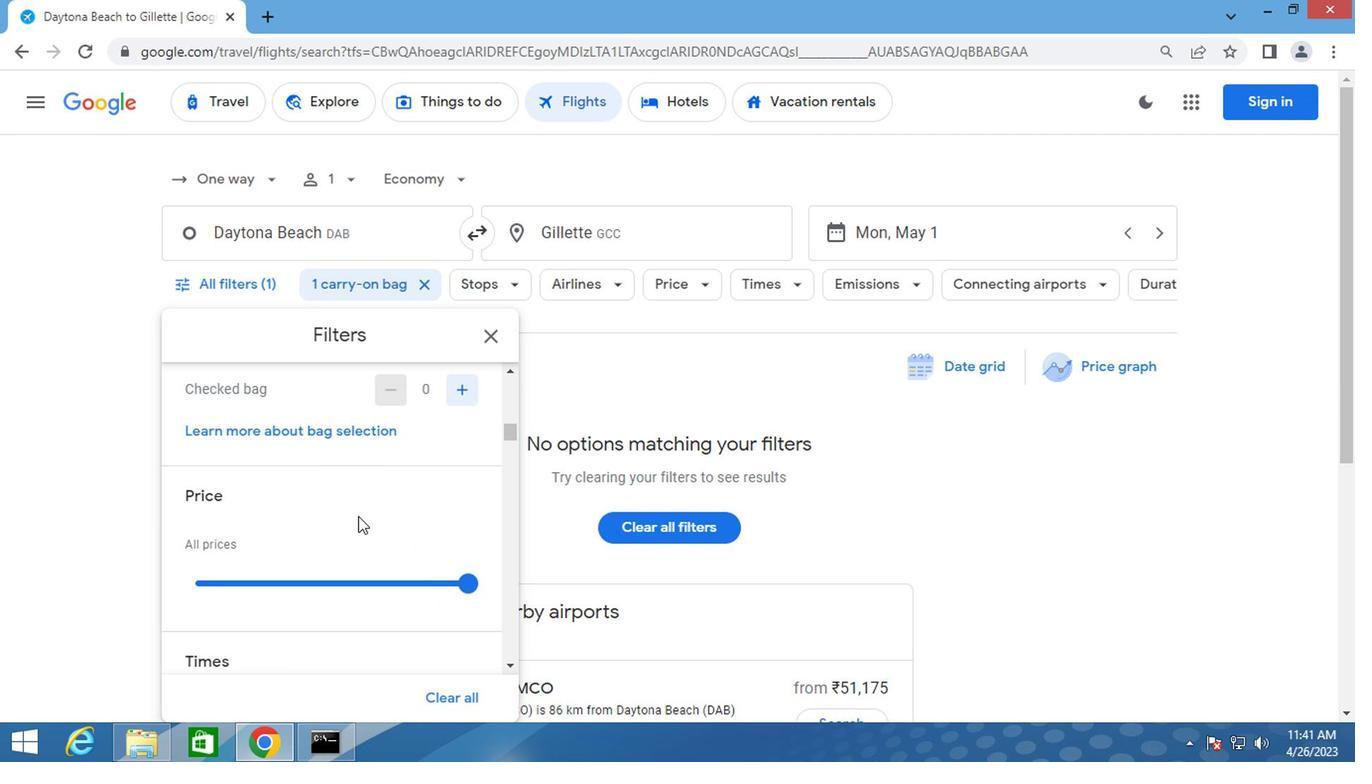 
Action: Mouse moved to (355, 519)
Screenshot: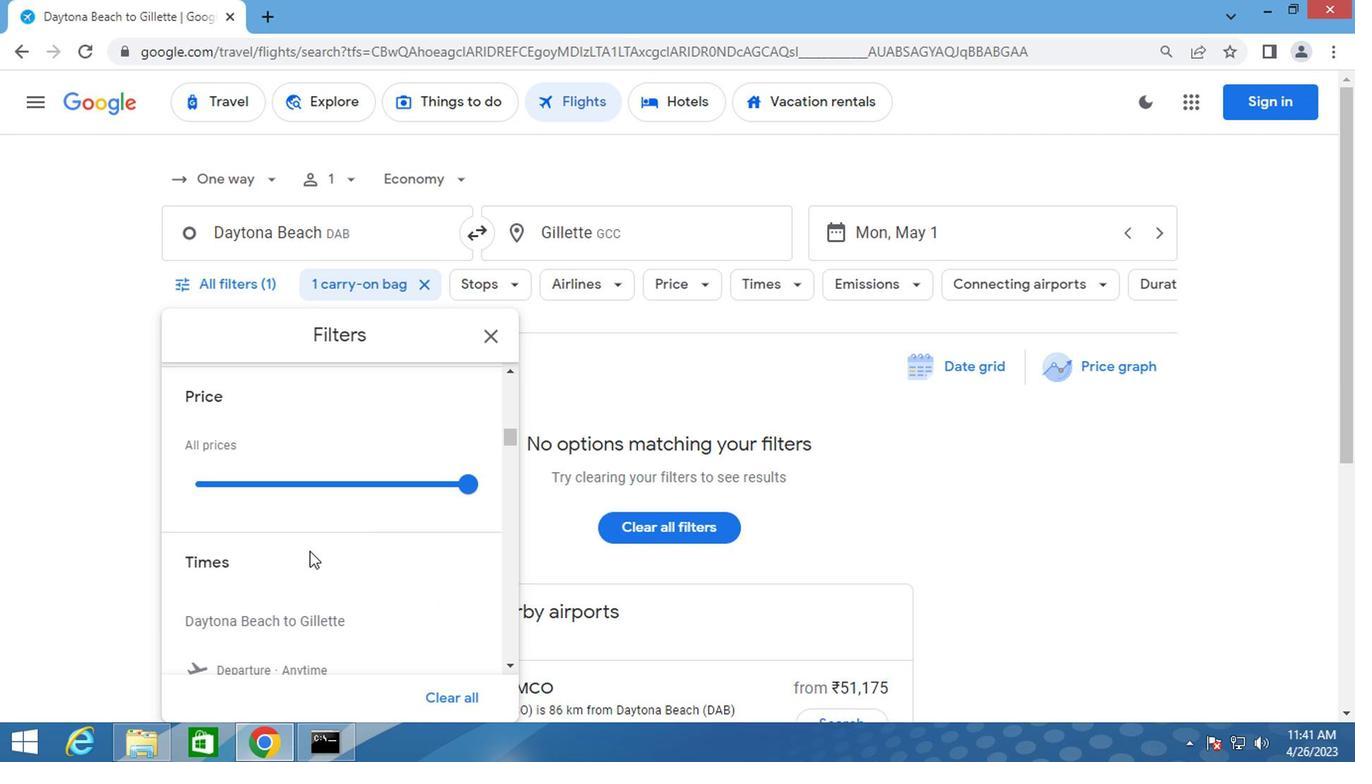 
Action: Mouse scrolled (355, 519) with delta (0, 0)
Screenshot: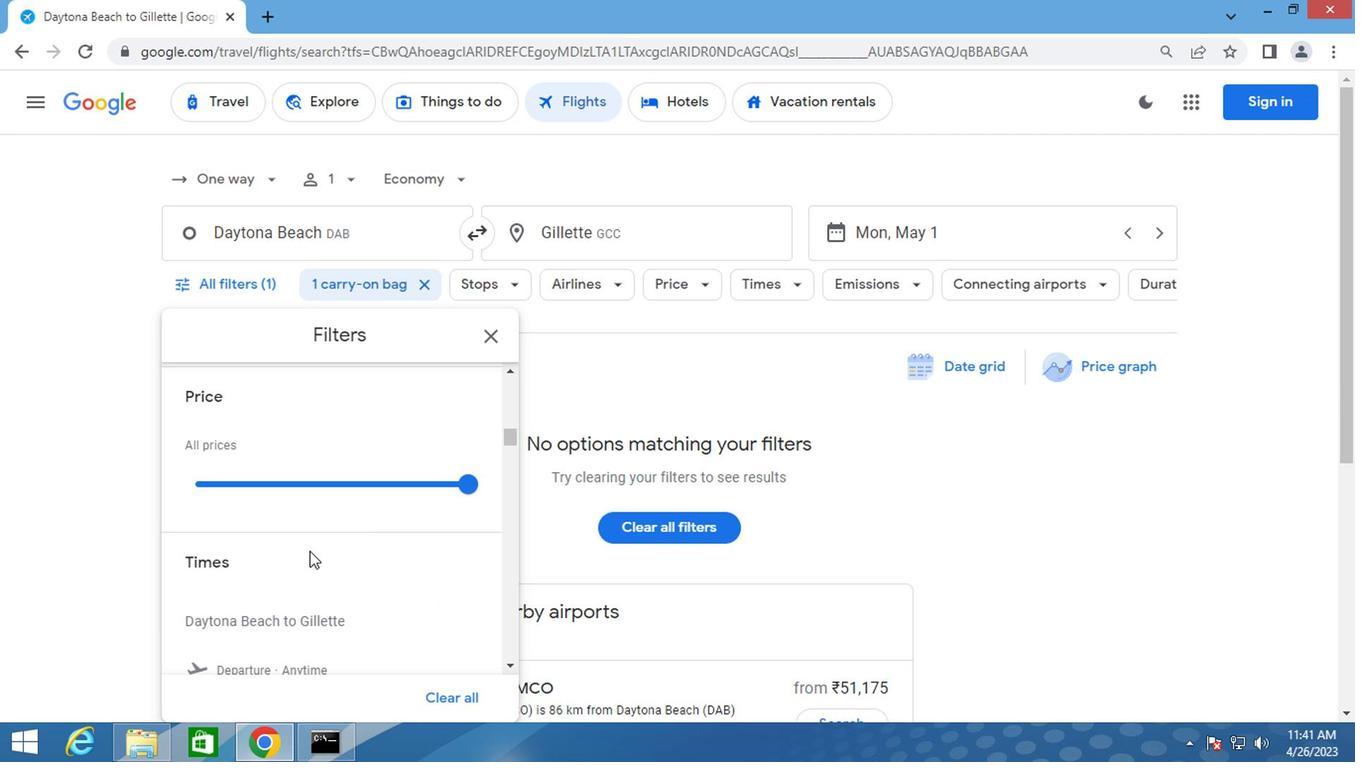 
Action: Mouse scrolled (355, 519) with delta (0, 0)
Screenshot: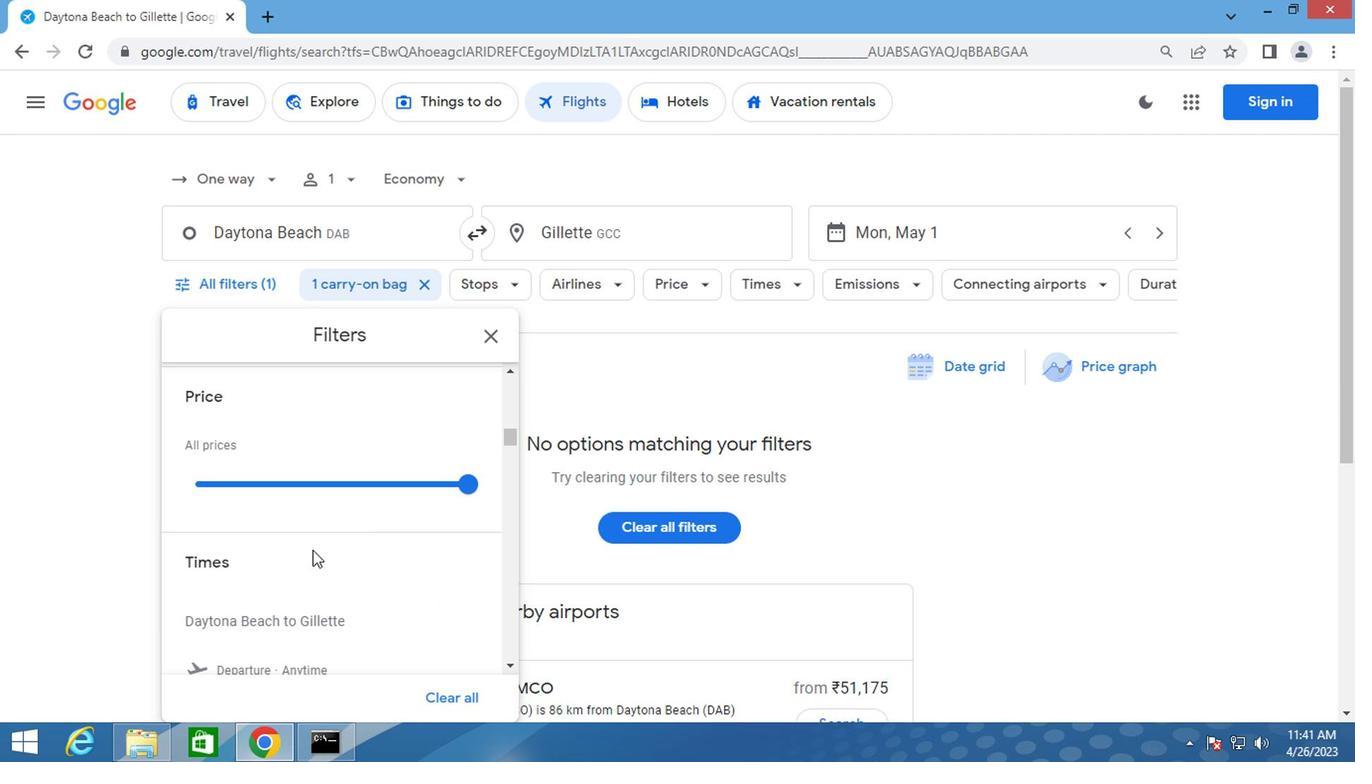 
Action: Mouse moved to (293, 491)
Screenshot: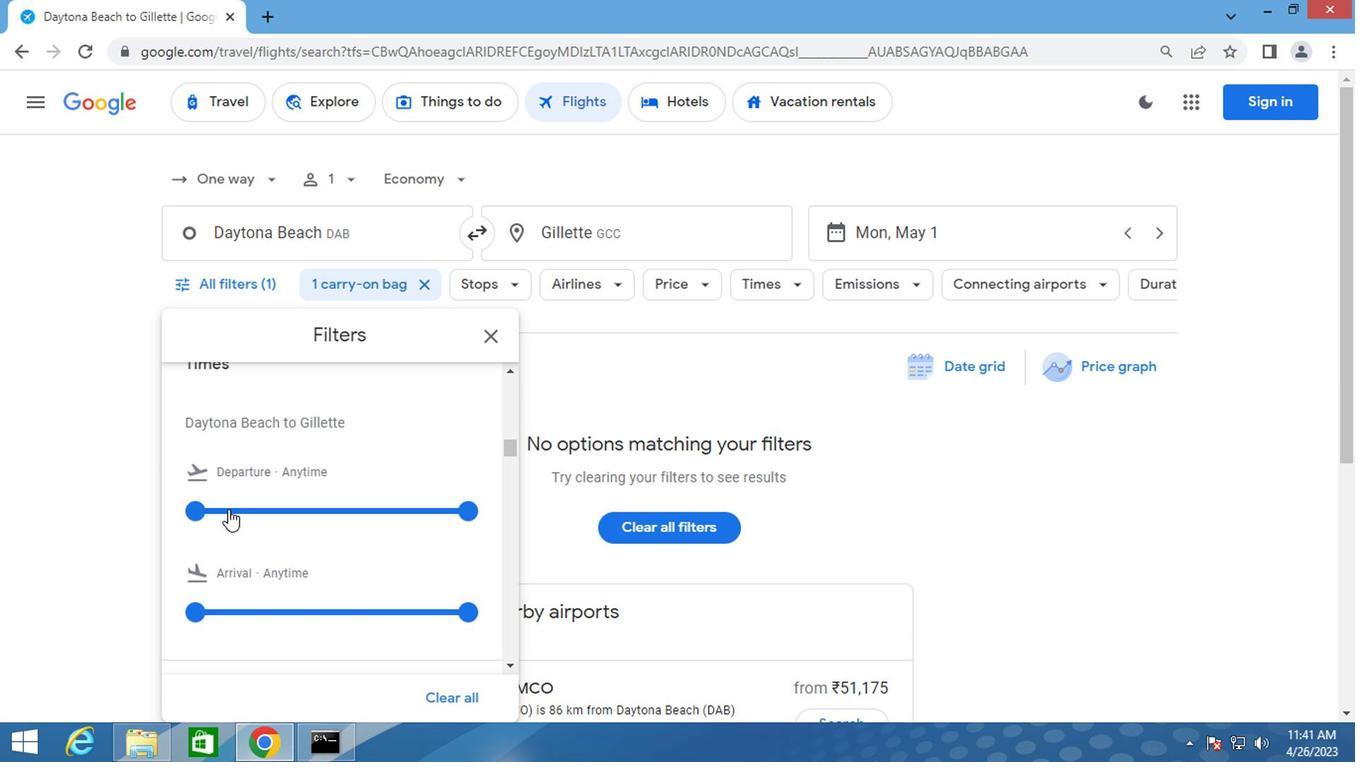 
Action: Mouse pressed left at (293, 491)
Screenshot: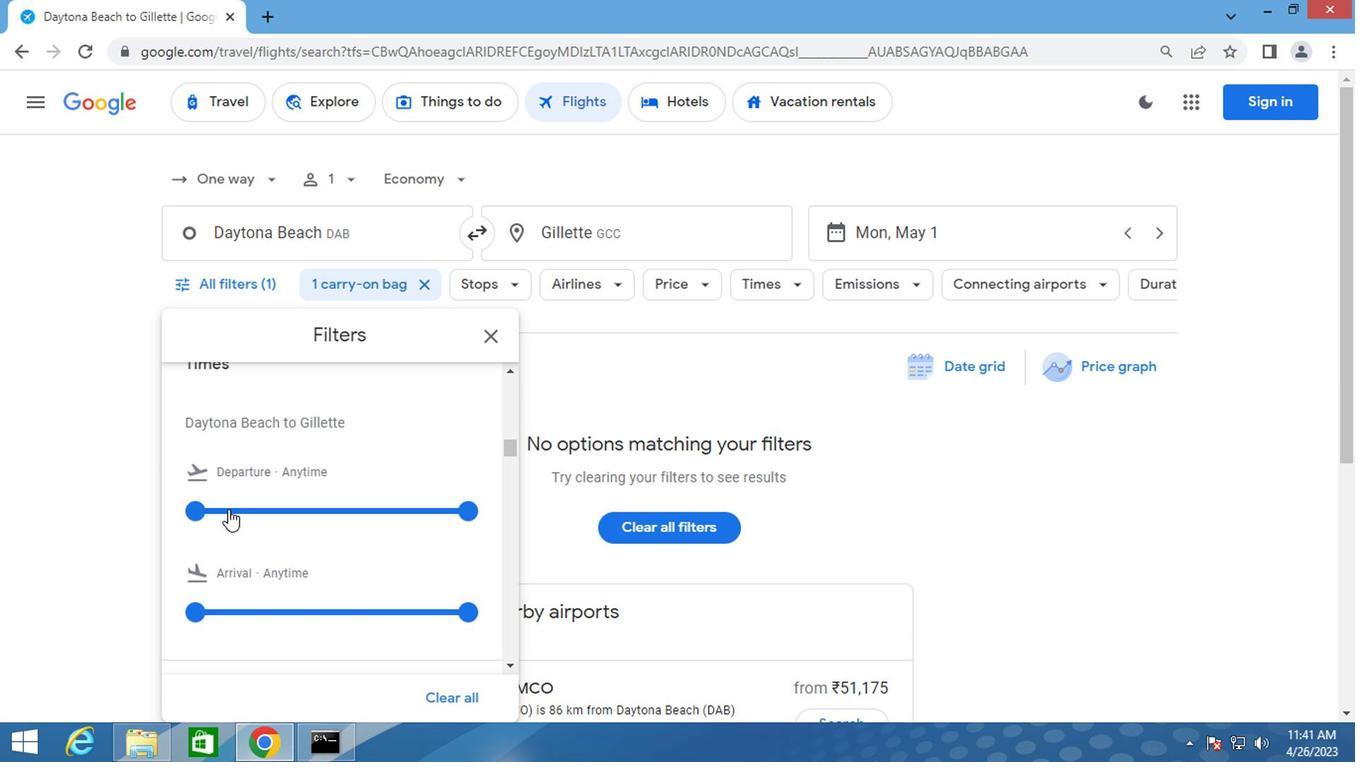 
Action: Mouse moved to (473, 361)
Screenshot: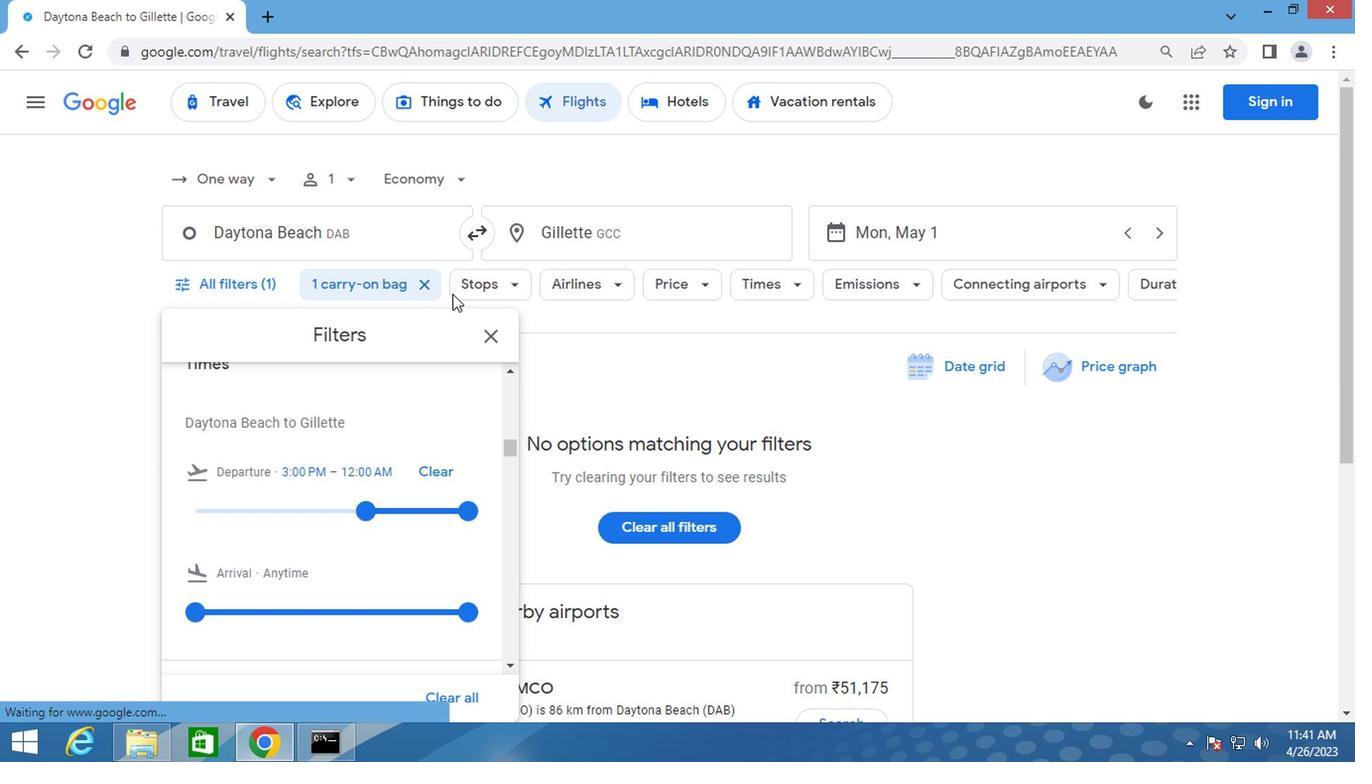 
Action: Mouse pressed left at (473, 361)
Screenshot: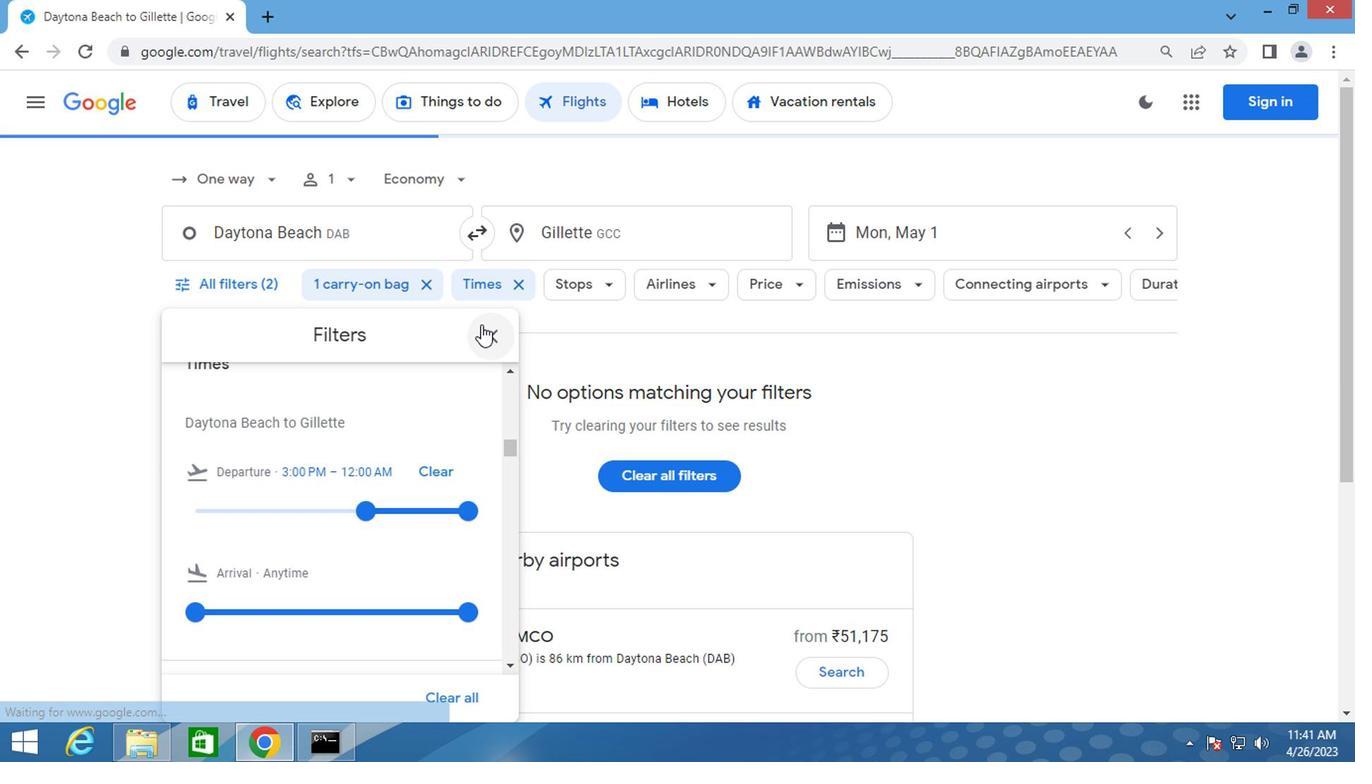 
Action: Key pressed <Key.f8>
Screenshot: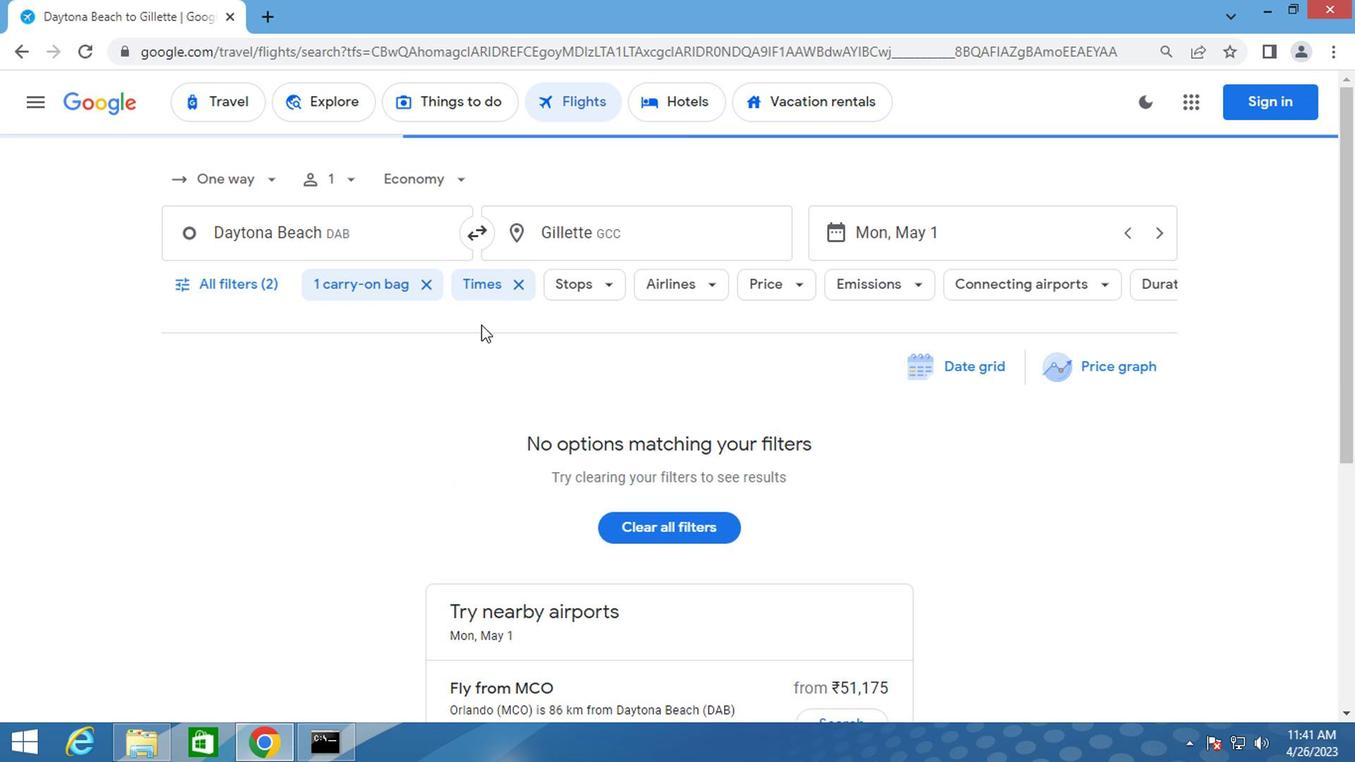
